Task: Look for space in Leshan, China from 22nd June, 2023 to 30th June, 2023 for 2 adults in price range Rs.7000 to Rs.15000. Place can be entire place with 1  bedroom having 1 bed and 1 bathroom. Property type can be house, flat, guest house, hotel. Booking option can be shelf check-in. Required host language is Chinese (Simplified).
Action: Mouse moved to (491, 160)
Screenshot: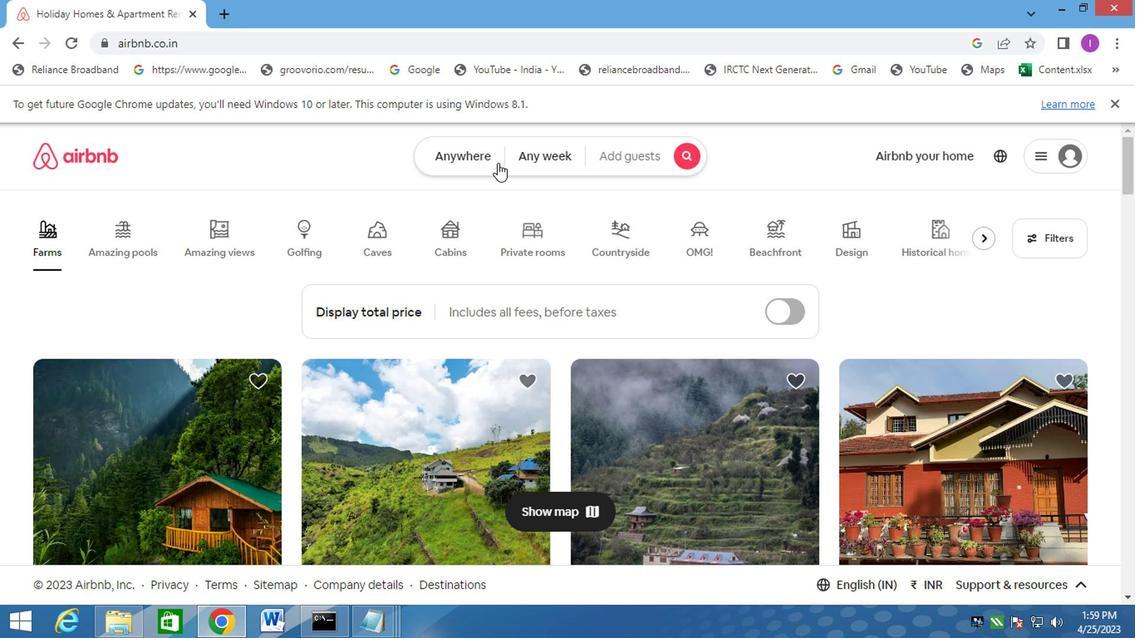 
Action: Mouse pressed left at (491, 160)
Screenshot: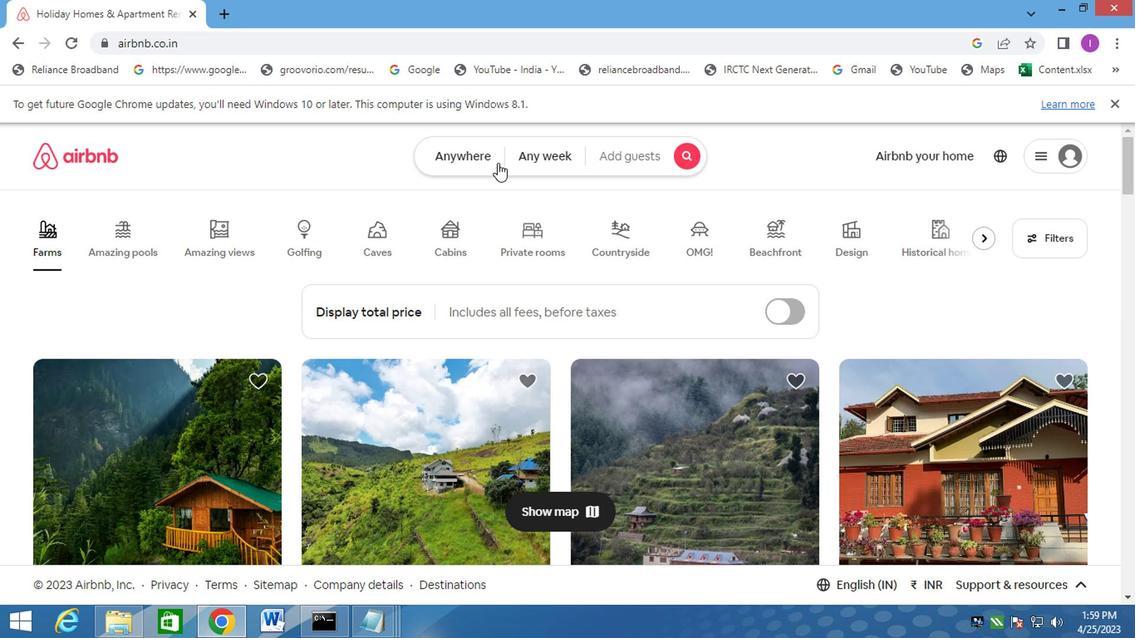 
Action: Mouse moved to (304, 204)
Screenshot: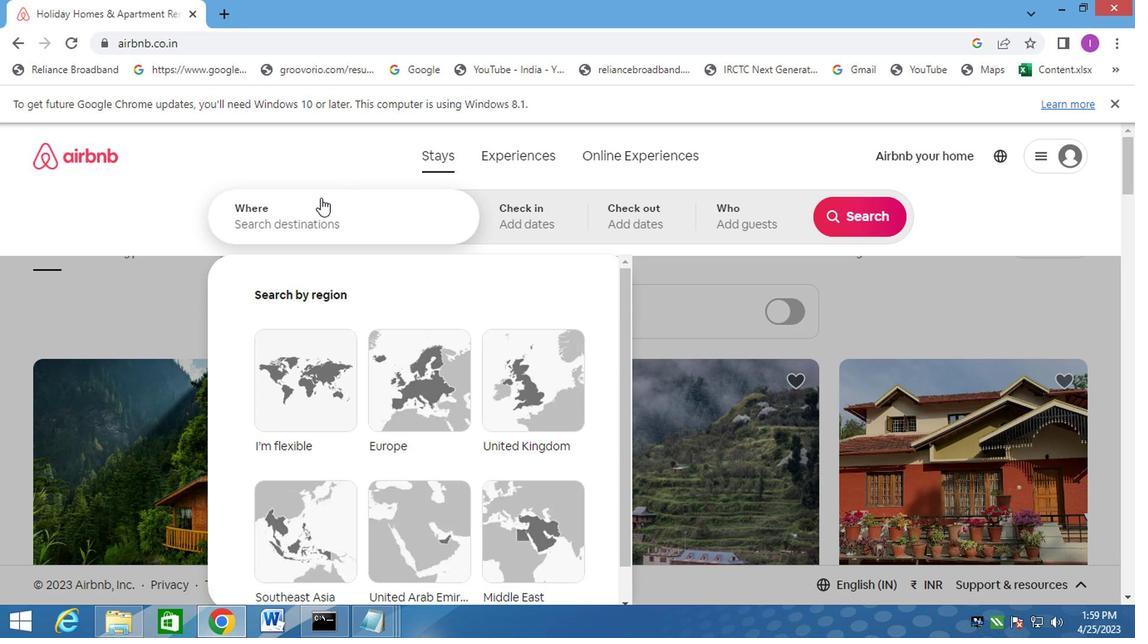 
Action: Mouse pressed left at (304, 204)
Screenshot: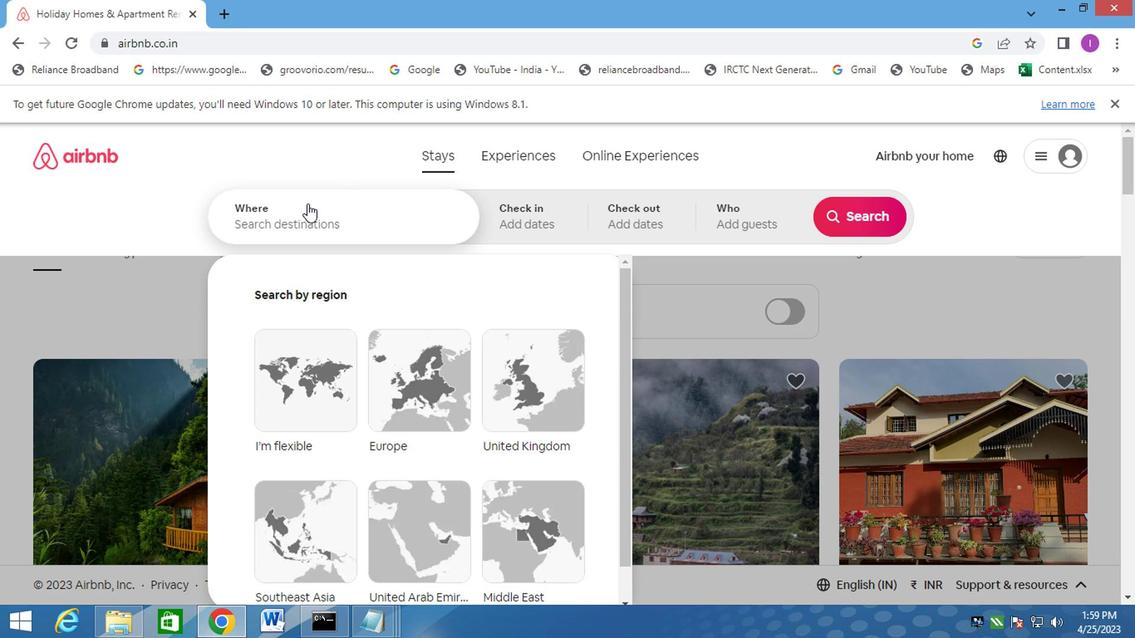 
Action: Mouse moved to (339, 191)
Screenshot: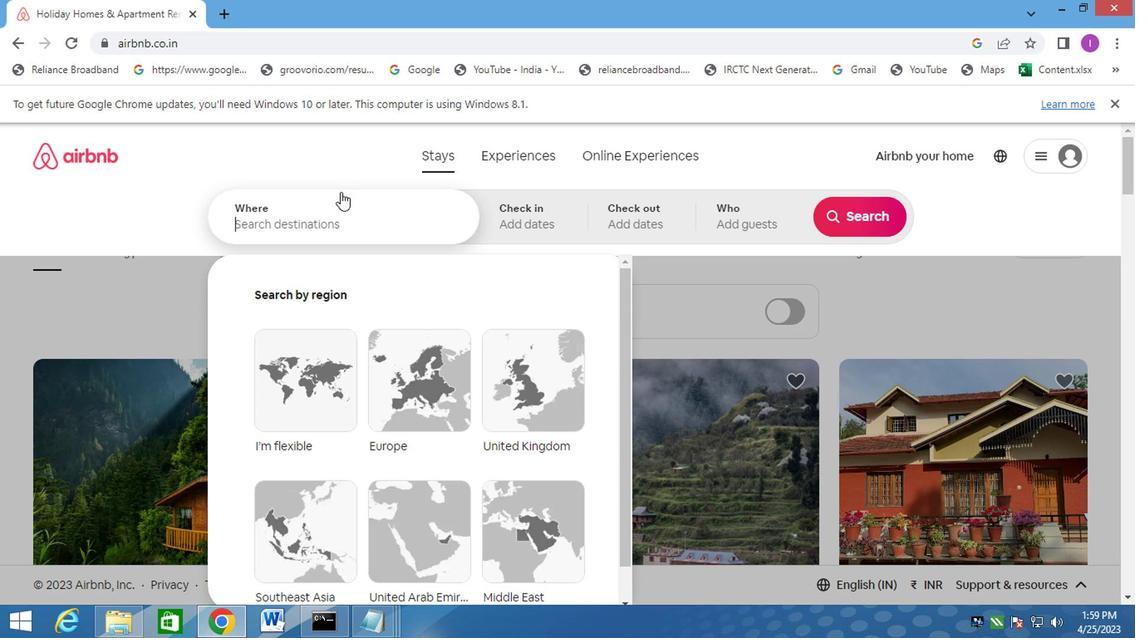 
Action: Key pressed leshan,china
Screenshot: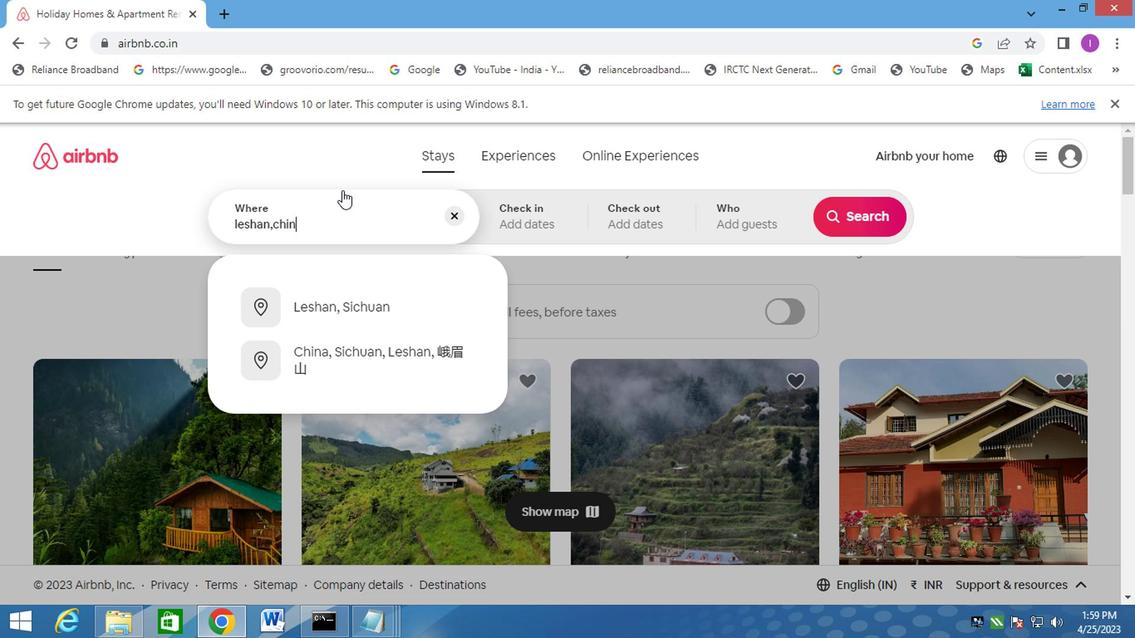 
Action: Mouse moved to (359, 314)
Screenshot: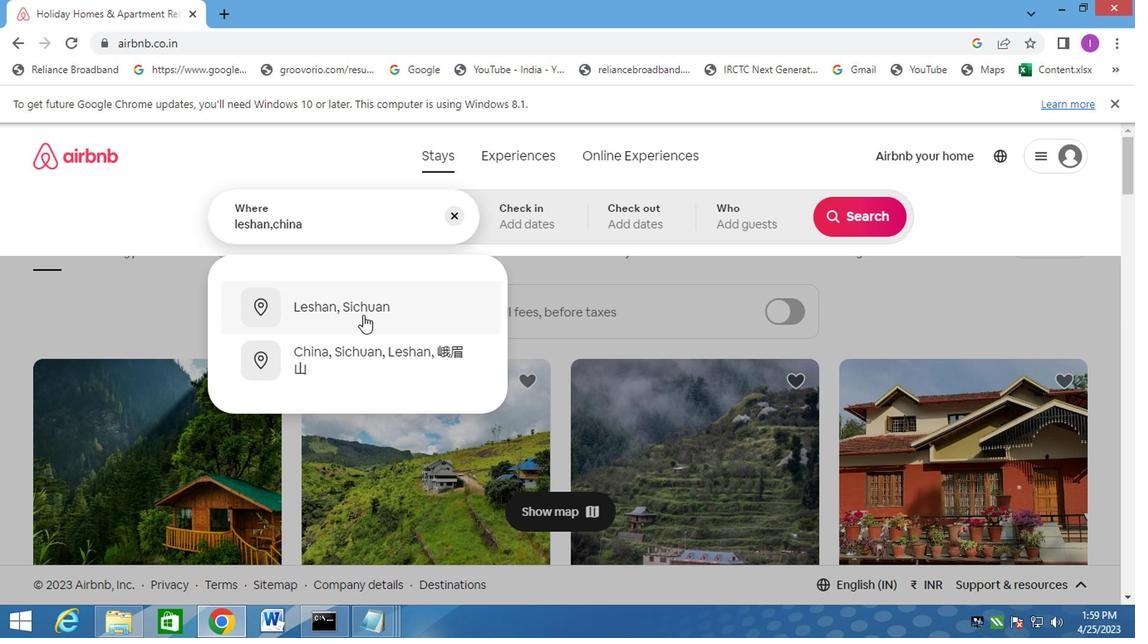 
Action: Mouse pressed left at (359, 314)
Screenshot: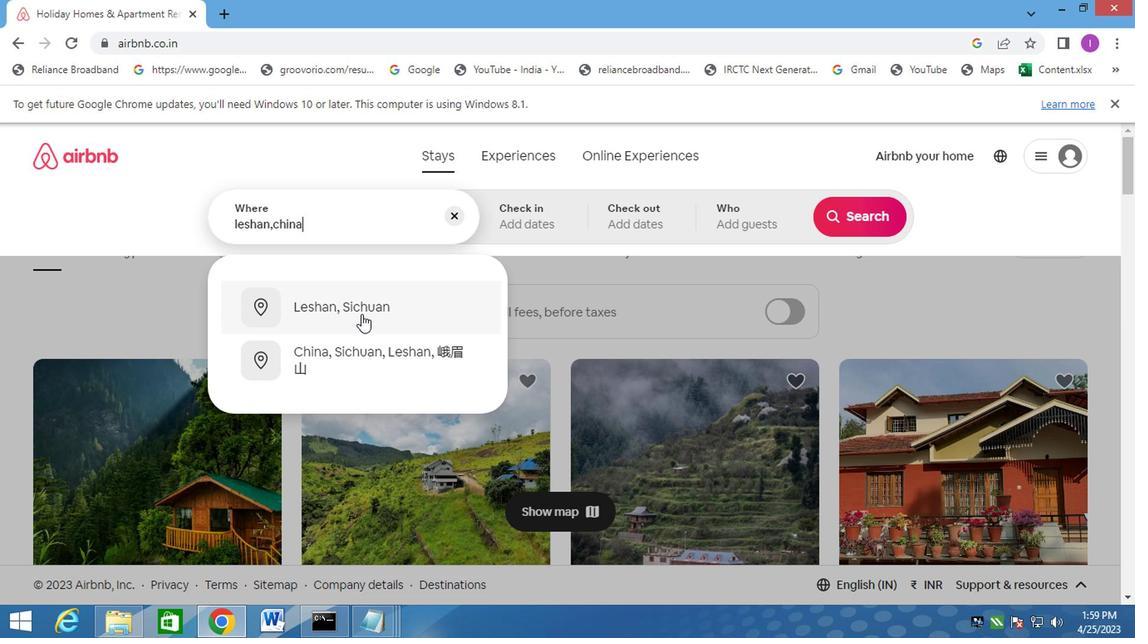 
Action: Mouse moved to (552, 227)
Screenshot: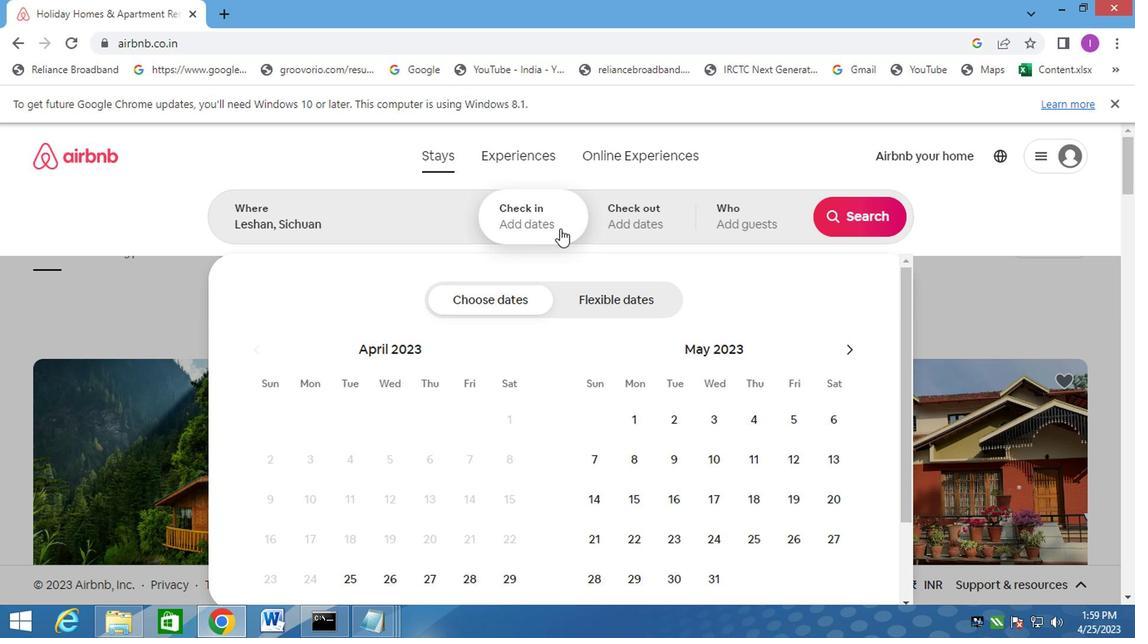 
Action: Mouse pressed left at (552, 227)
Screenshot: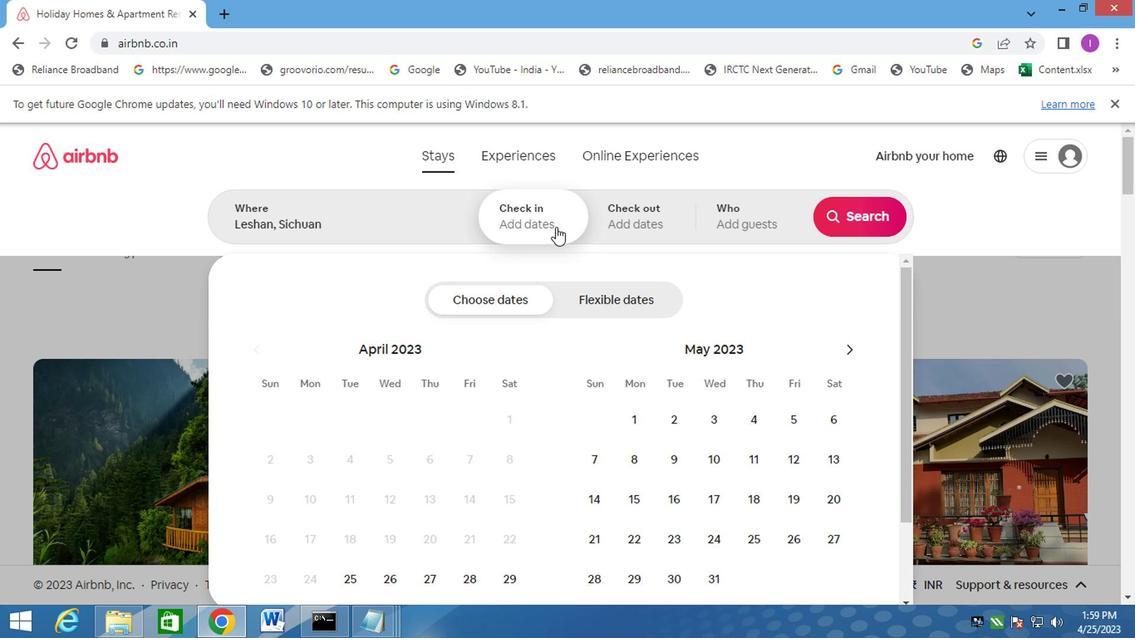 
Action: Mouse moved to (523, 221)
Screenshot: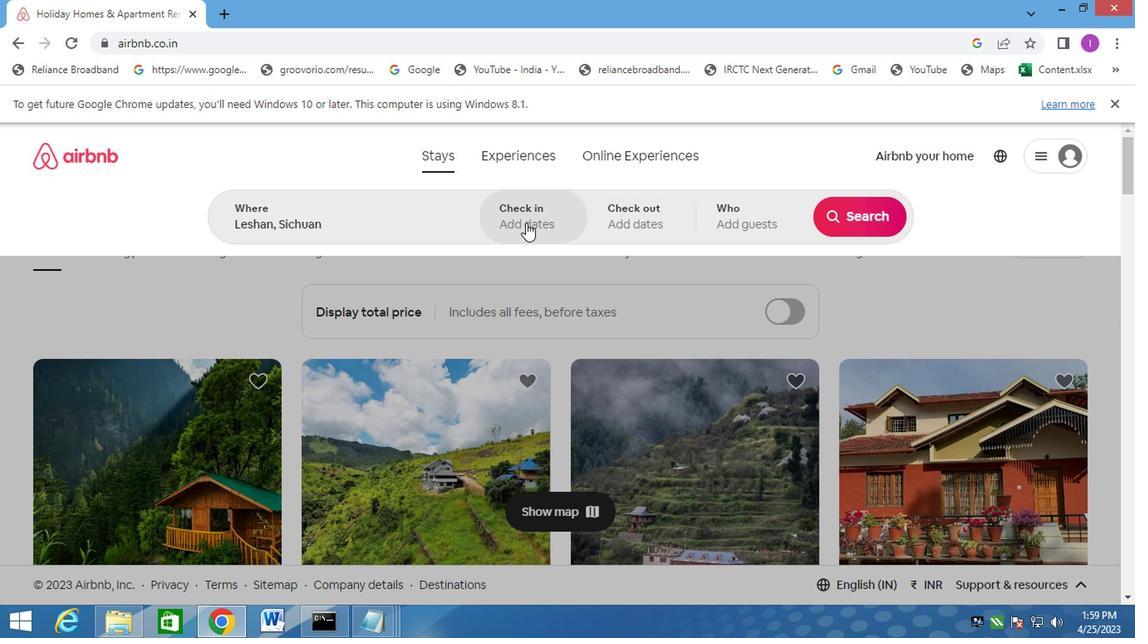 
Action: Mouse pressed left at (523, 221)
Screenshot: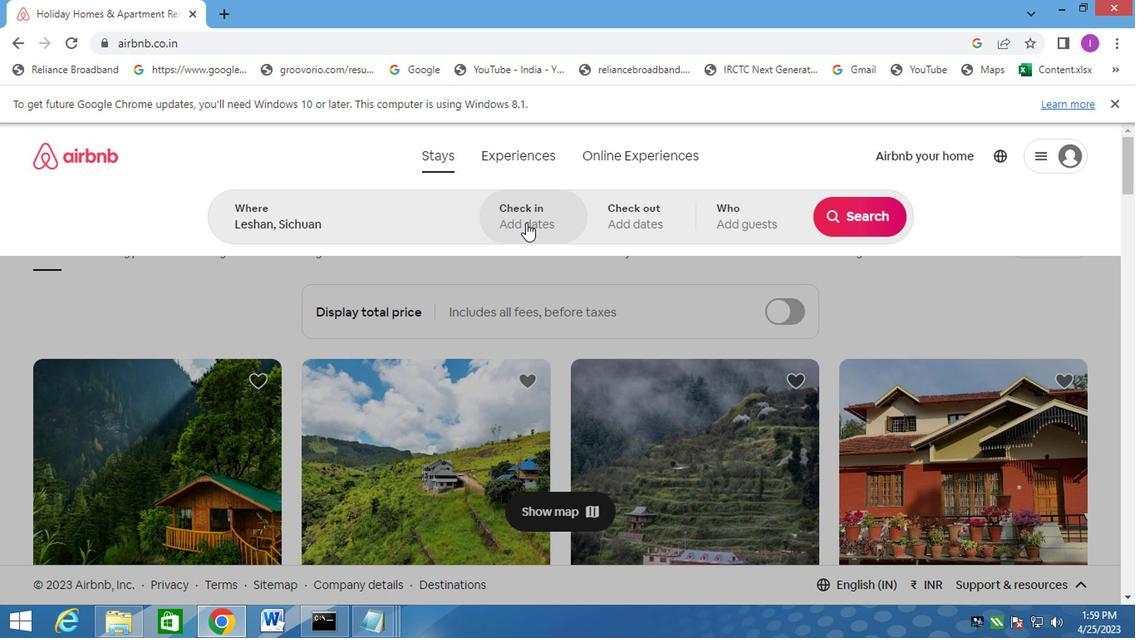 
Action: Mouse moved to (844, 352)
Screenshot: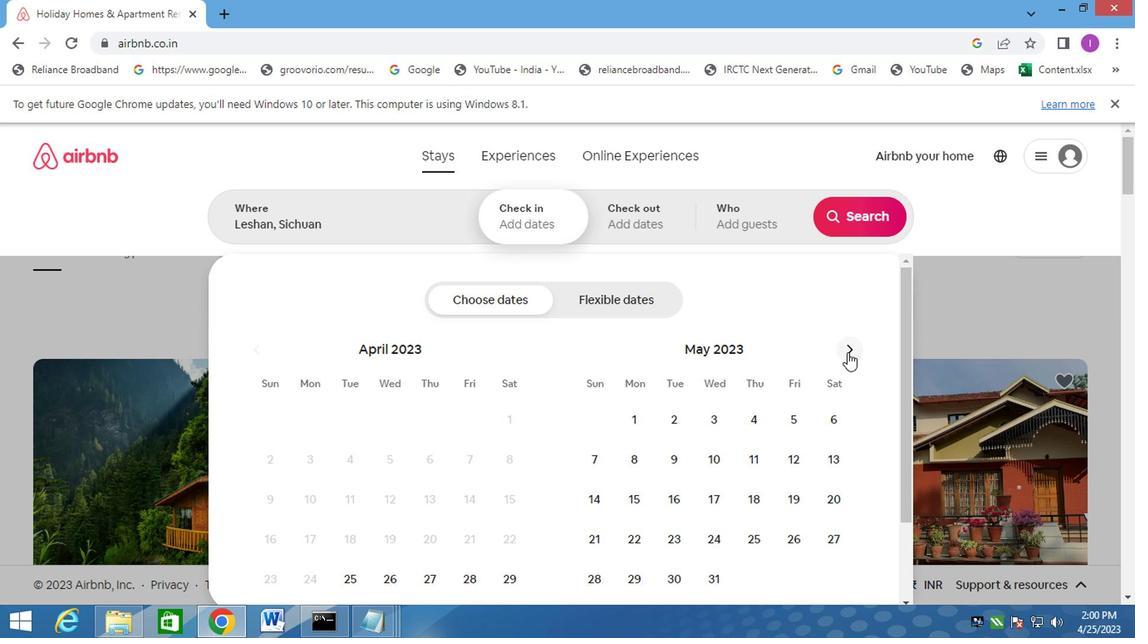 
Action: Mouse pressed left at (844, 352)
Screenshot: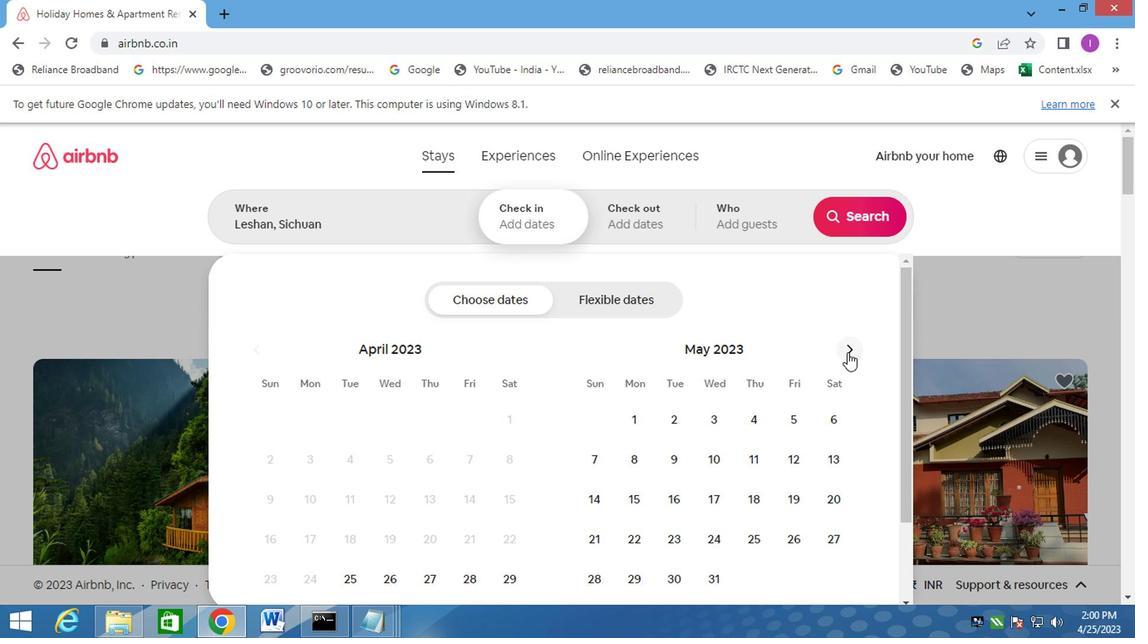 
Action: Mouse moved to (844, 351)
Screenshot: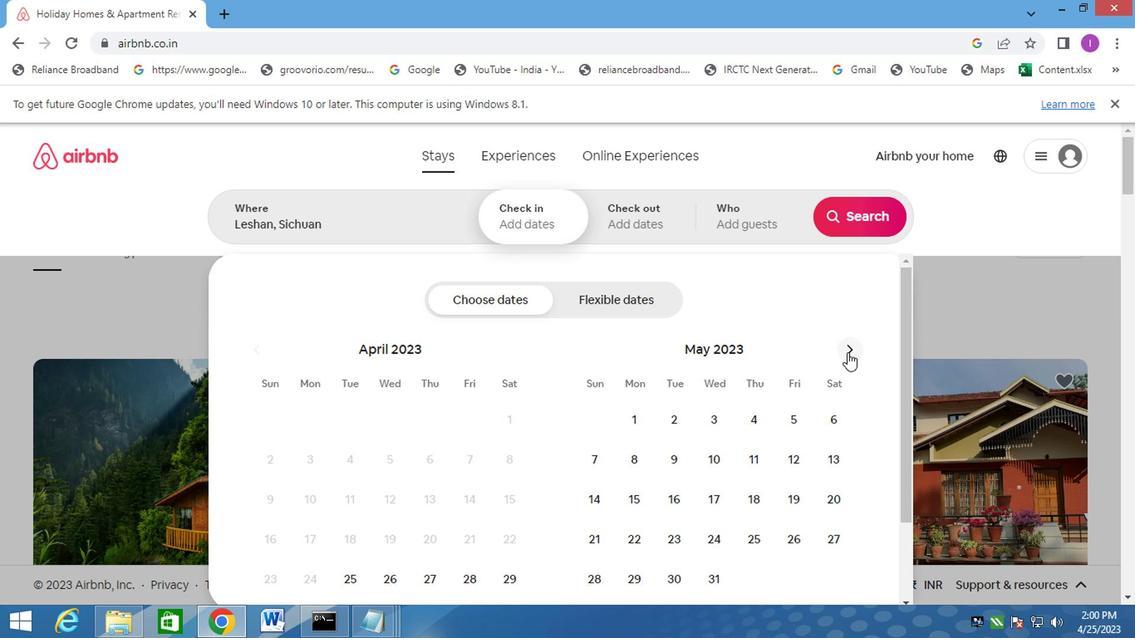 
Action: Mouse pressed left at (844, 351)
Screenshot: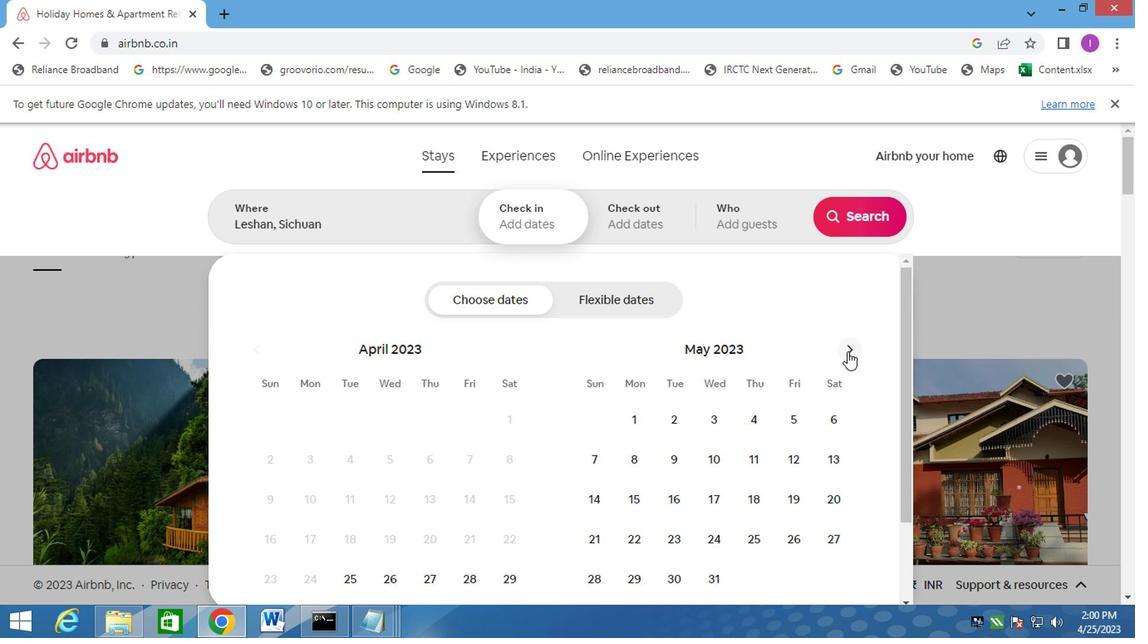 
Action: Mouse moved to (429, 543)
Screenshot: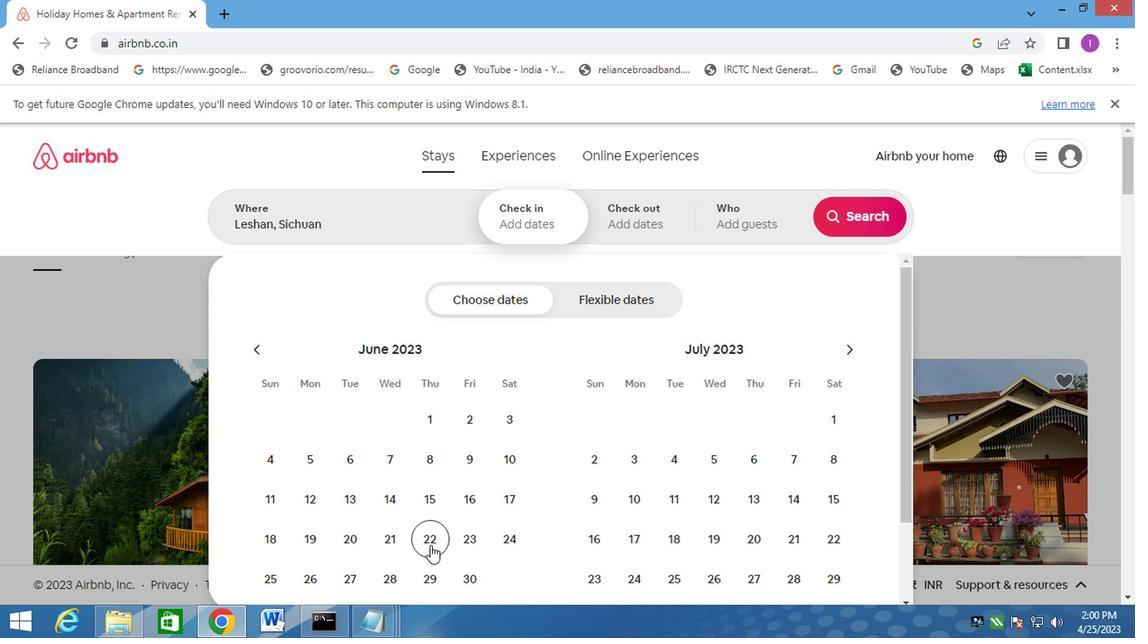 
Action: Mouse pressed left at (429, 543)
Screenshot: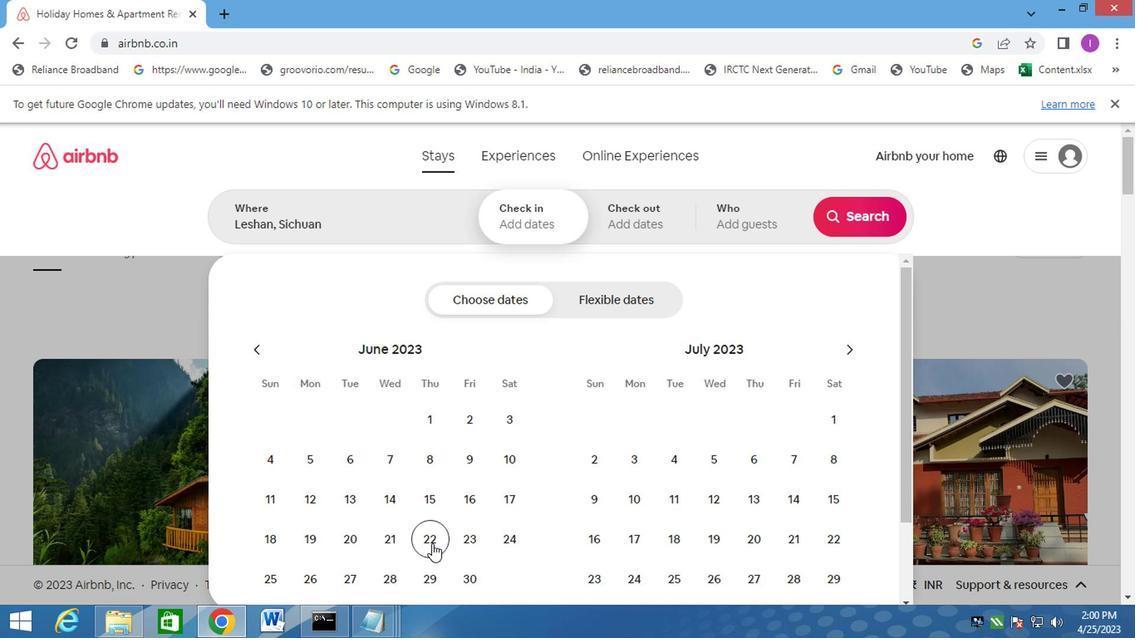 
Action: Mouse moved to (474, 573)
Screenshot: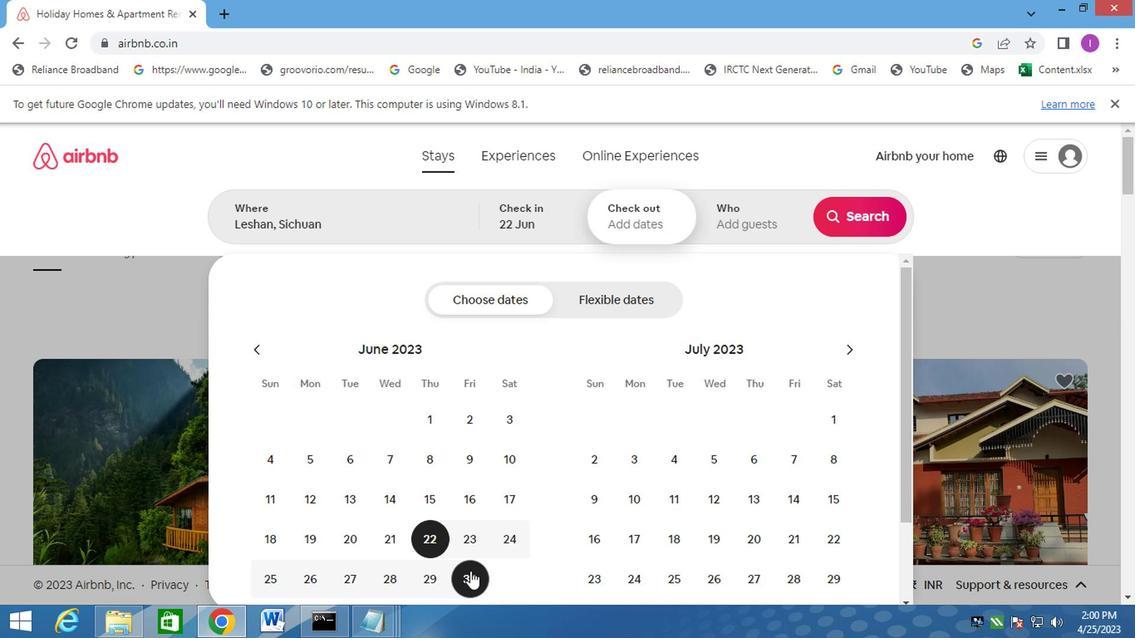 
Action: Mouse pressed left at (474, 573)
Screenshot: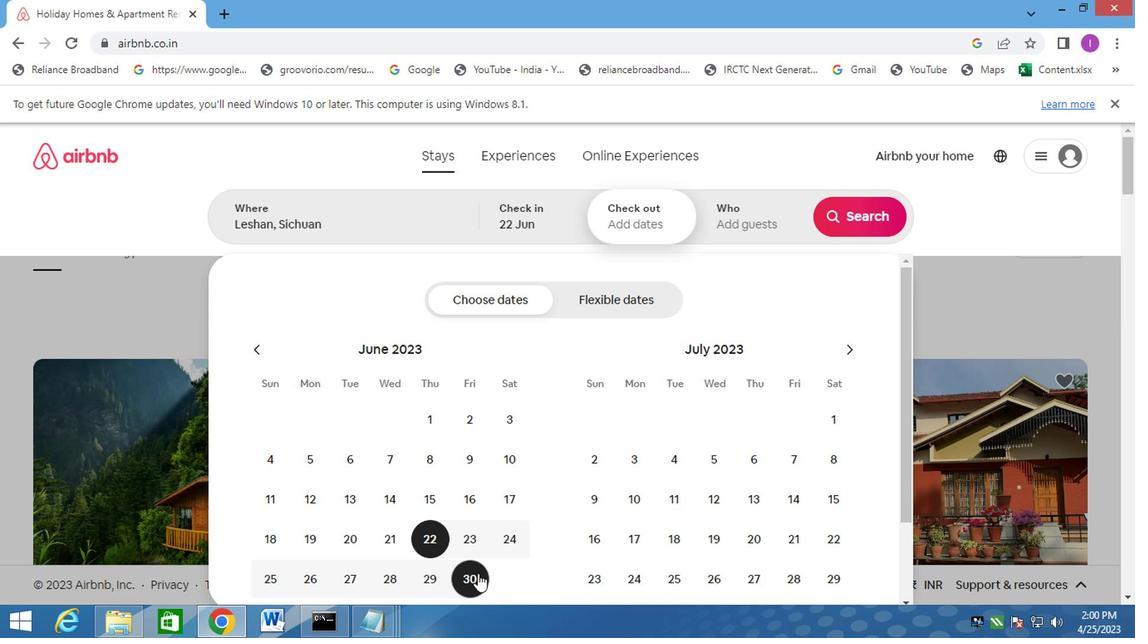 
Action: Mouse moved to (755, 210)
Screenshot: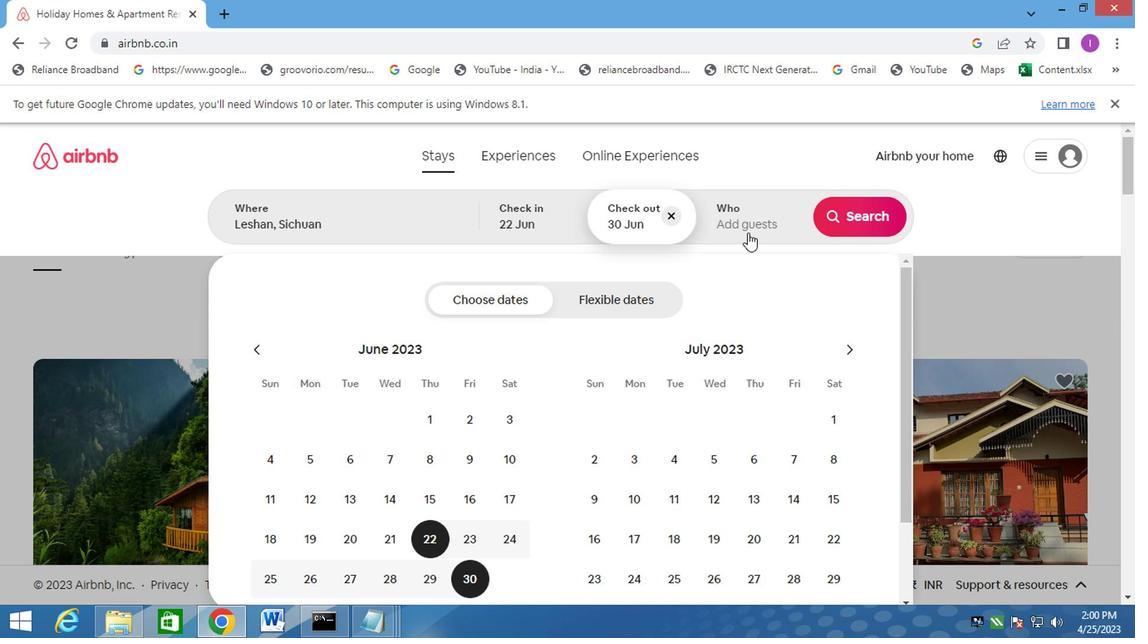 
Action: Mouse pressed left at (755, 210)
Screenshot: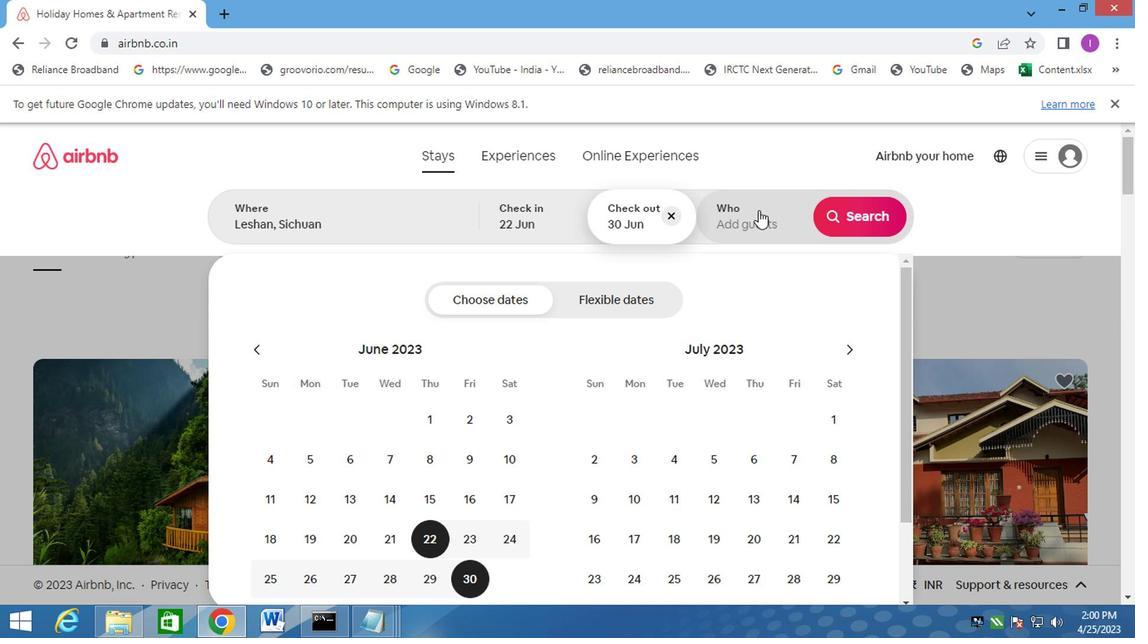
Action: Mouse moved to (860, 302)
Screenshot: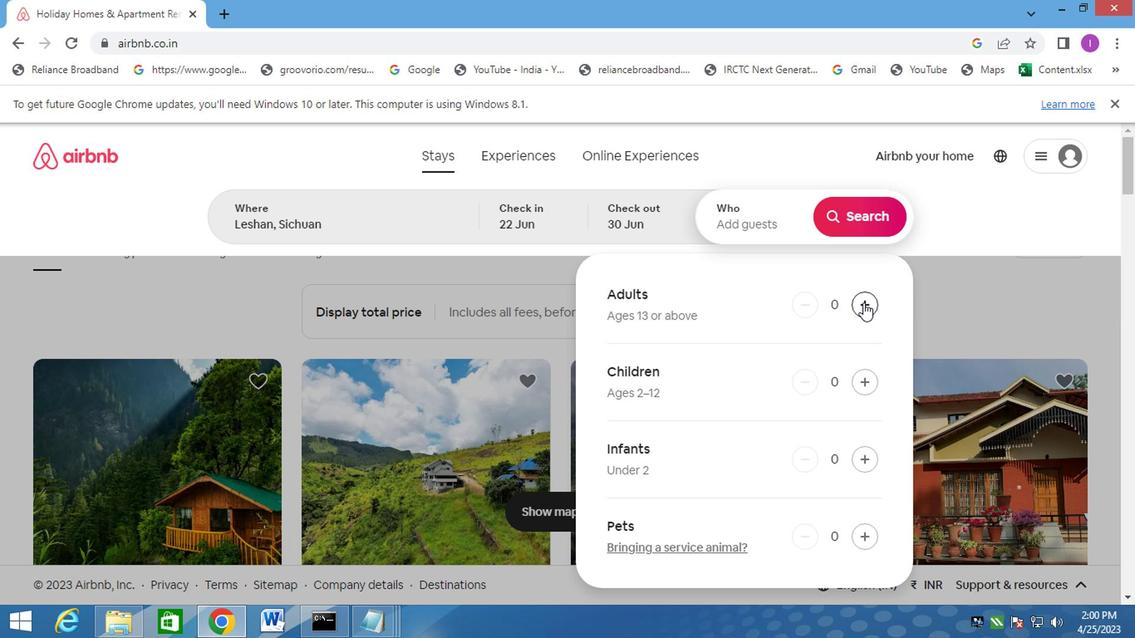 
Action: Mouse pressed left at (860, 302)
Screenshot: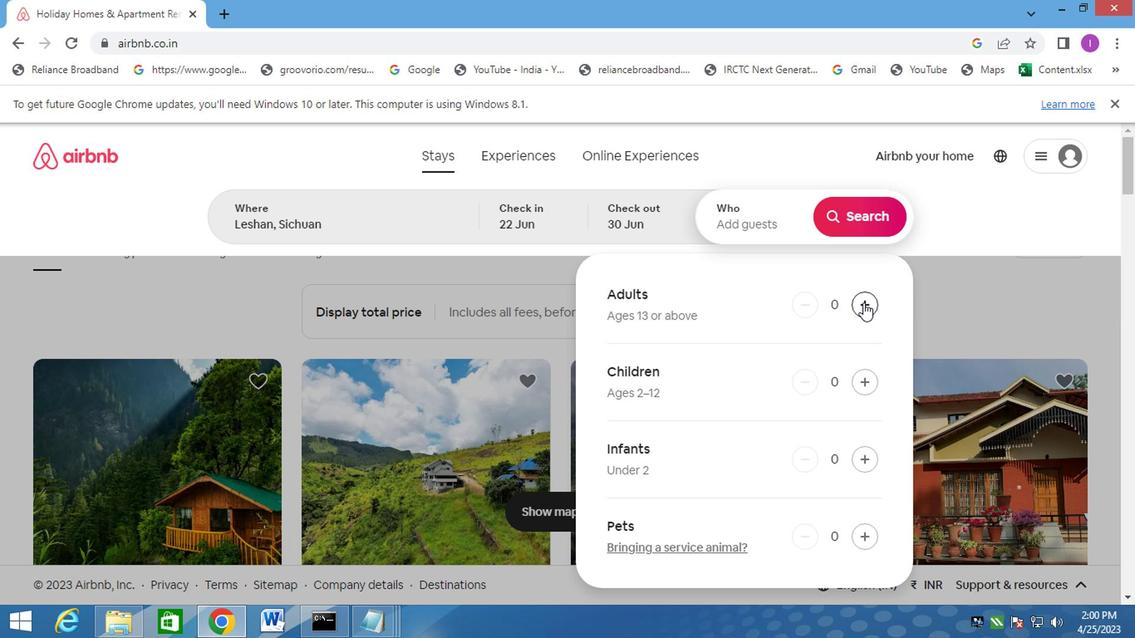 
Action: Mouse pressed left at (860, 302)
Screenshot: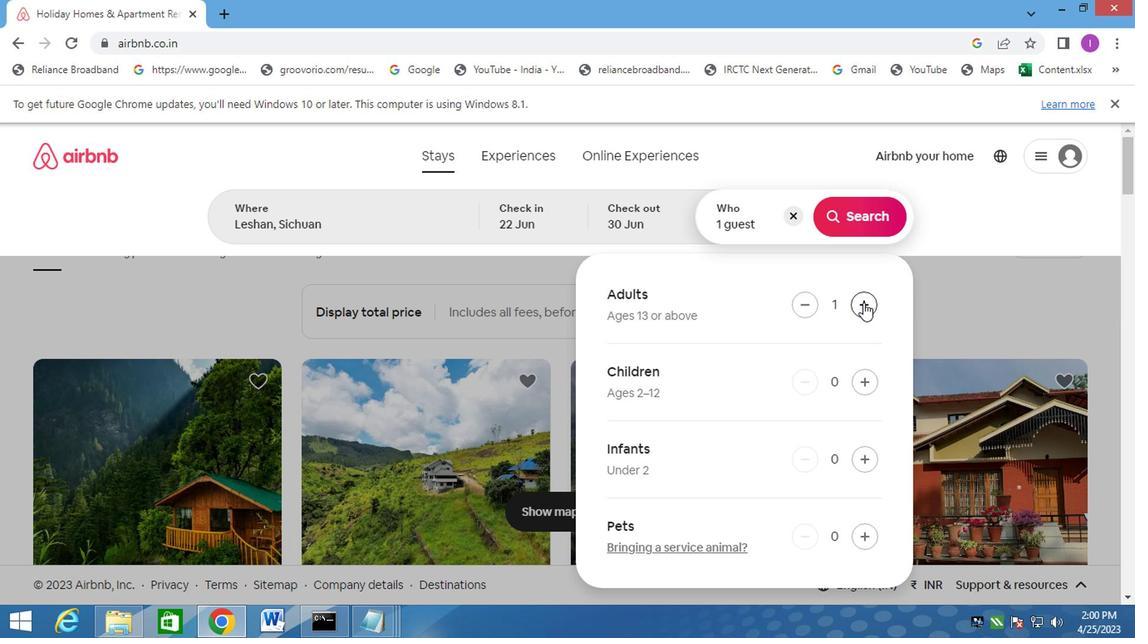 
Action: Mouse moved to (848, 233)
Screenshot: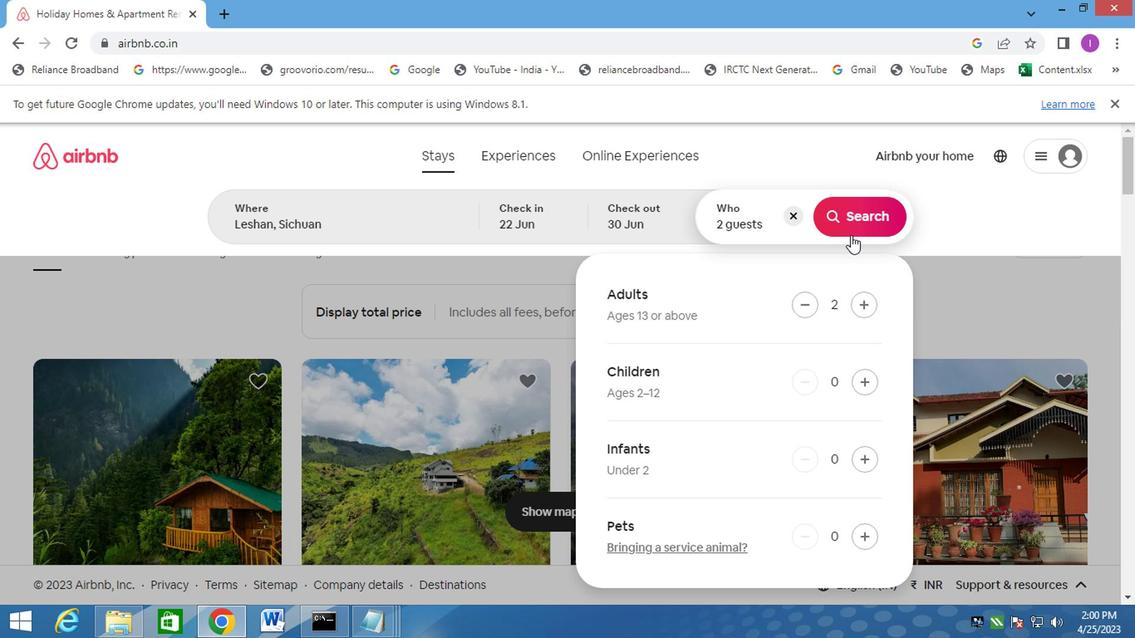 
Action: Mouse pressed left at (848, 233)
Screenshot: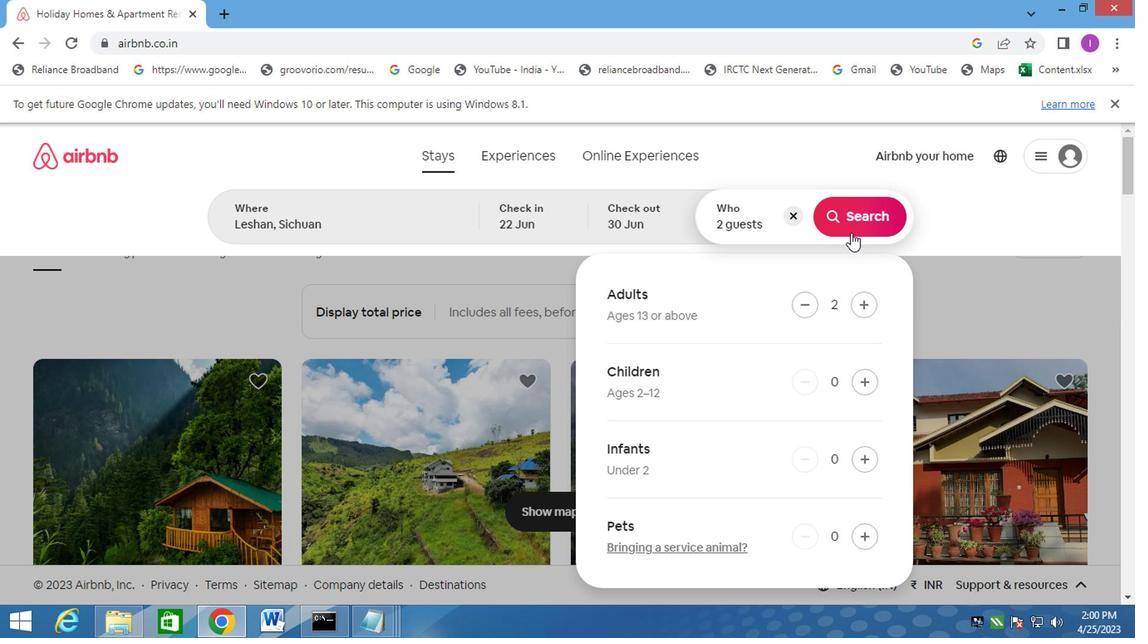 
Action: Mouse moved to (1070, 224)
Screenshot: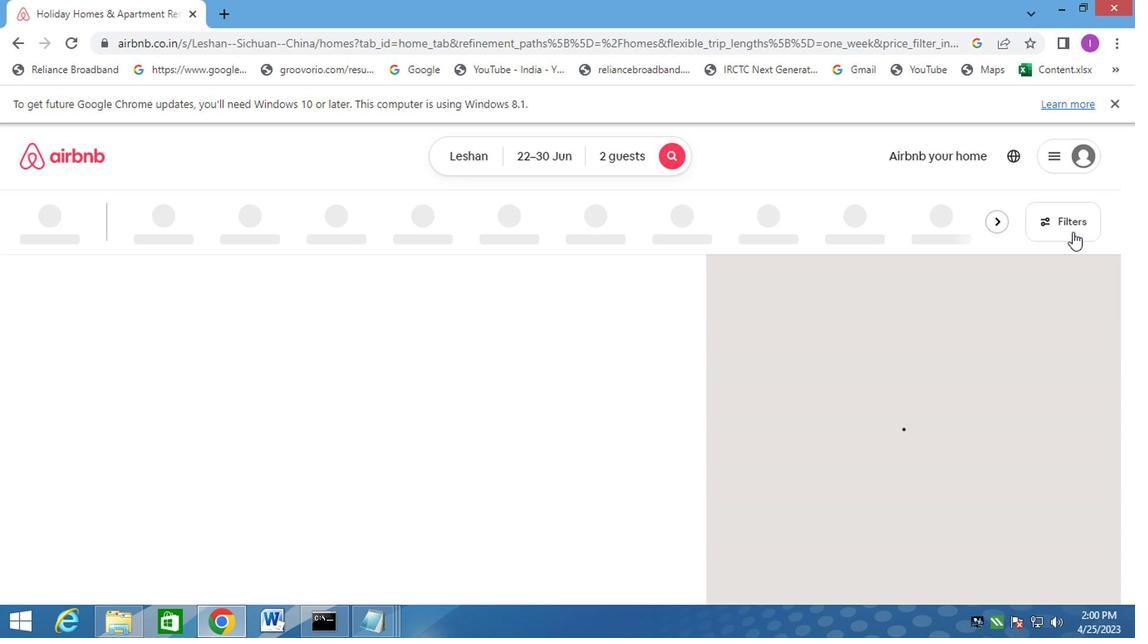 
Action: Mouse pressed left at (1070, 224)
Screenshot: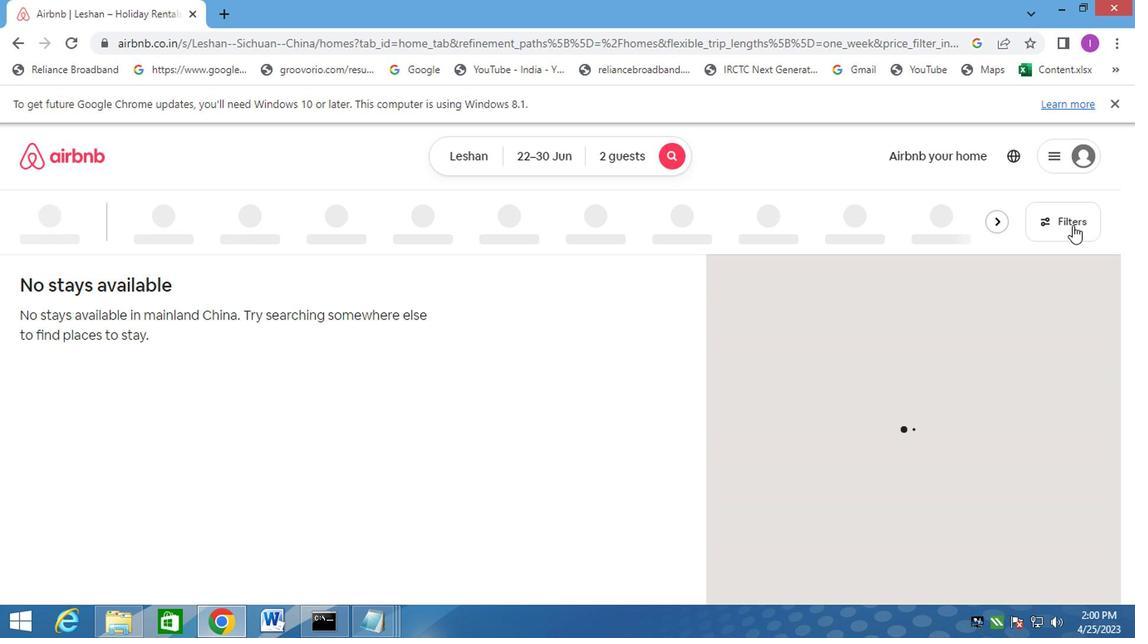 
Action: Mouse moved to (344, 324)
Screenshot: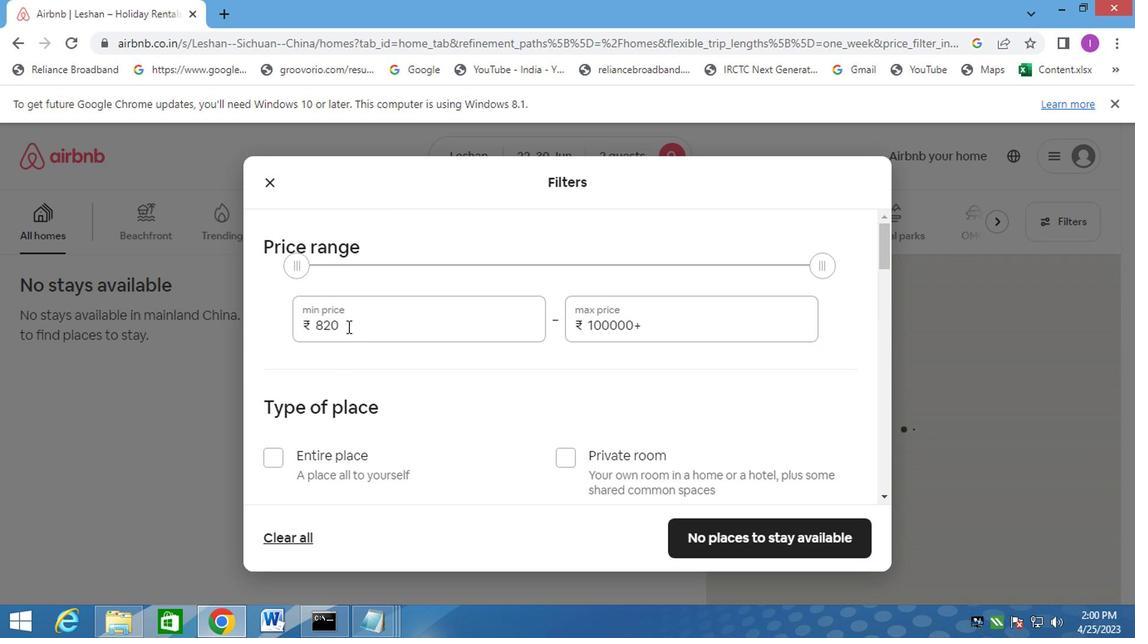 
Action: Mouse pressed left at (344, 324)
Screenshot: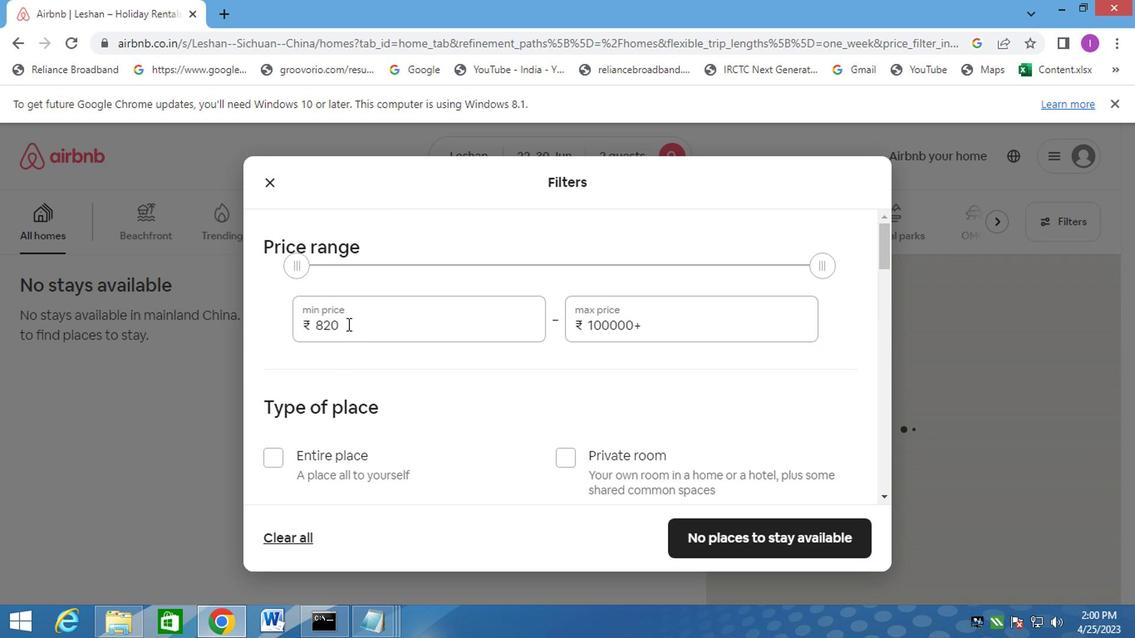 
Action: Mouse moved to (365, 314)
Screenshot: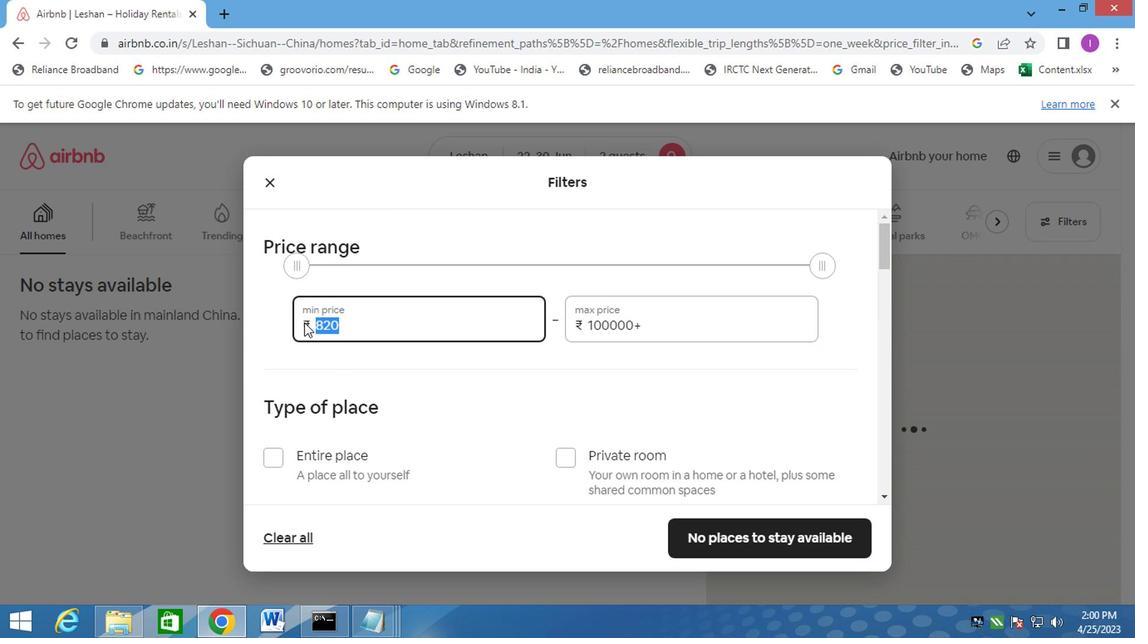 
Action: Key pressed 7000
Screenshot: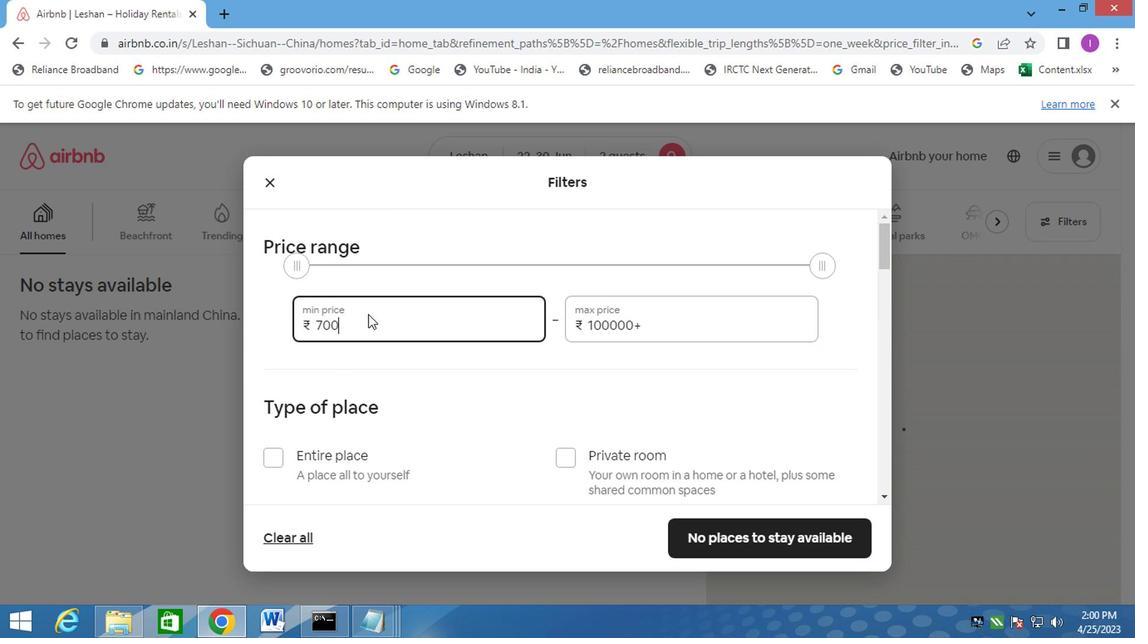 
Action: Mouse moved to (659, 320)
Screenshot: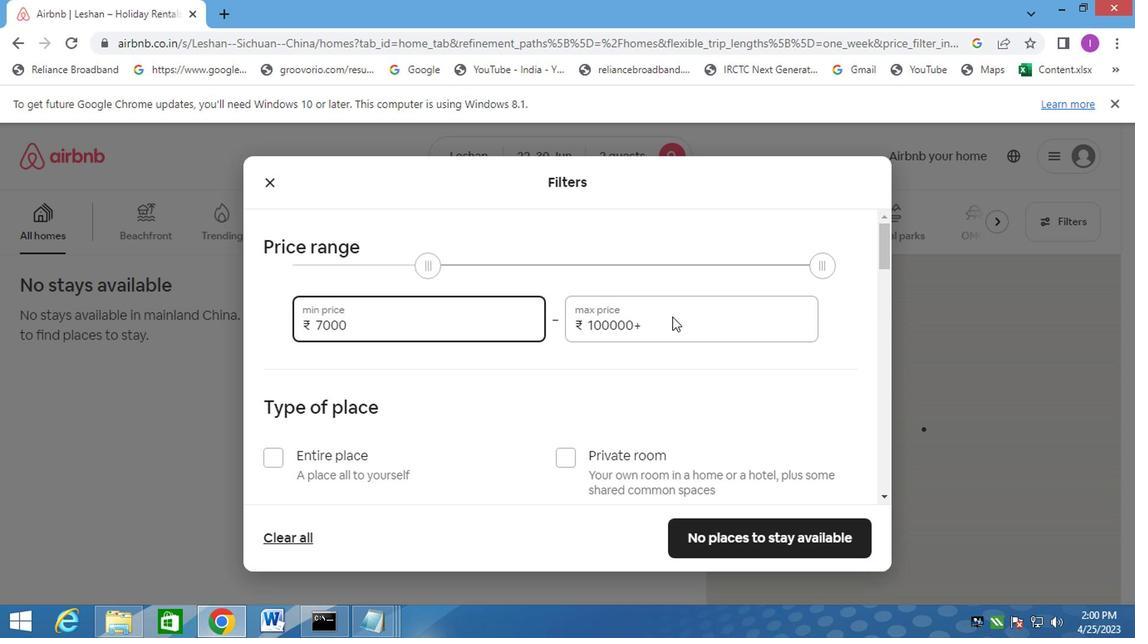 
Action: Mouse pressed left at (659, 320)
Screenshot: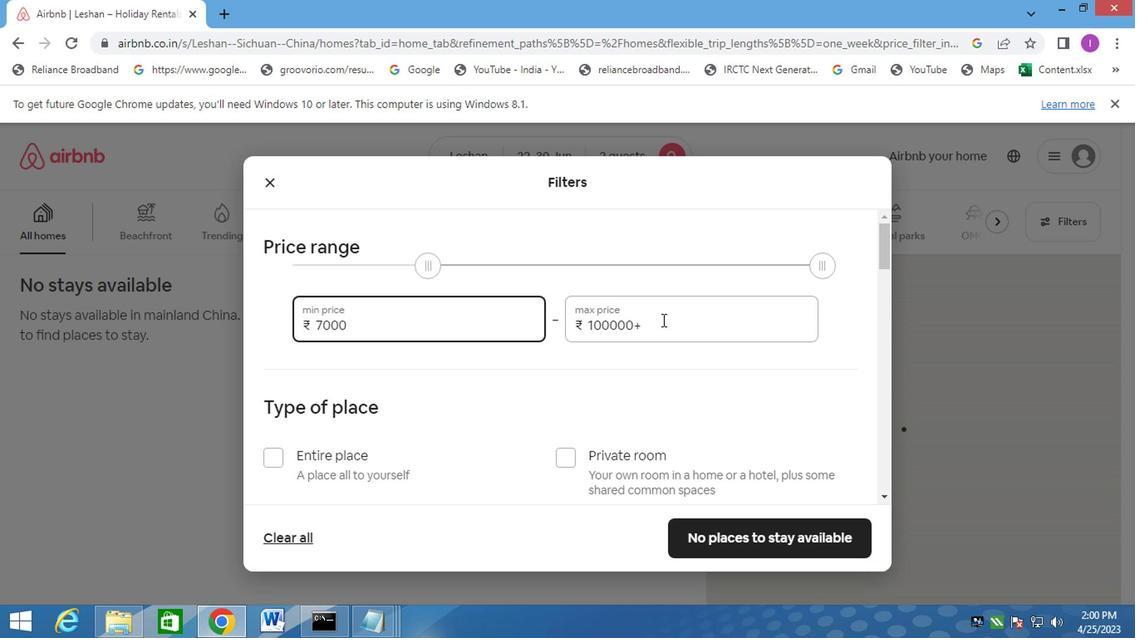 
Action: Mouse moved to (560, 337)
Screenshot: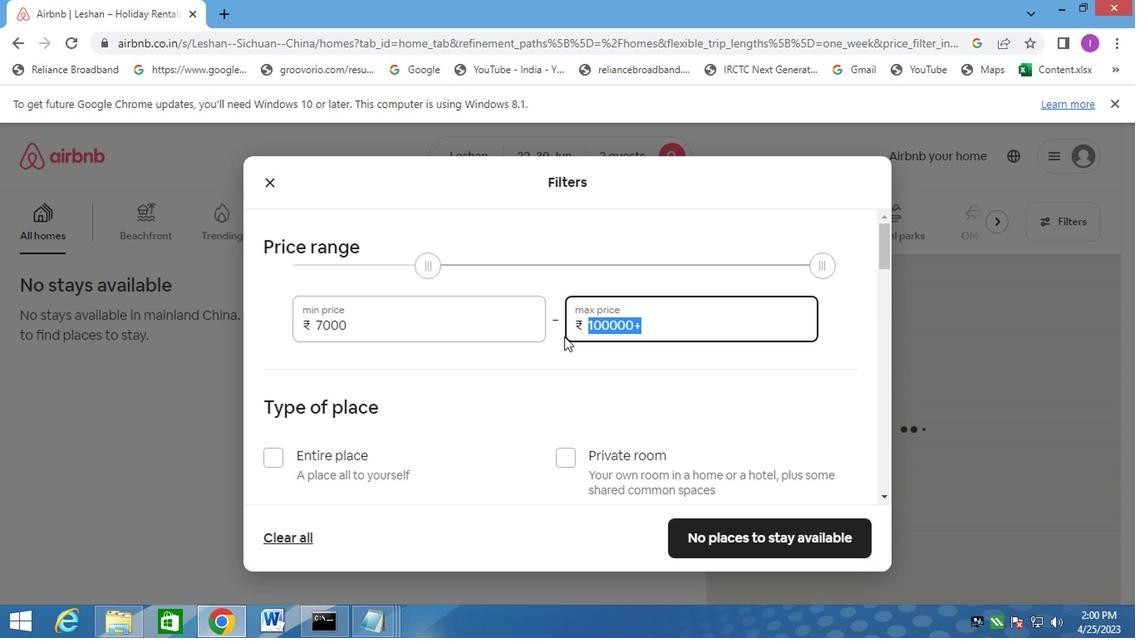 
Action: Key pressed 15000
Screenshot: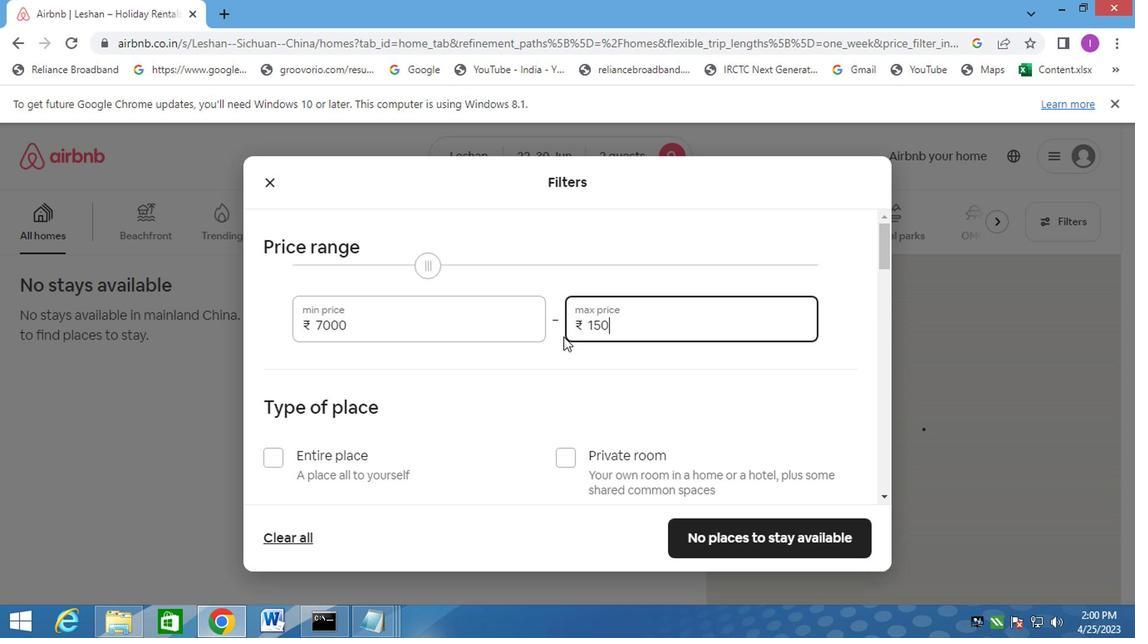 
Action: Mouse moved to (279, 457)
Screenshot: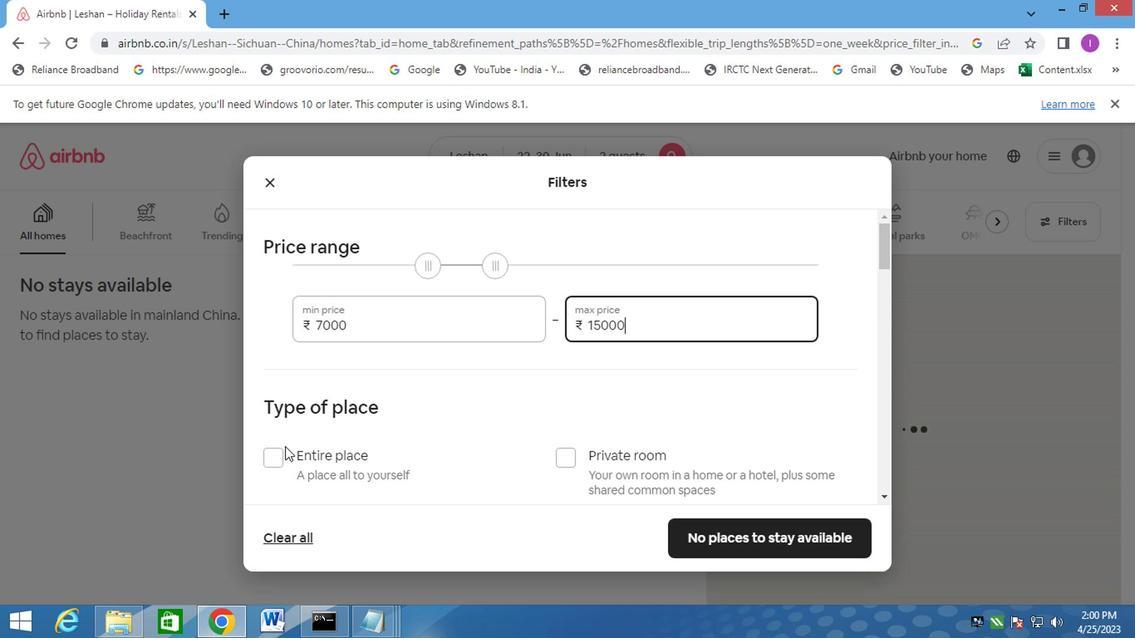 
Action: Mouse pressed left at (279, 457)
Screenshot: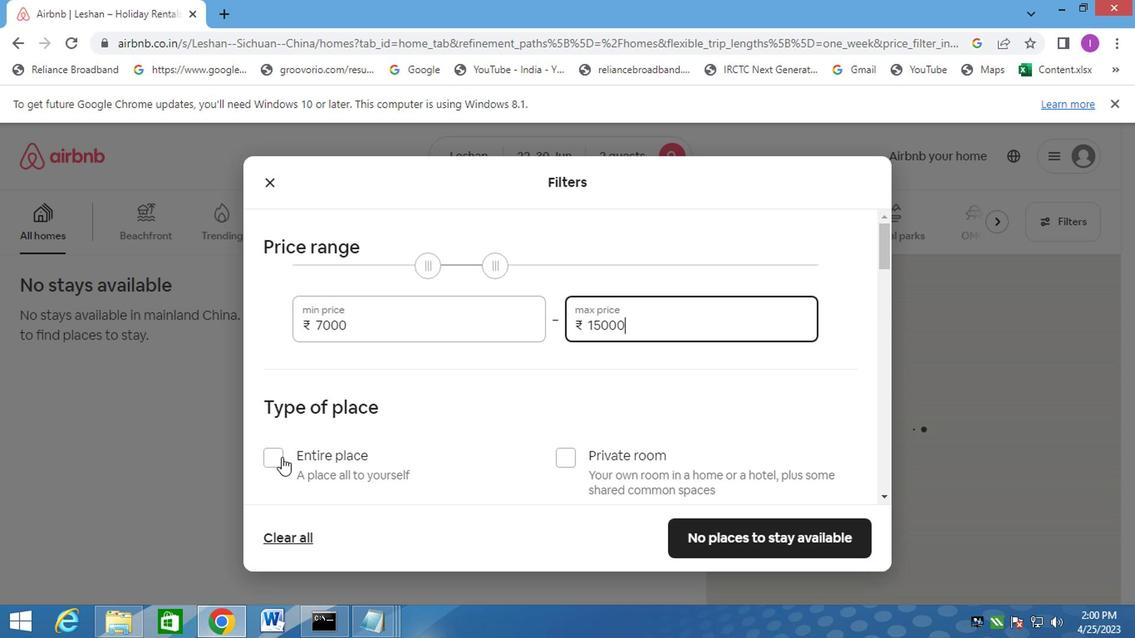 
Action: Mouse moved to (593, 426)
Screenshot: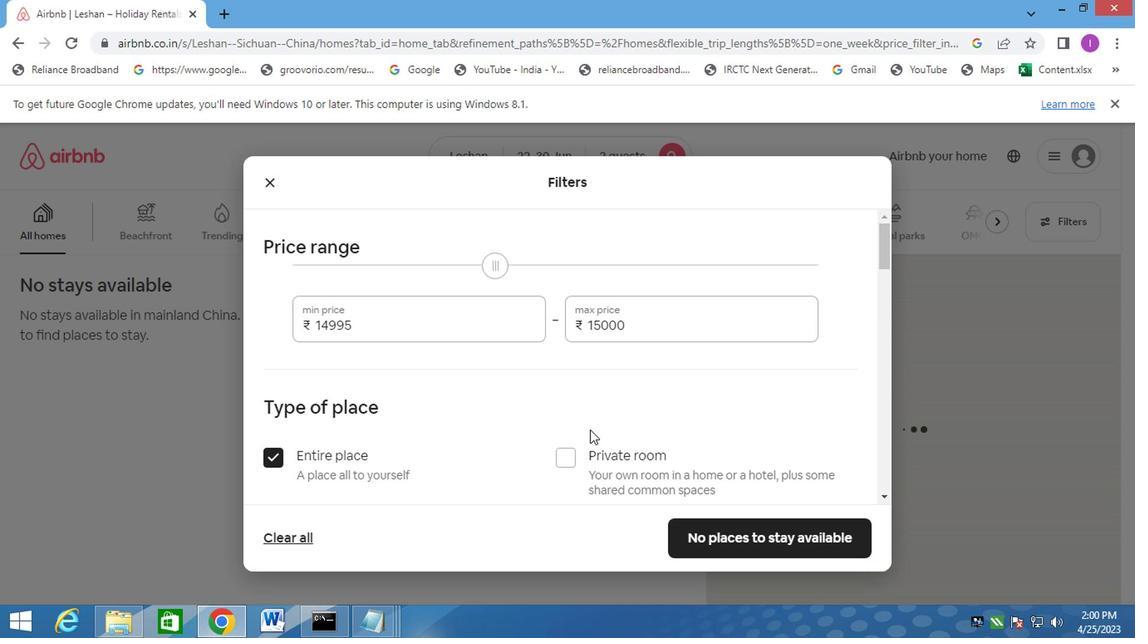 
Action: Mouse scrolled (593, 425) with delta (0, 0)
Screenshot: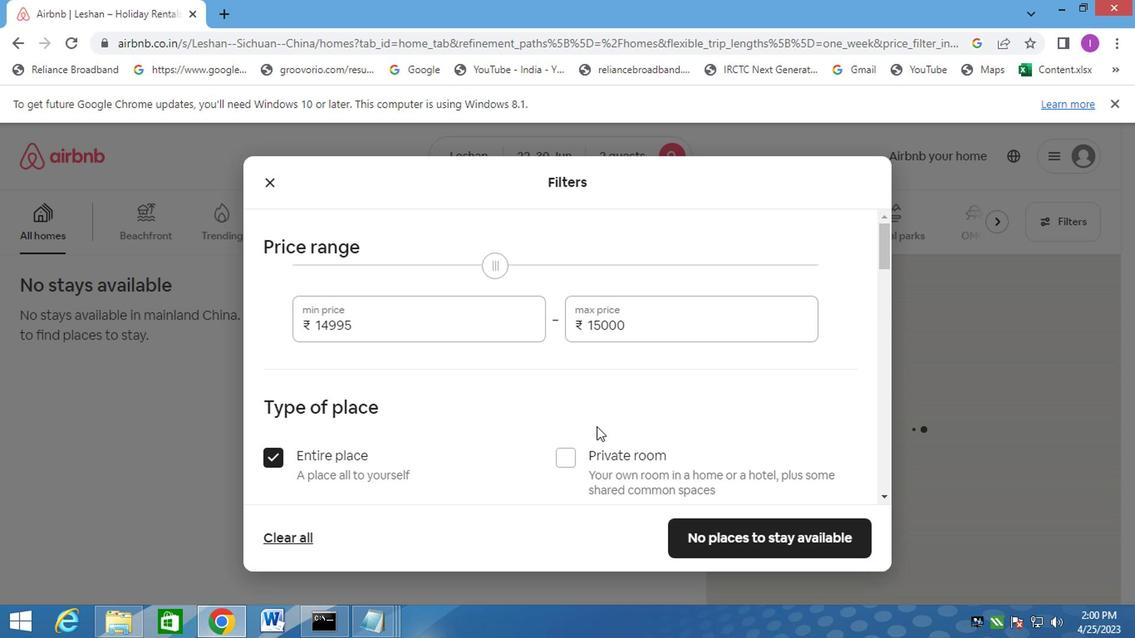
Action: Mouse moved to (614, 423)
Screenshot: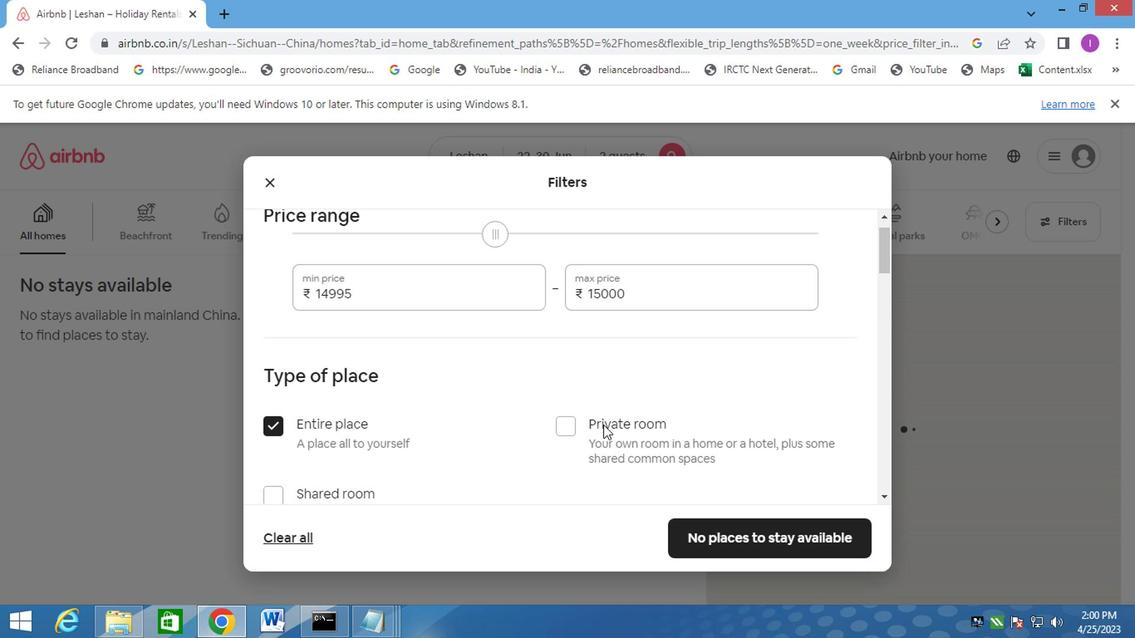 
Action: Mouse scrolled (614, 422) with delta (0, -1)
Screenshot: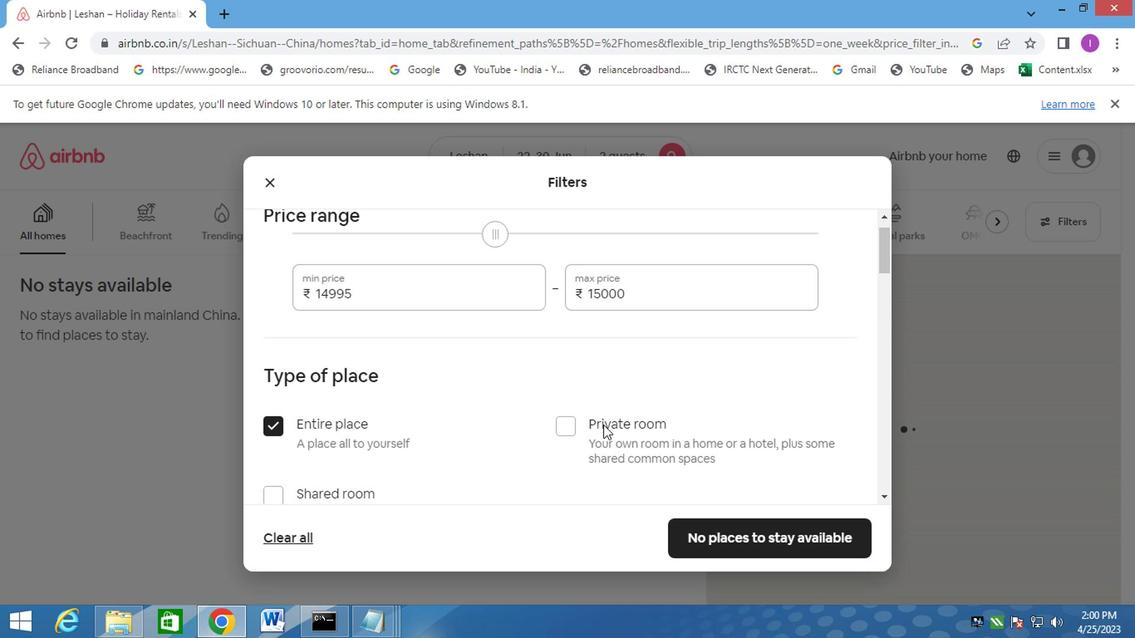 
Action: Mouse moved to (745, 377)
Screenshot: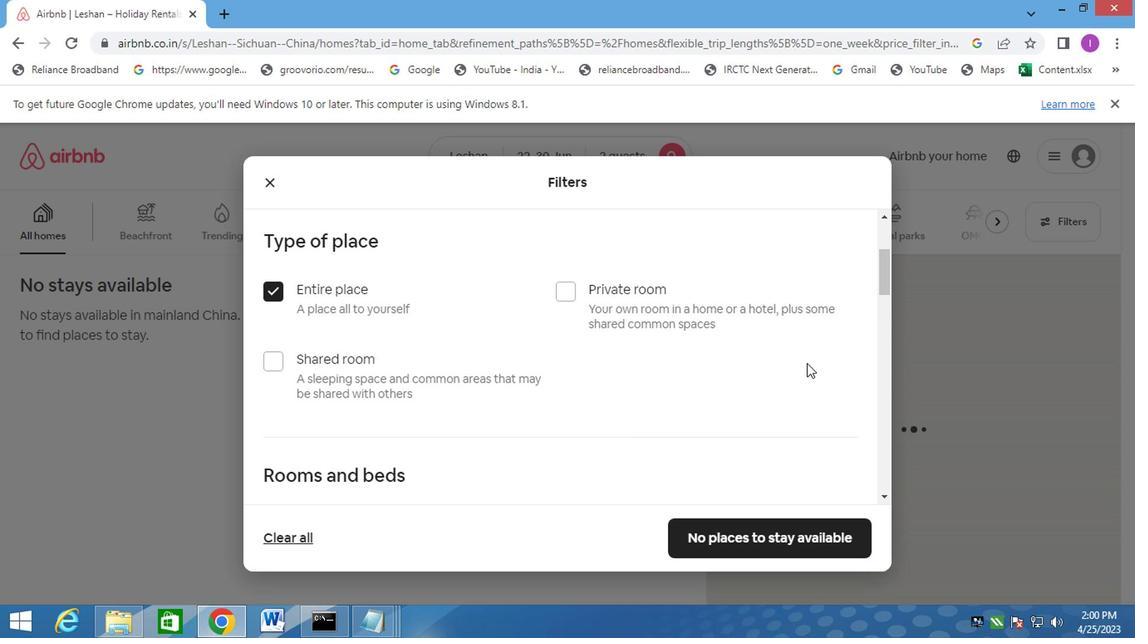 
Action: Mouse scrolled (745, 376) with delta (0, -1)
Screenshot: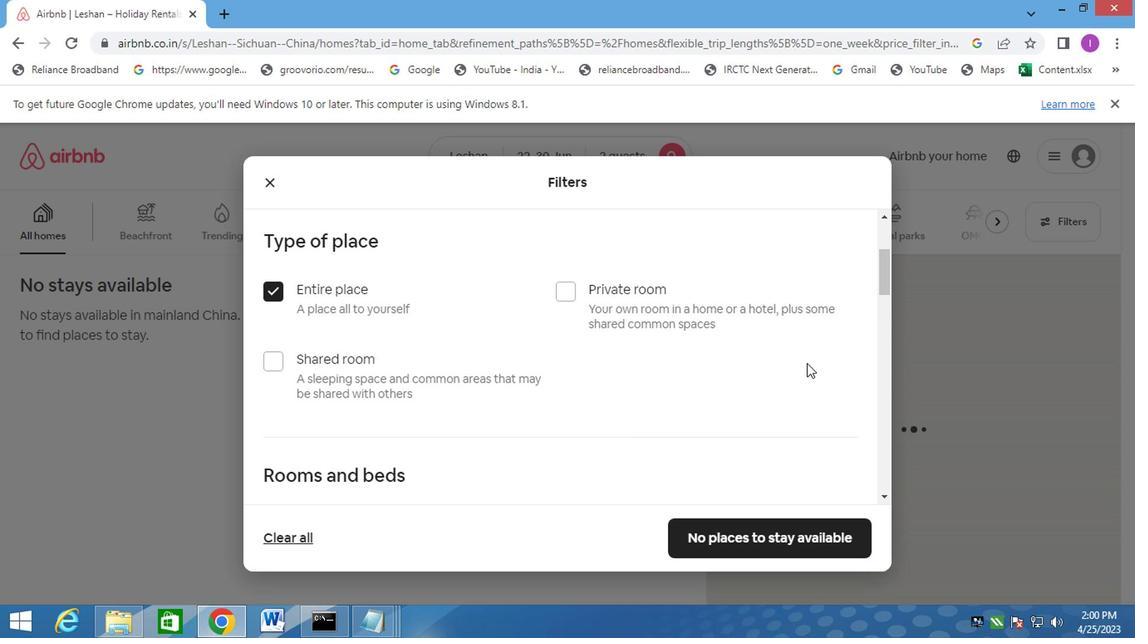 
Action: Mouse moved to (346, 275)
Screenshot: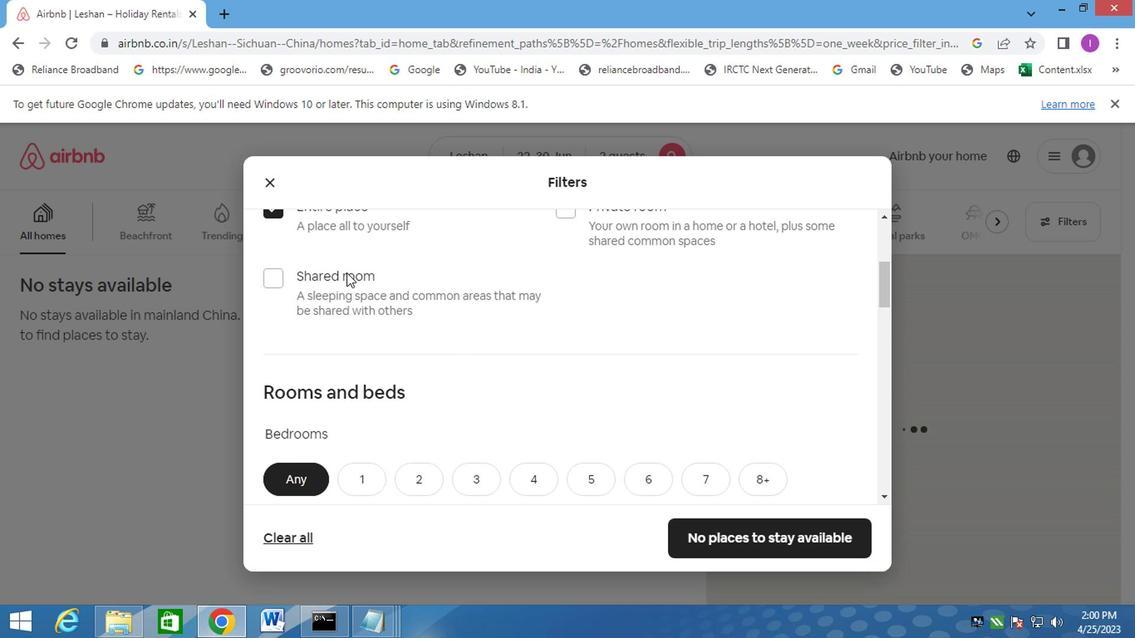
Action: Mouse scrolled (346, 276) with delta (0, 0)
Screenshot: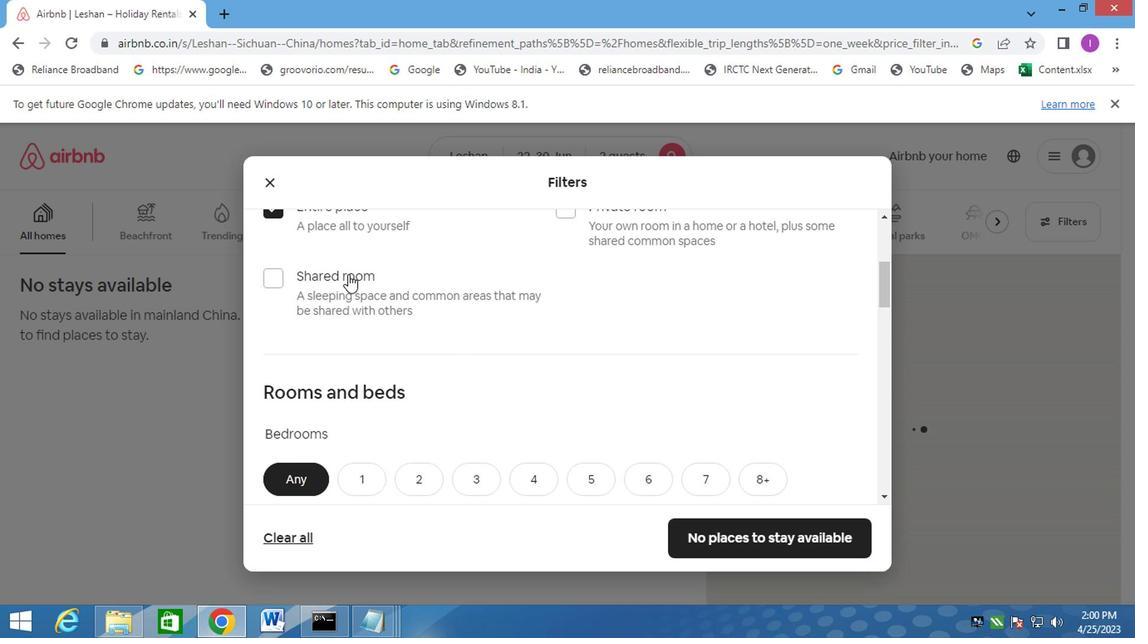 
Action: Mouse moved to (340, 380)
Screenshot: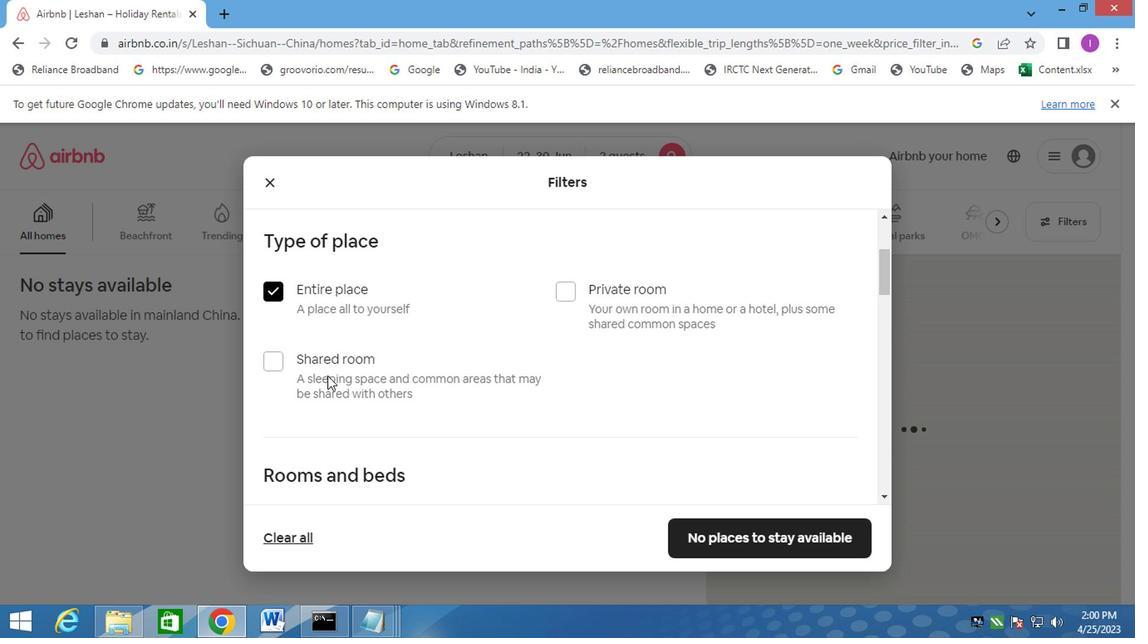 
Action: Mouse scrolled (340, 379) with delta (0, -1)
Screenshot: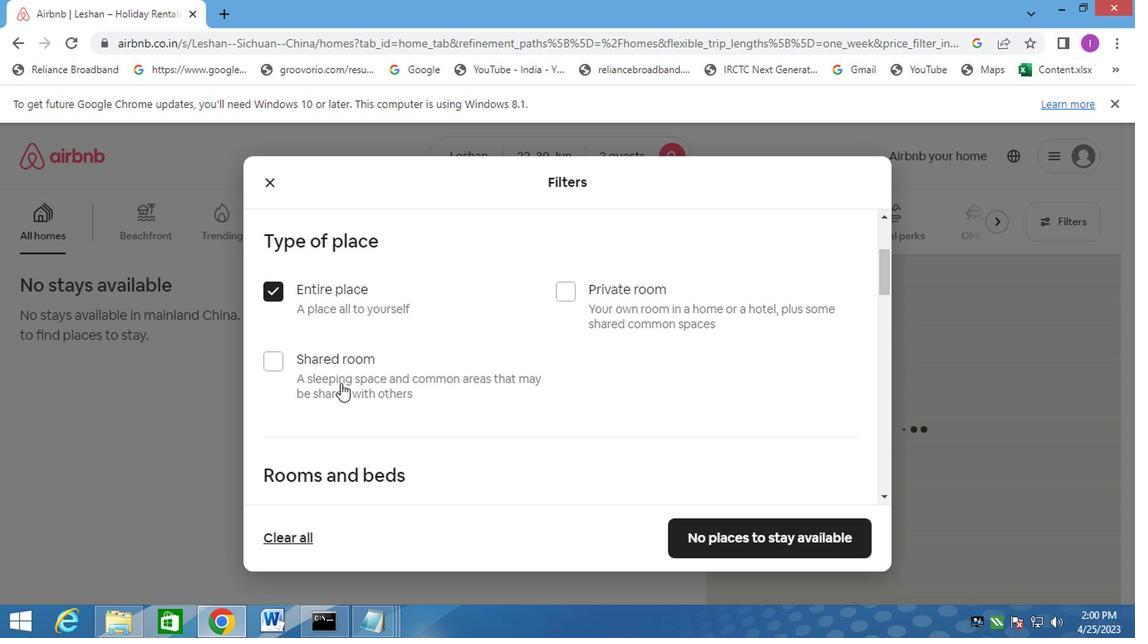 
Action: Mouse moved to (341, 379)
Screenshot: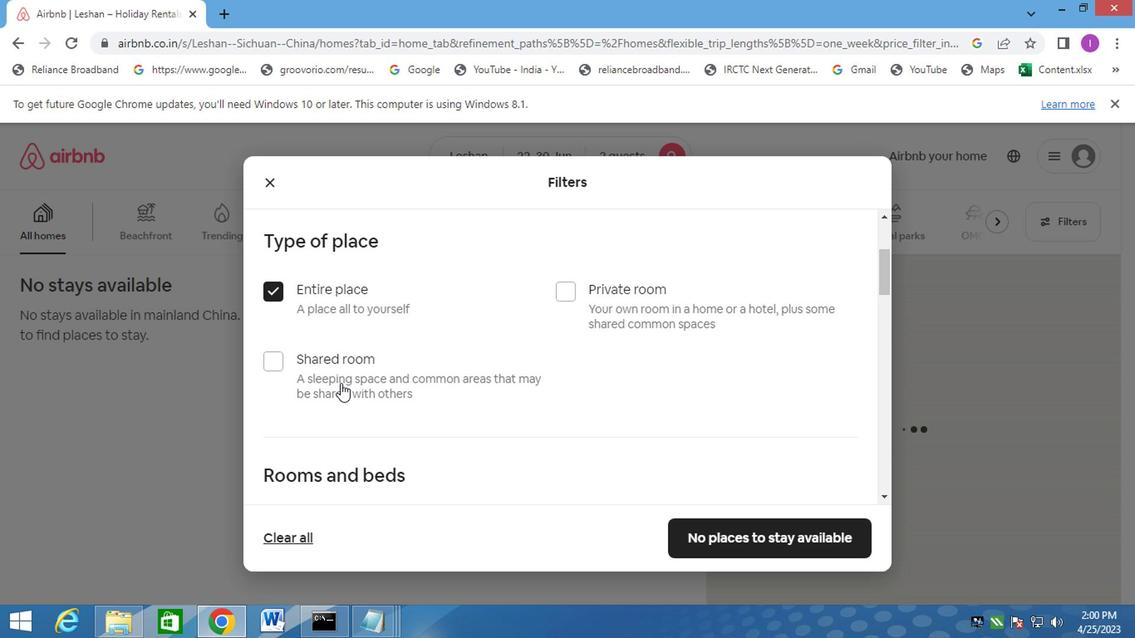 
Action: Mouse scrolled (341, 378) with delta (0, 0)
Screenshot: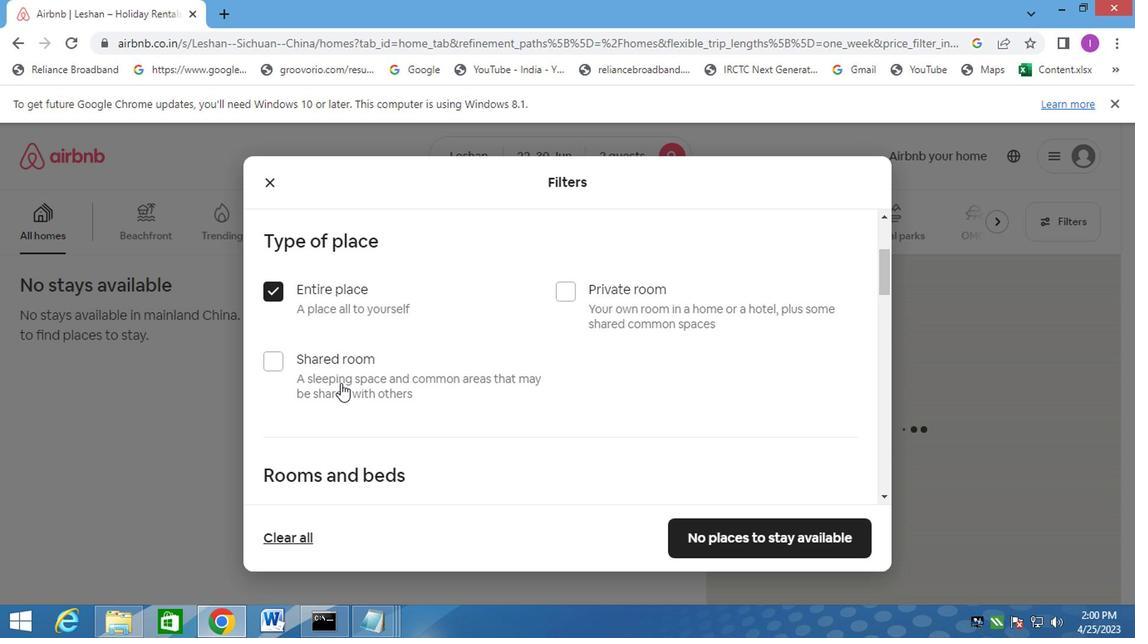 
Action: Mouse moved to (343, 379)
Screenshot: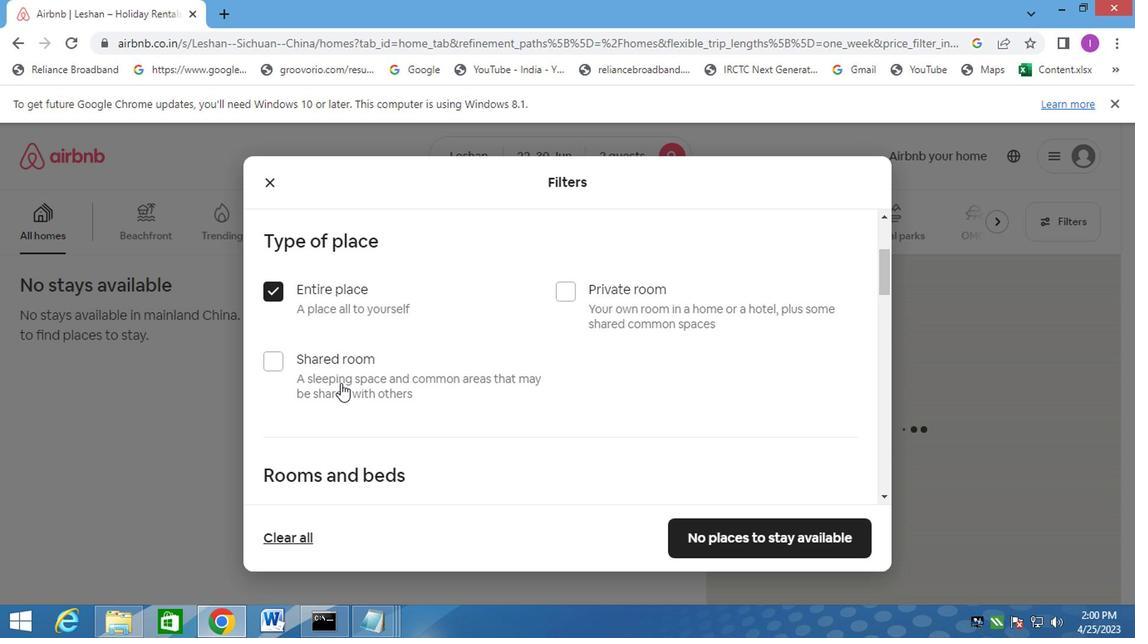 
Action: Mouse scrolled (343, 378) with delta (0, 0)
Screenshot: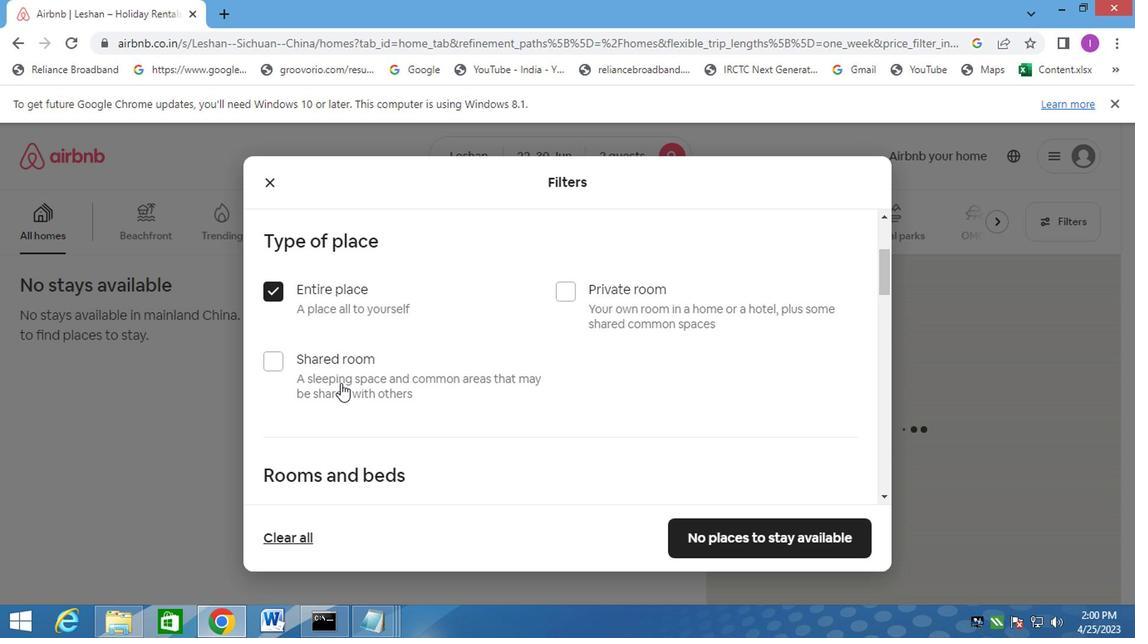 
Action: Mouse scrolled (343, 378) with delta (0, 0)
Screenshot: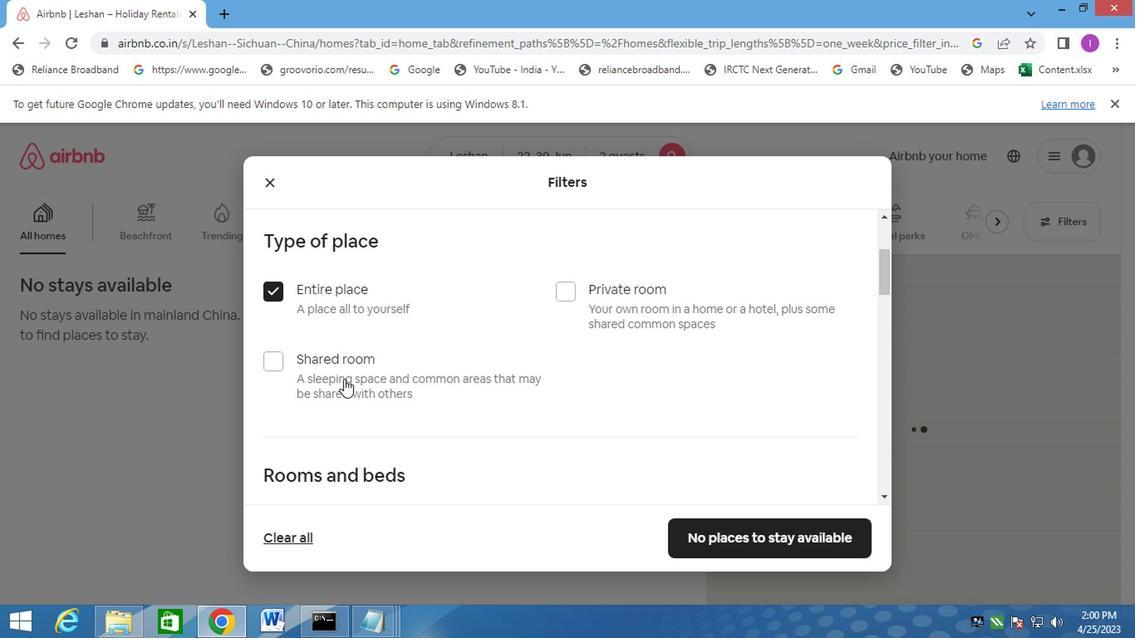 
Action: Mouse moved to (353, 236)
Screenshot: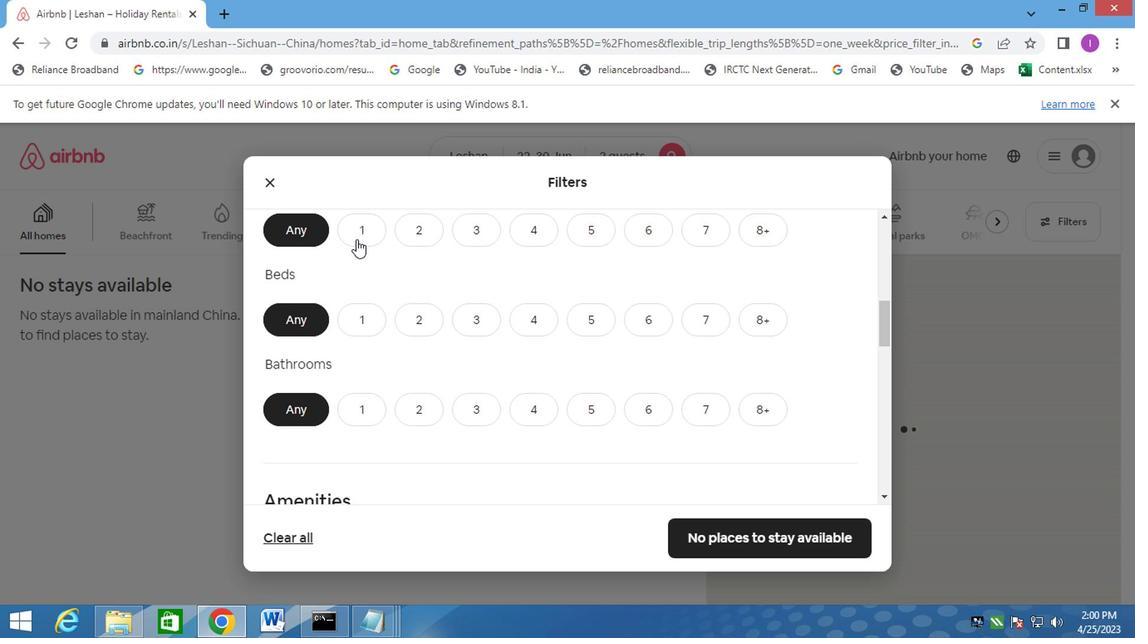 
Action: Mouse pressed left at (353, 236)
Screenshot: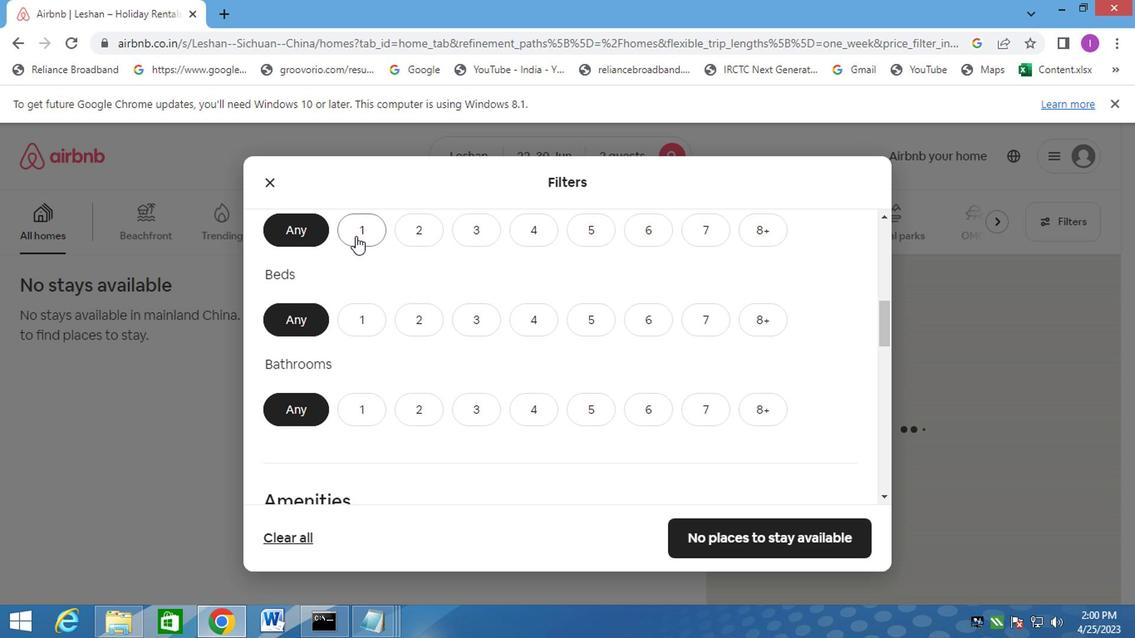 
Action: Mouse moved to (369, 331)
Screenshot: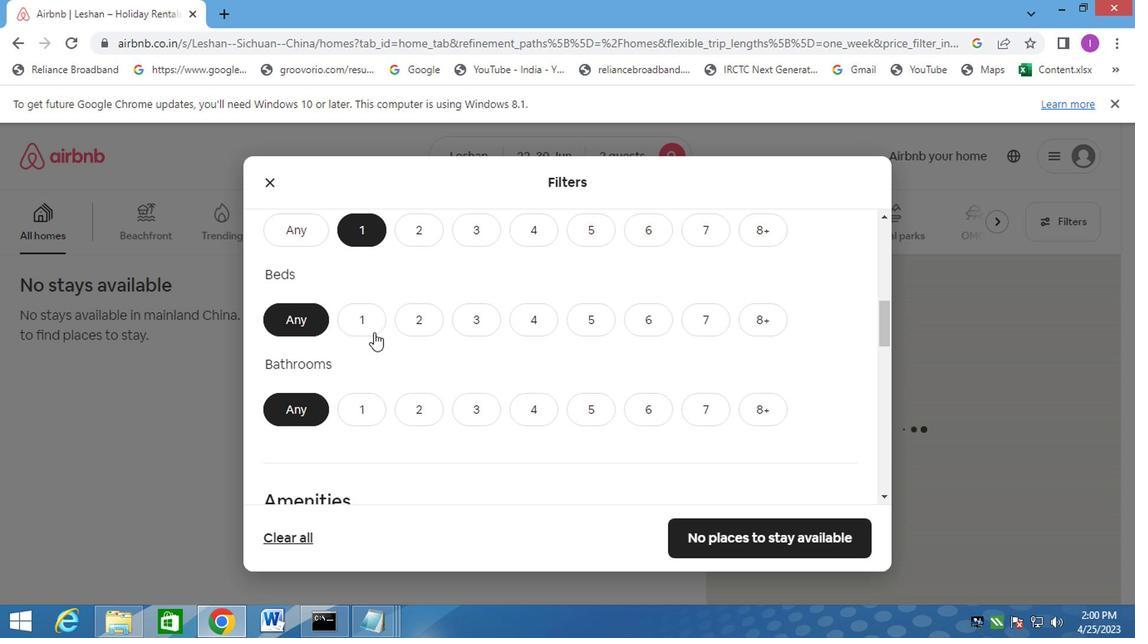 
Action: Mouse pressed left at (369, 331)
Screenshot: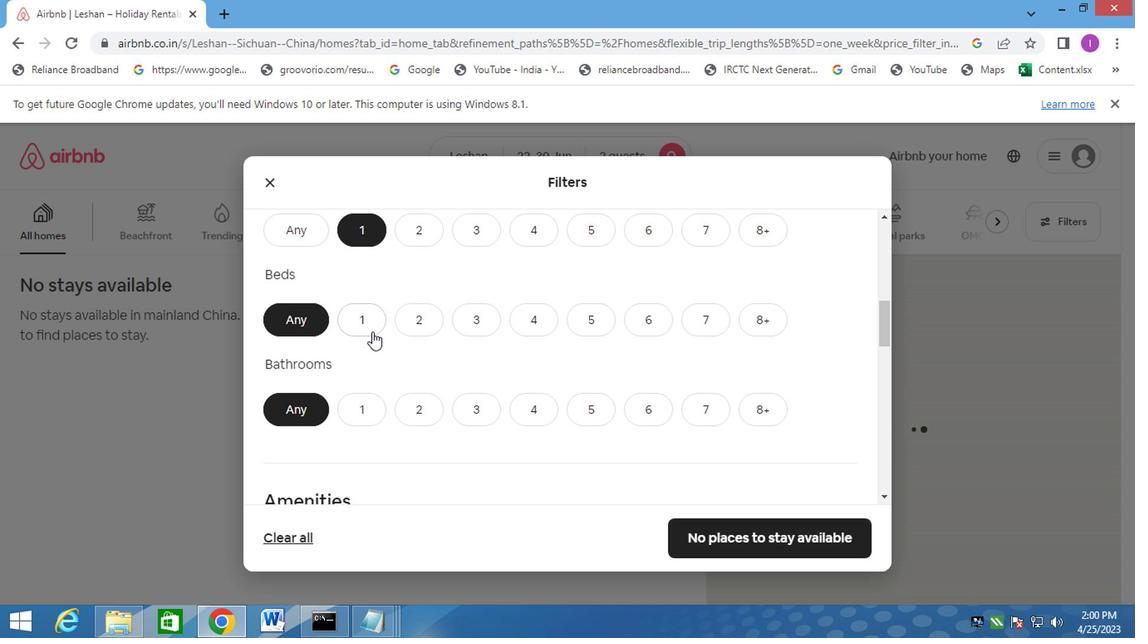 
Action: Mouse moved to (355, 413)
Screenshot: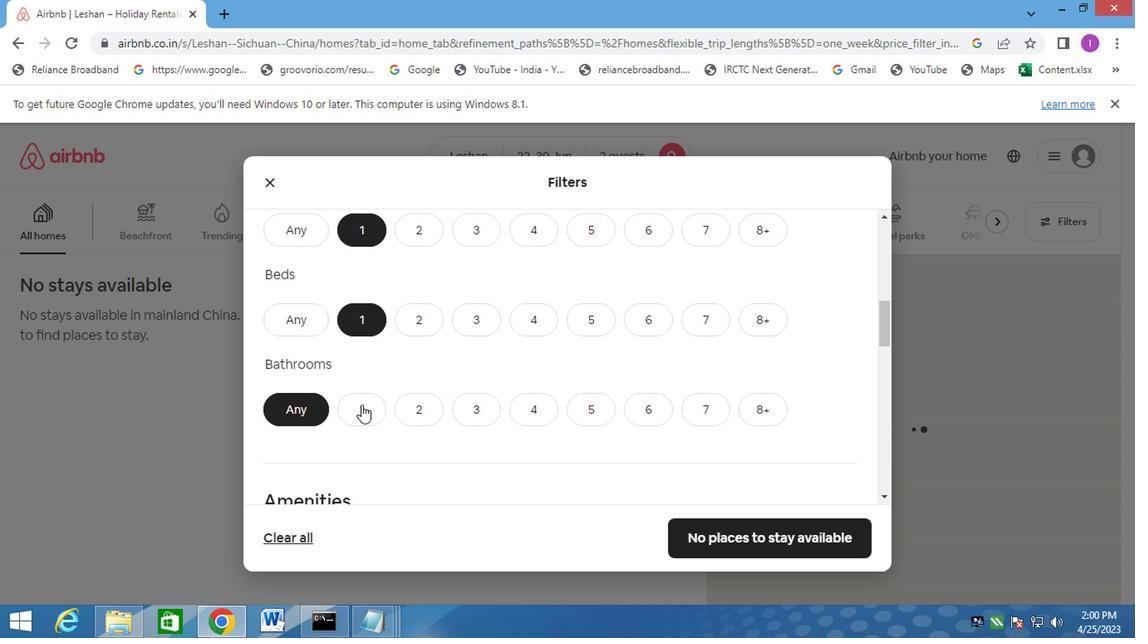 
Action: Mouse pressed left at (355, 413)
Screenshot: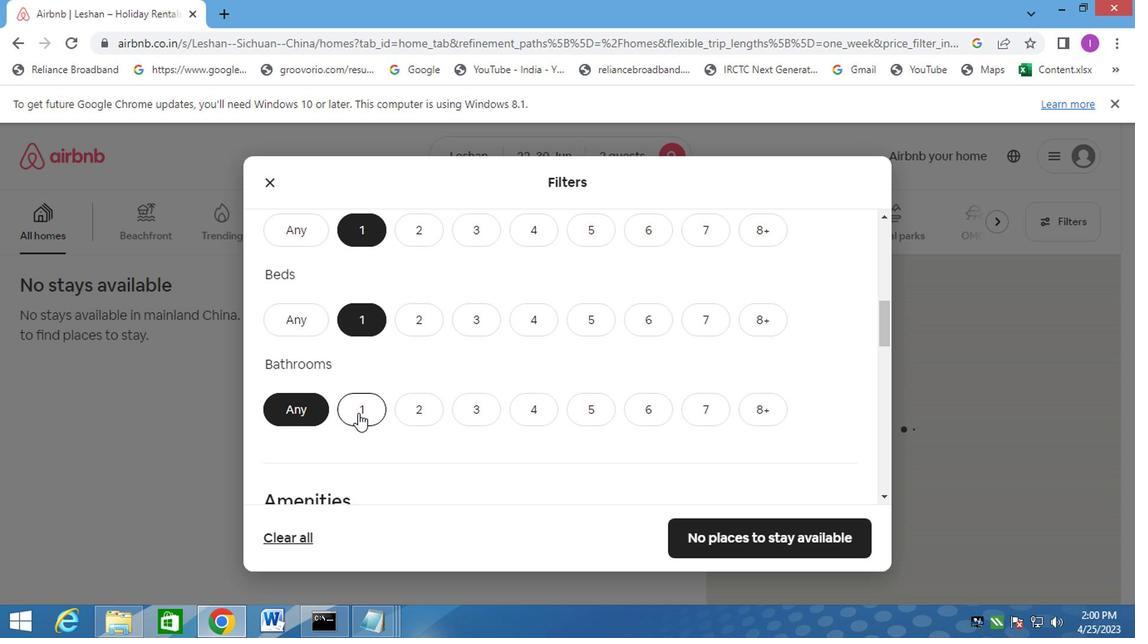 
Action: Mouse moved to (351, 421)
Screenshot: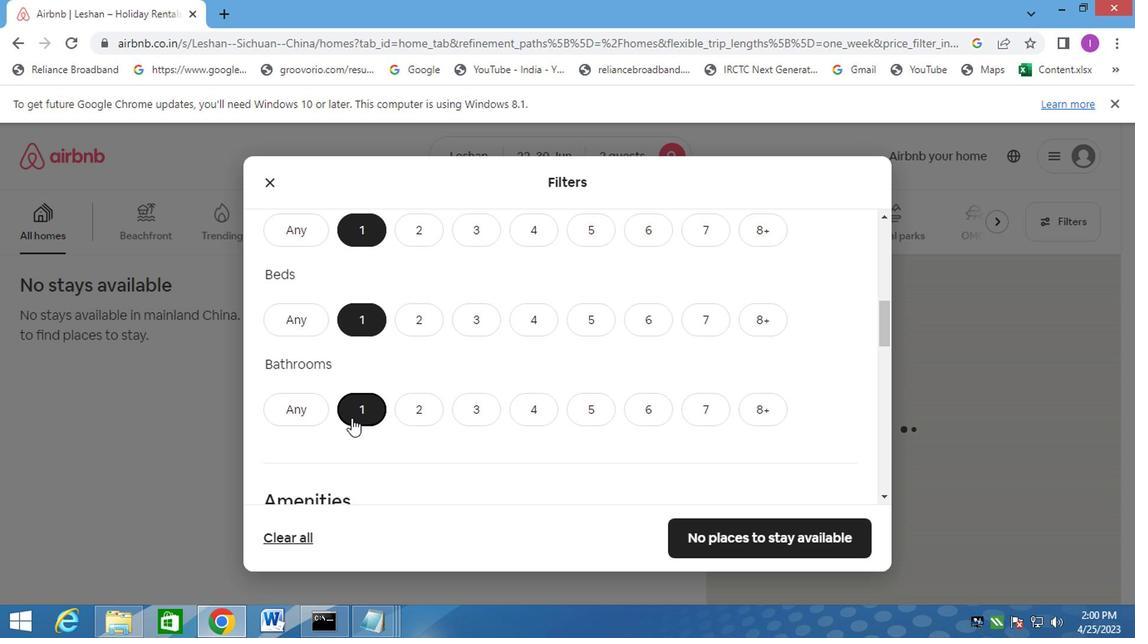 
Action: Mouse scrolled (351, 419) with delta (0, -1)
Screenshot: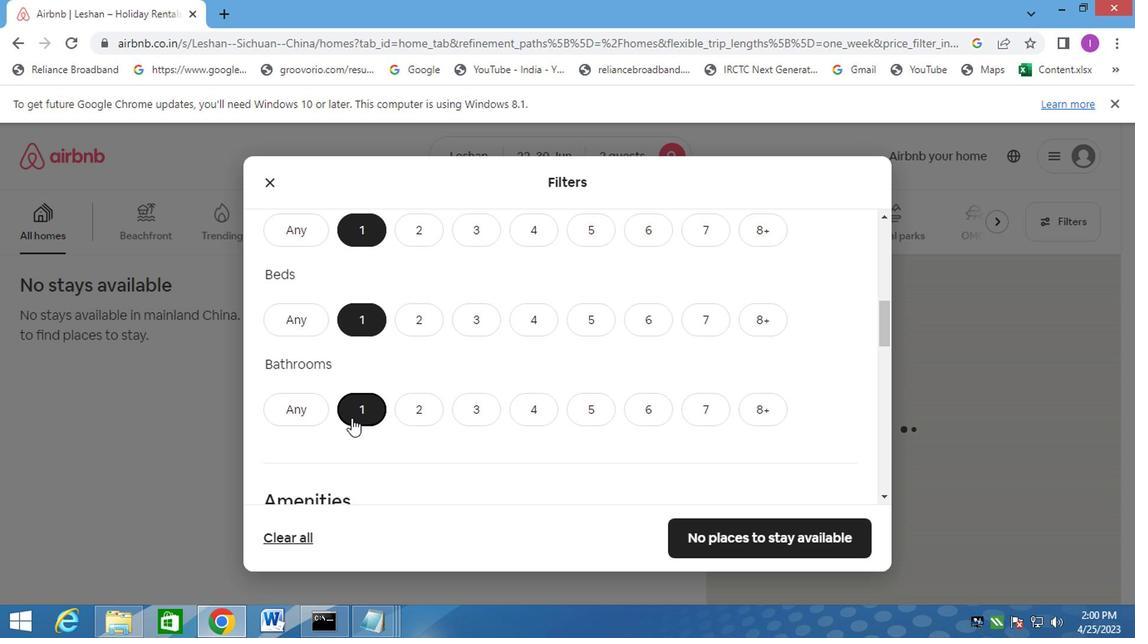 
Action: Mouse moved to (328, 393)
Screenshot: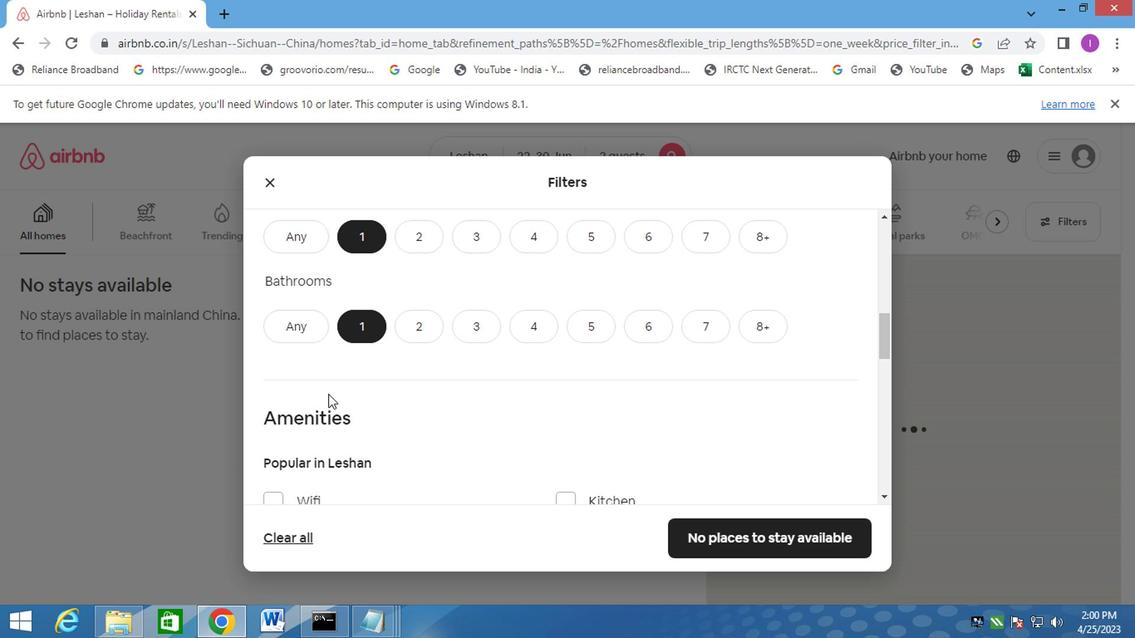 
Action: Mouse scrolled (328, 392) with delta (0, 0)
Screenshot: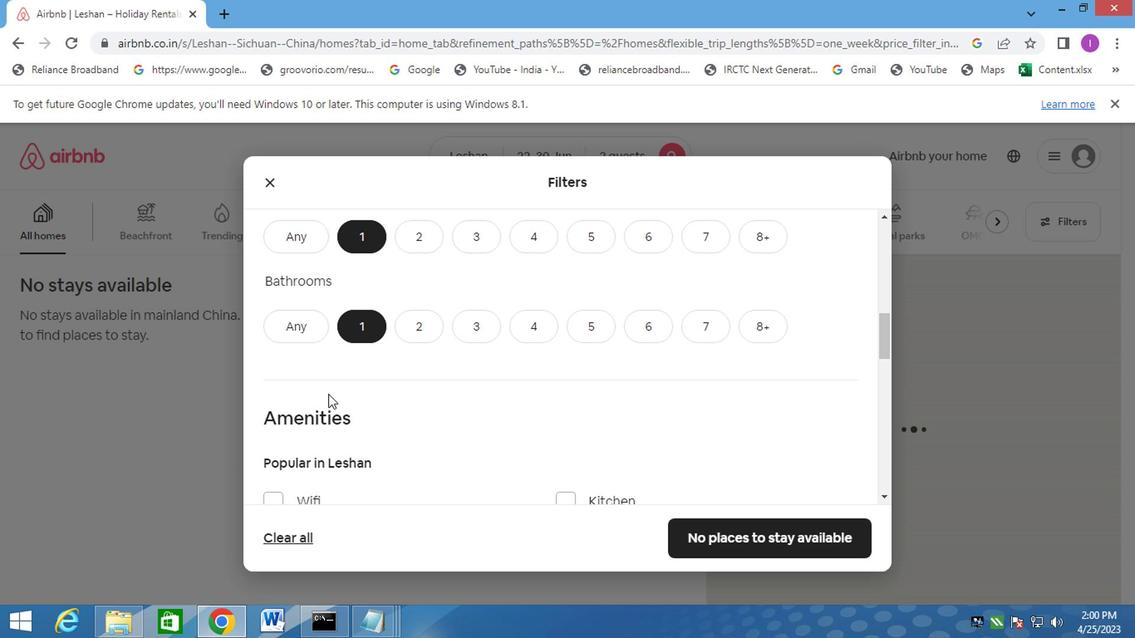 
Action: Mouse moved to (431, 358)
Screenshot: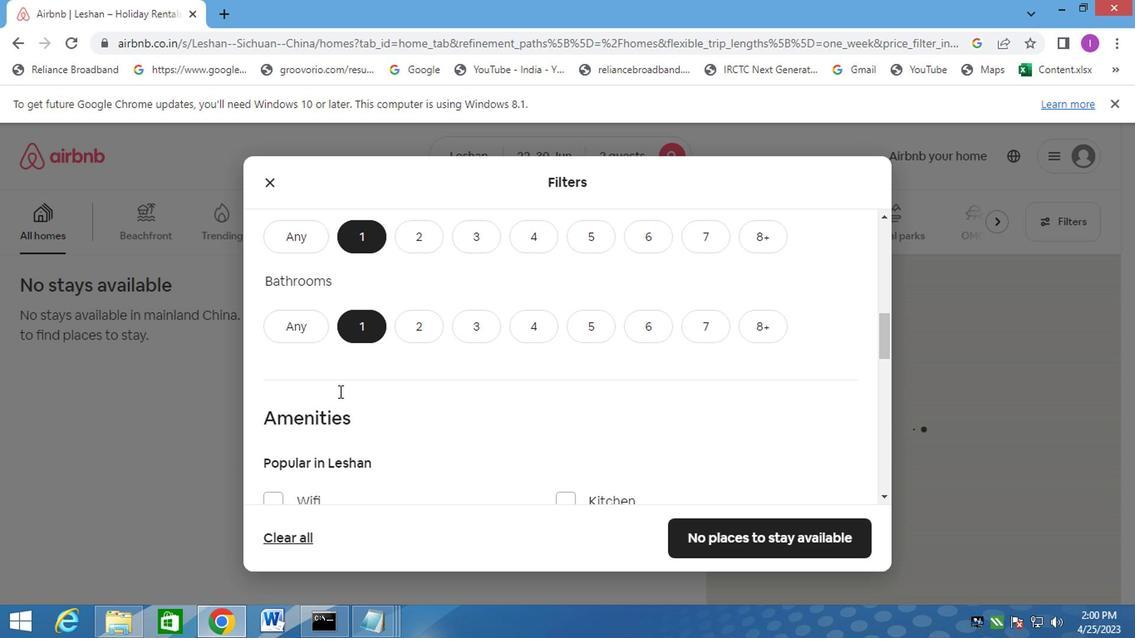 
Action: Mouse scrolled (431, 357) with delta (0, 0)
Screenshot: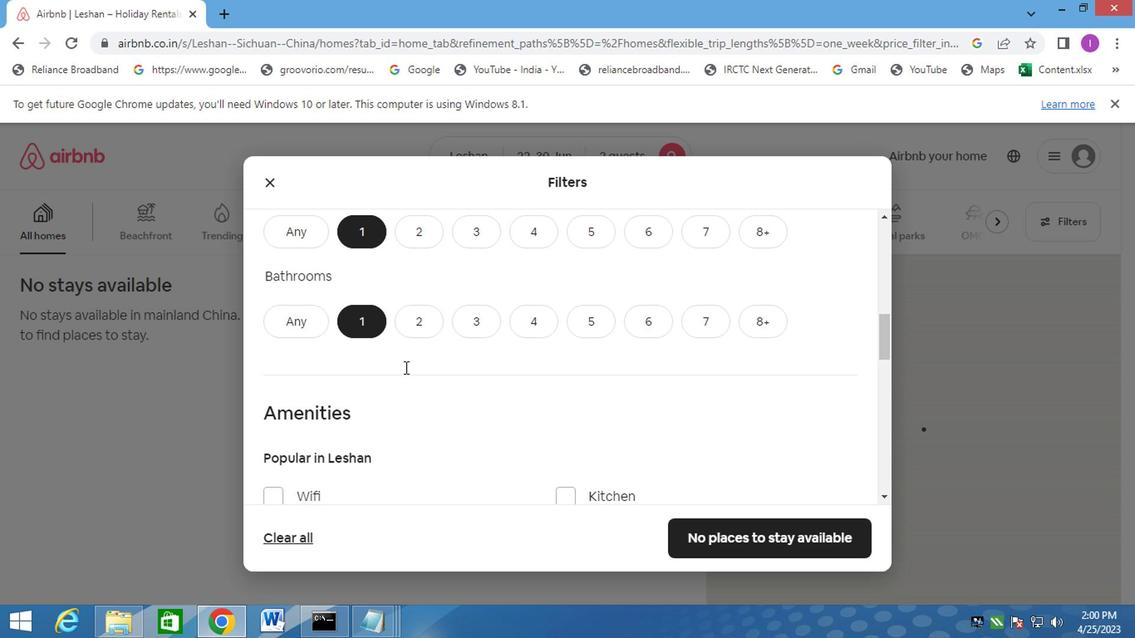 
Action: Mouse scrolled (431, 357) with delta (0, 0)
Screenshot: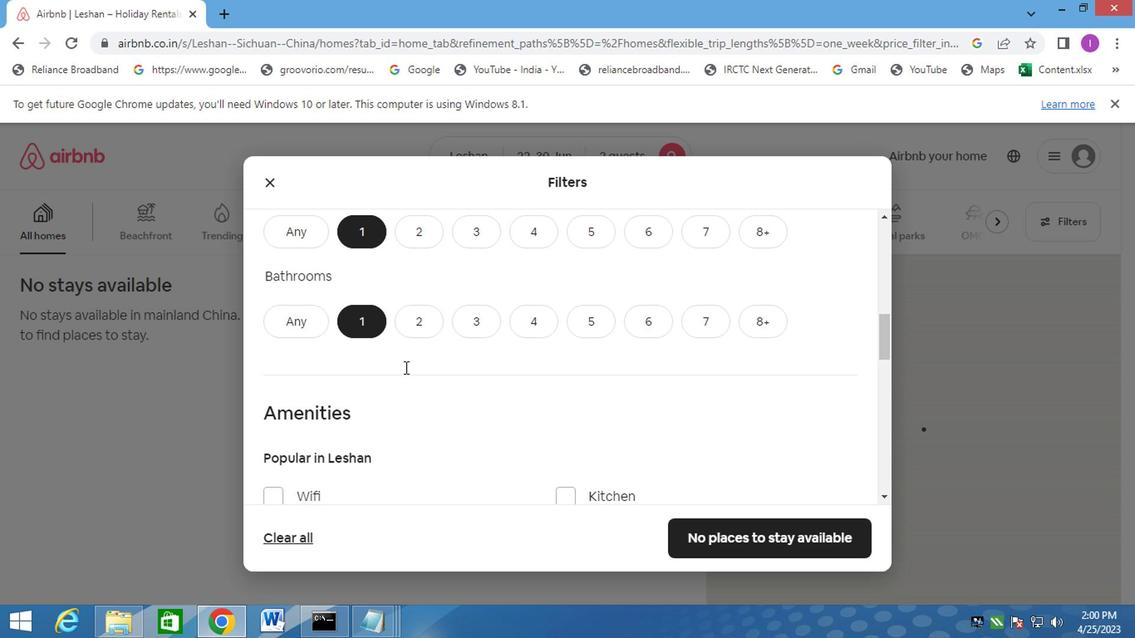 
Action: Mouse moved to (432, 358)
Screenshot: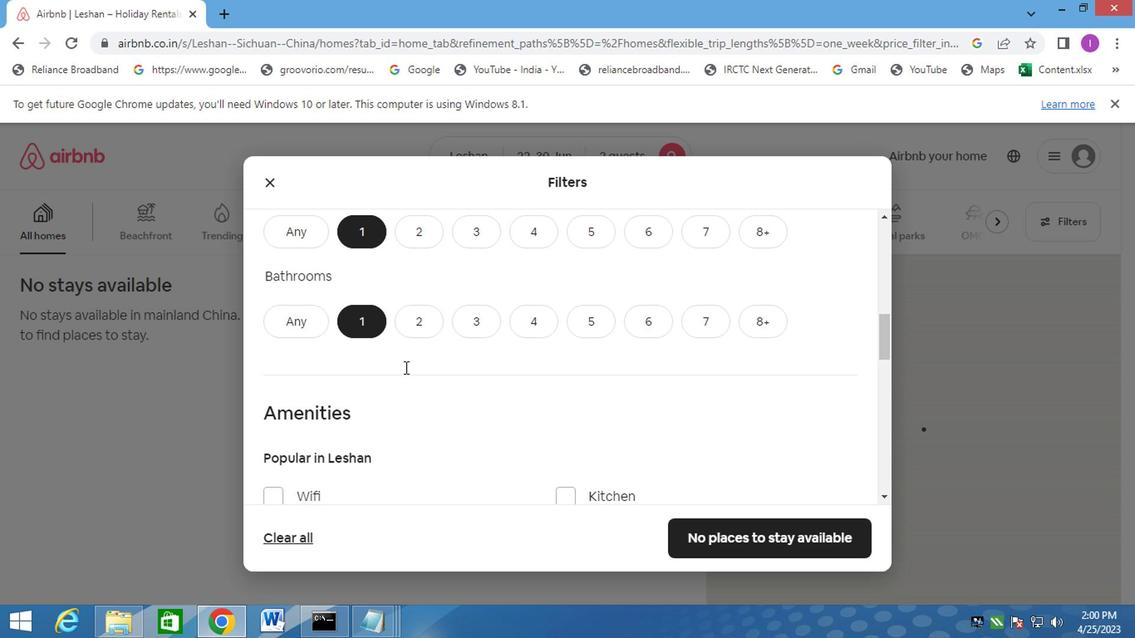 
Action: Mouse scrolled (432, 357) with delta (0, 0)
Screenshot: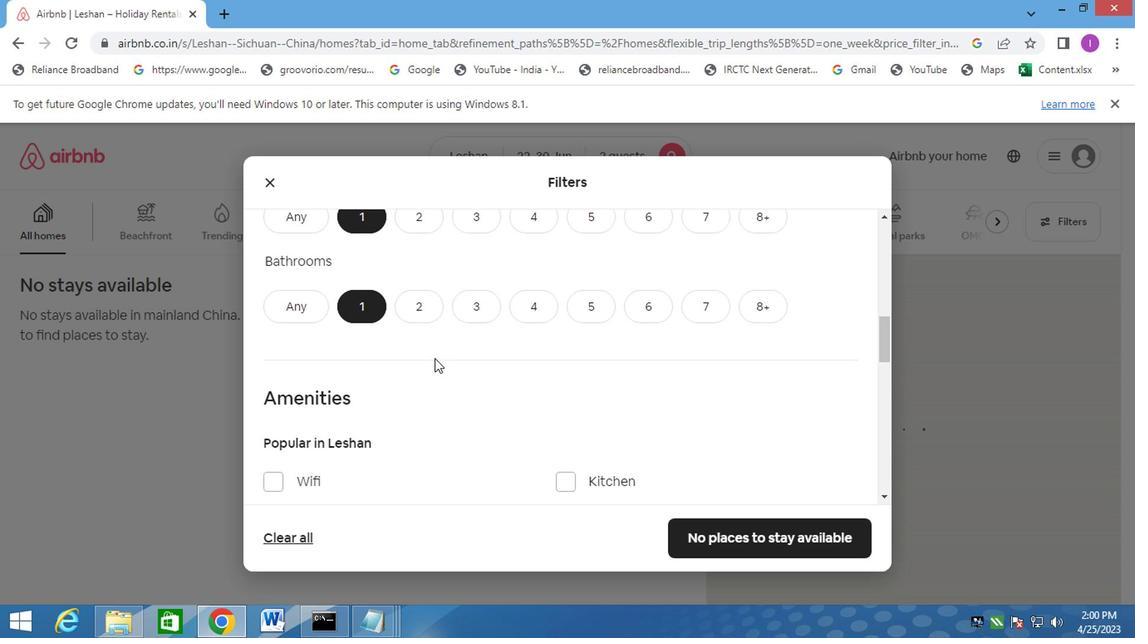 
Action: Mouse scrolled (432, 357) with delta (0, 0)
Screenshot: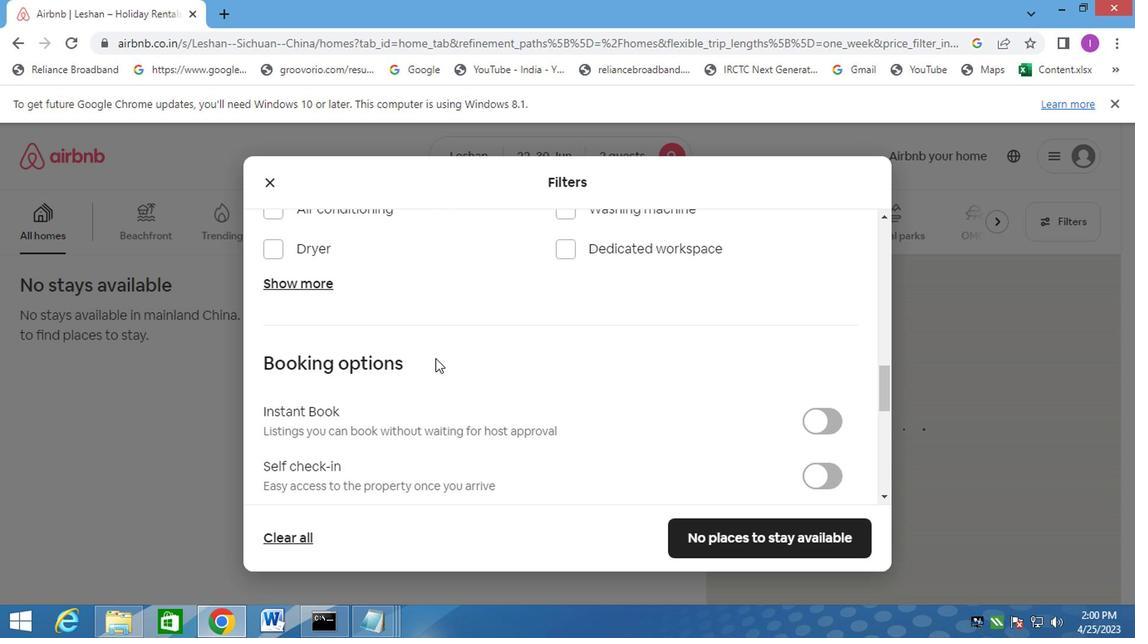 
Action: Mouse scrolled (432, 357) with delta (0, 0)
Screenshot: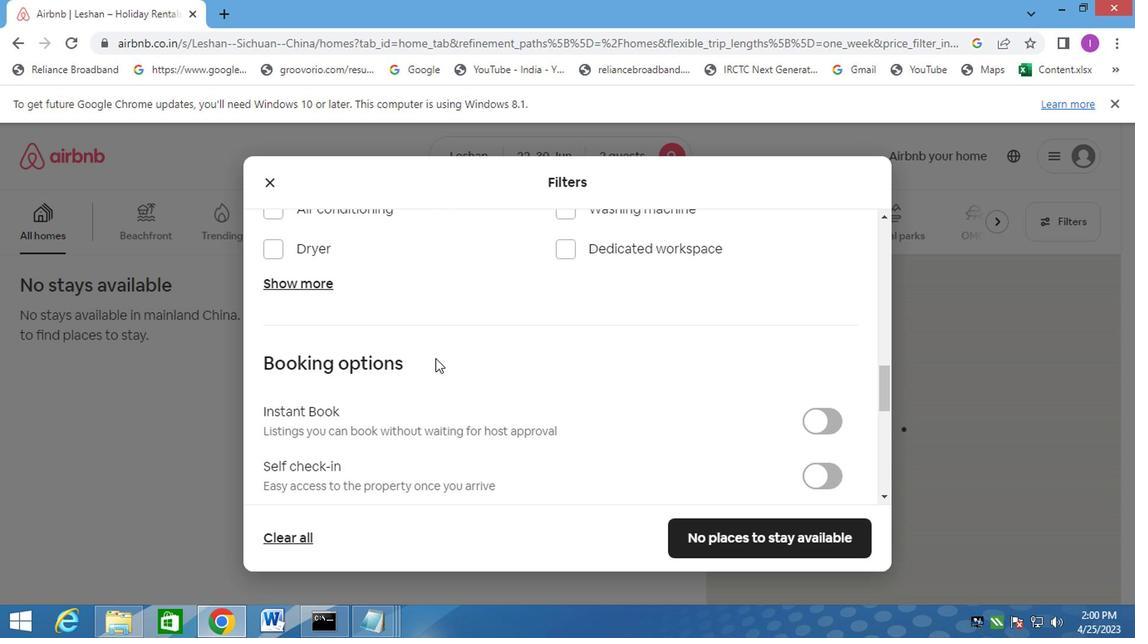 
Action: Mouse moved to (827, 310)
Screenshot: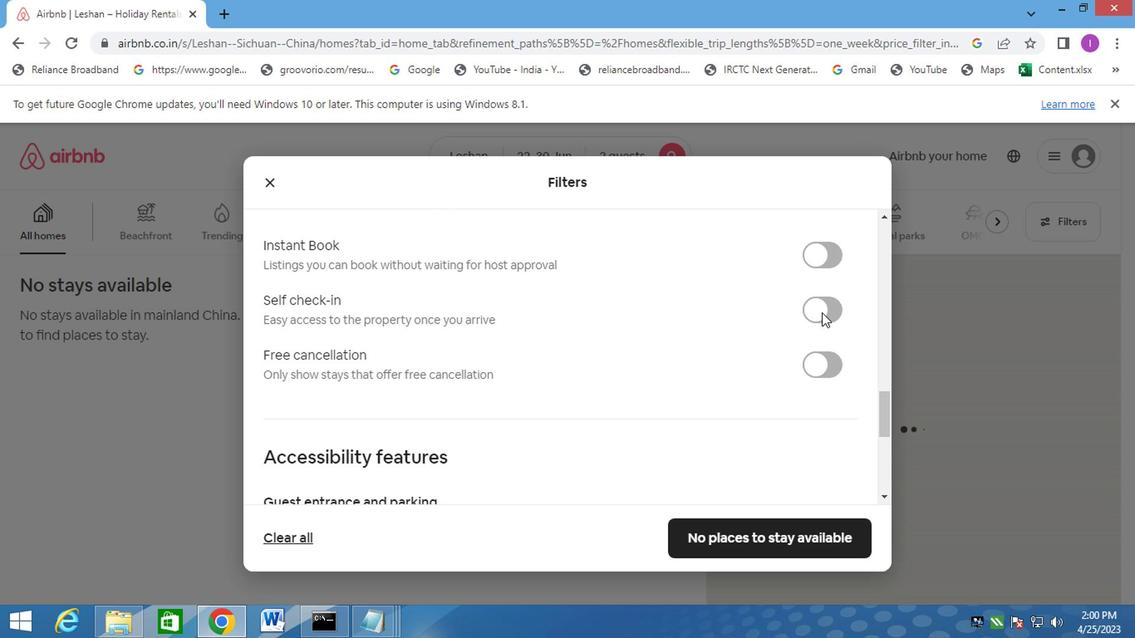 
Action: Mouse pressed left at (827, 310)
Screenshot: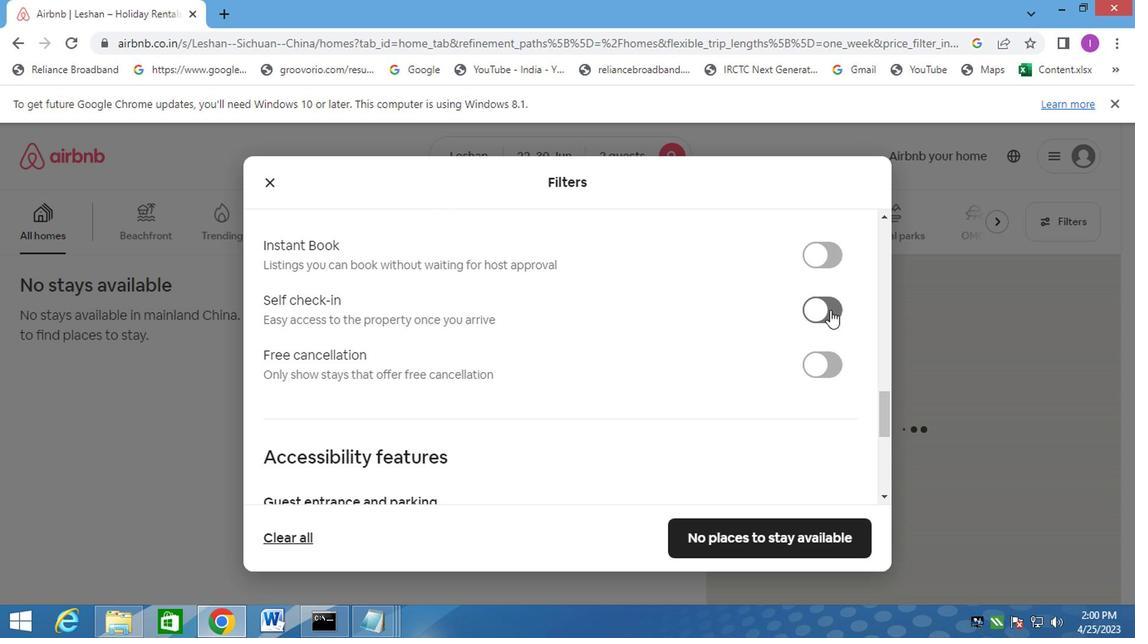 
Action: Mouse moved to (583, 355)
Screenshot: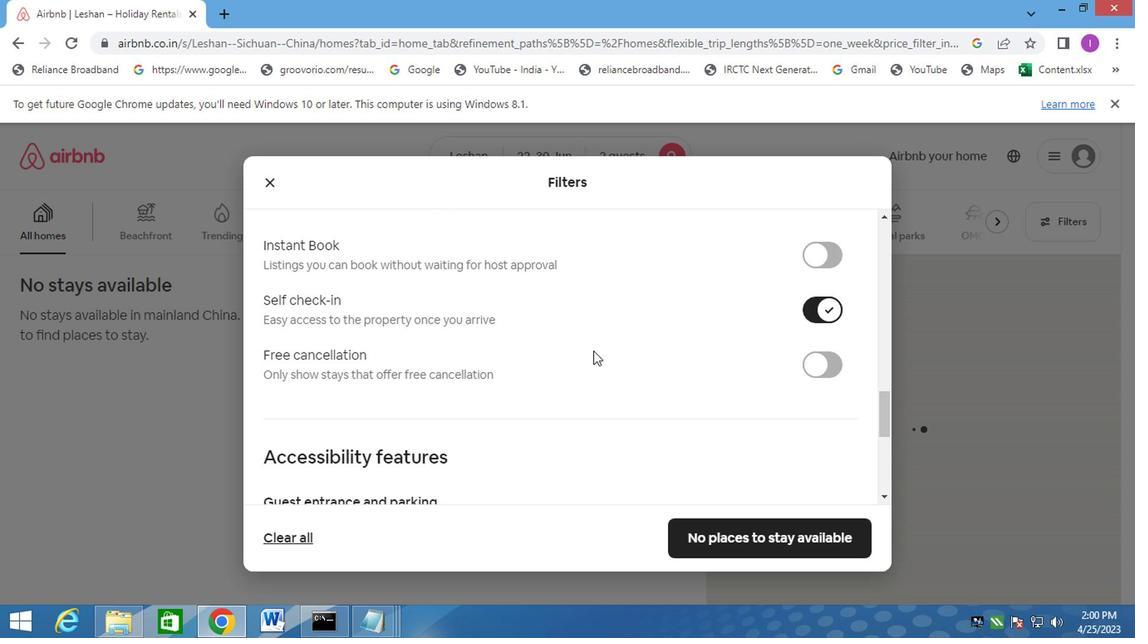 
Action: Mouse scrolled (583, 354) with delta (0, -1)
Screenshot: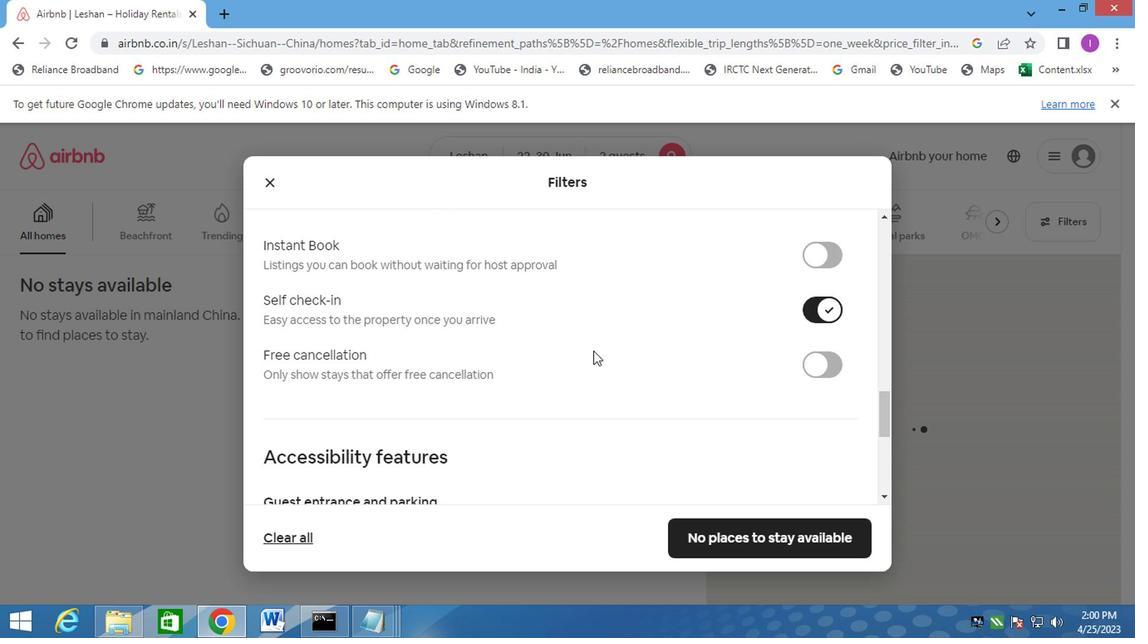 
Action: Mouse moved to (583, 363)
Screenshot: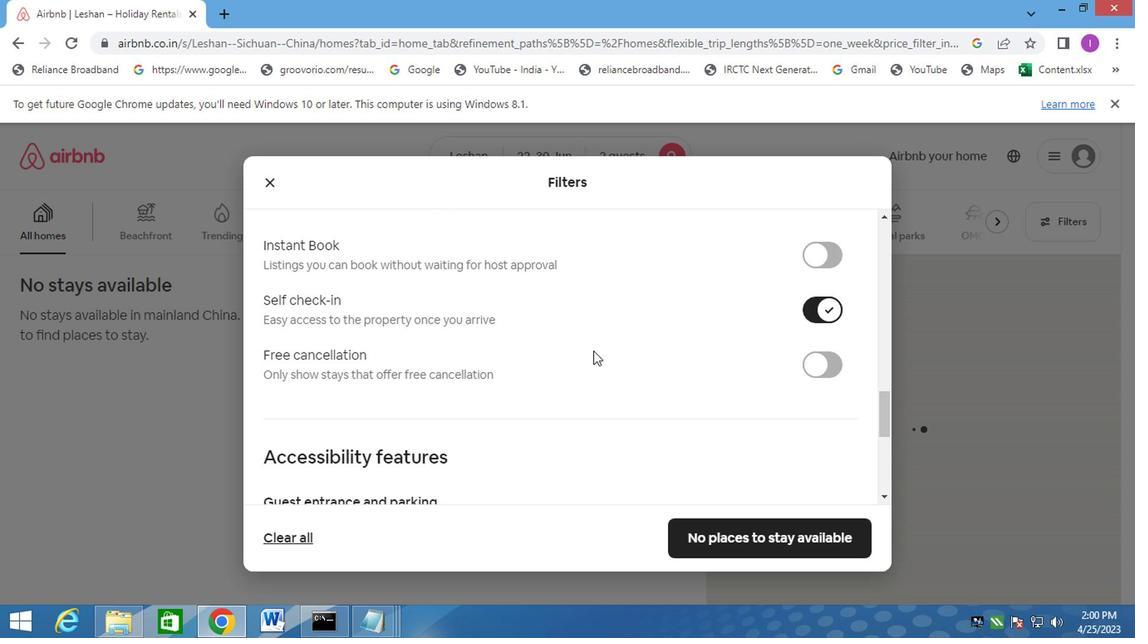 
Action: Mouse scrolled (583, 362) with delta (0, -1)
Screenshot: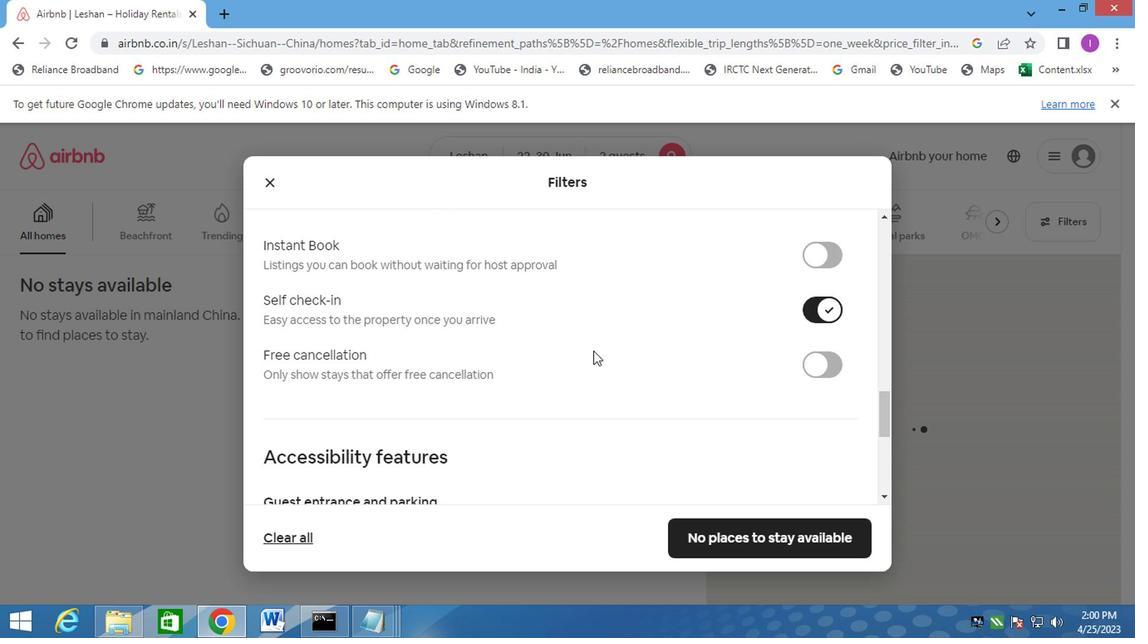 
Action: Mouse moved to (583, 366)
Screenshot: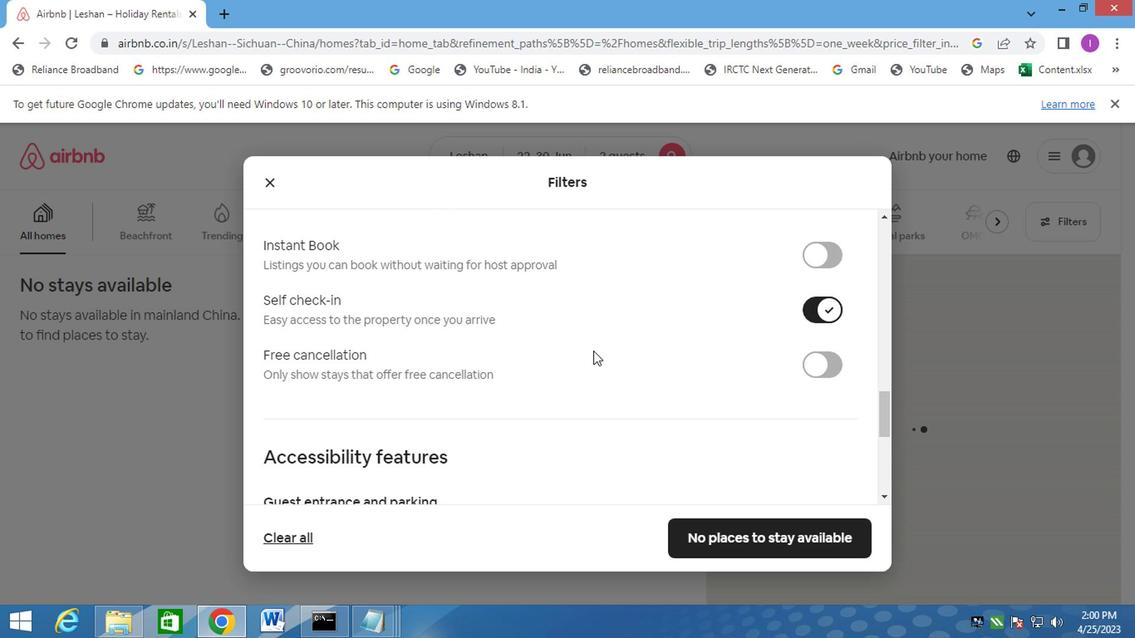 
Action: Mouse scrolled (583, 365) with delta (0, 0)
Screenshot: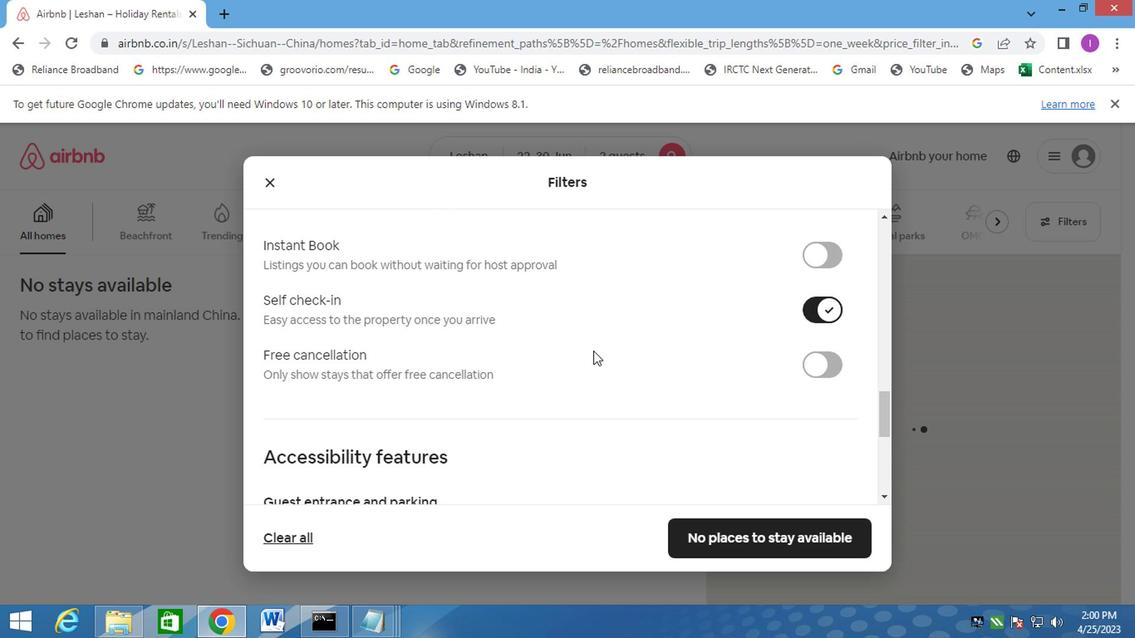 
Action: Mouse moved to (583, 367)
Screenshot: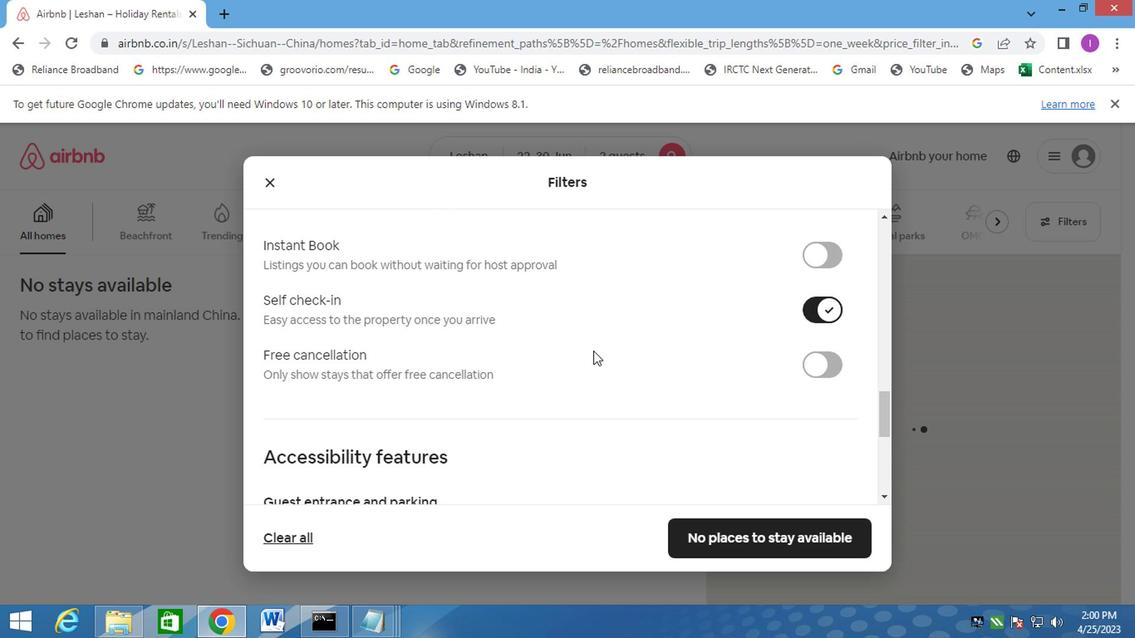 
Action: Mouse scrolled (583, 366) with delta (0, -1)
Screenshot: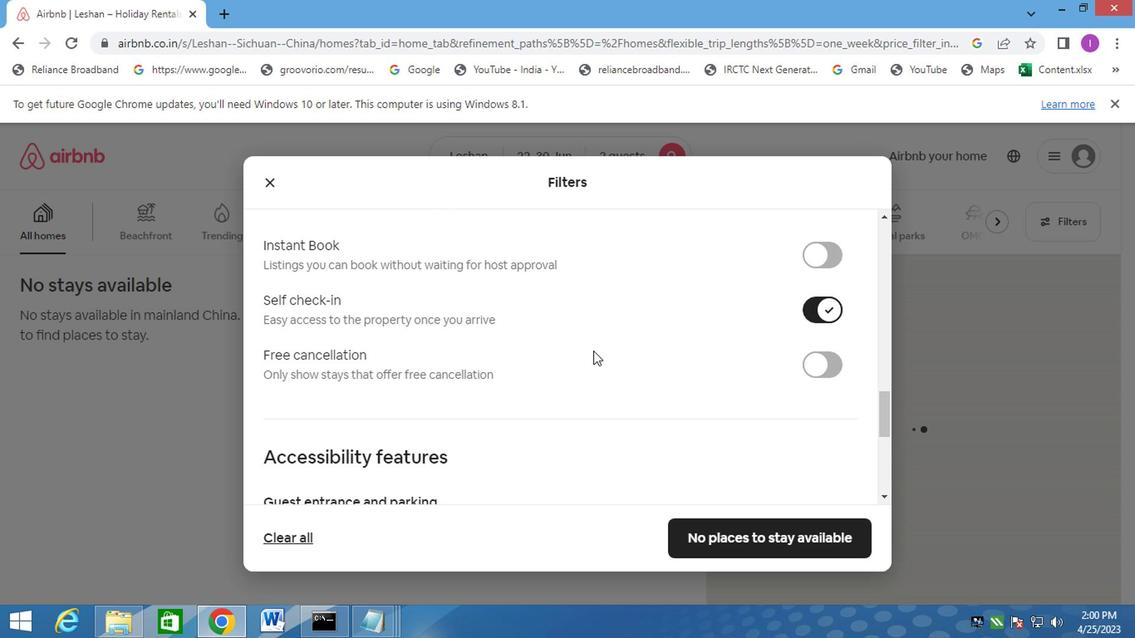 
Action: Mouse moved to (583, 368)
Screenshot: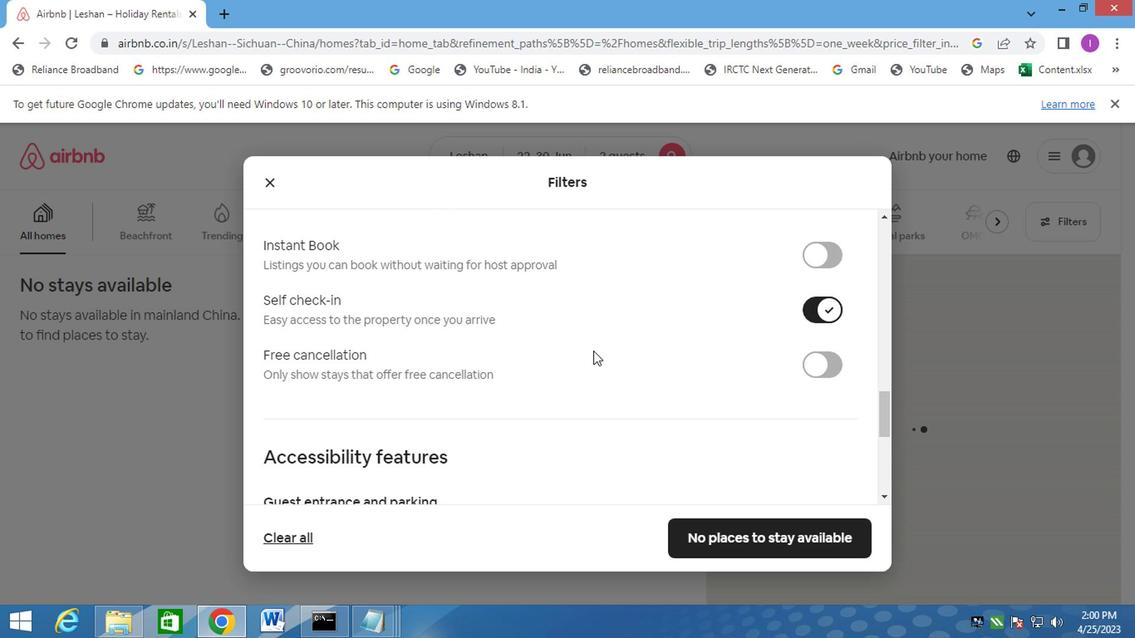 
Action: Mouse scrolled (583, 367) with delta (0, 0)
Screenshot: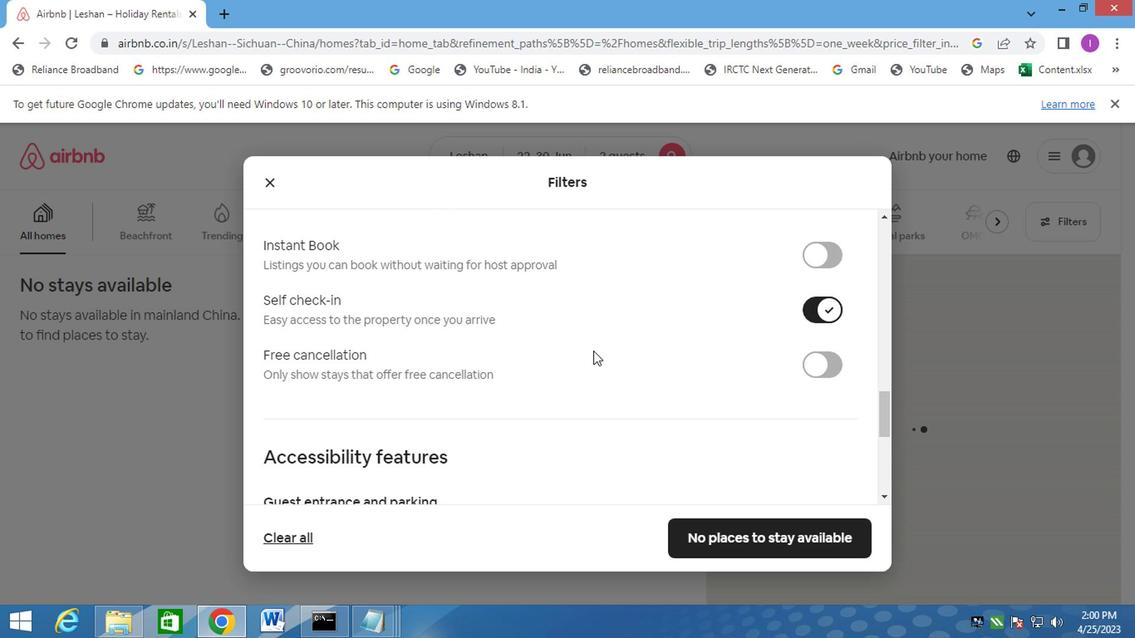 
Action: Mouse scrolled (583, 367) with delta (0, 0)
Screenshot: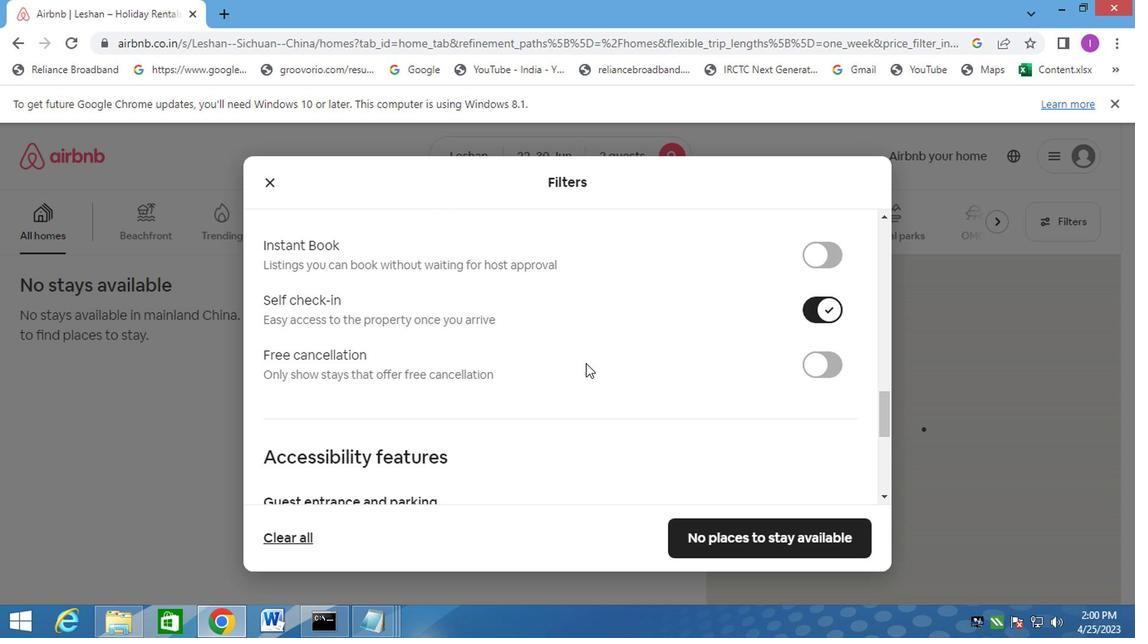 
Action: Mouse moved to (585, 367)
Screenshot: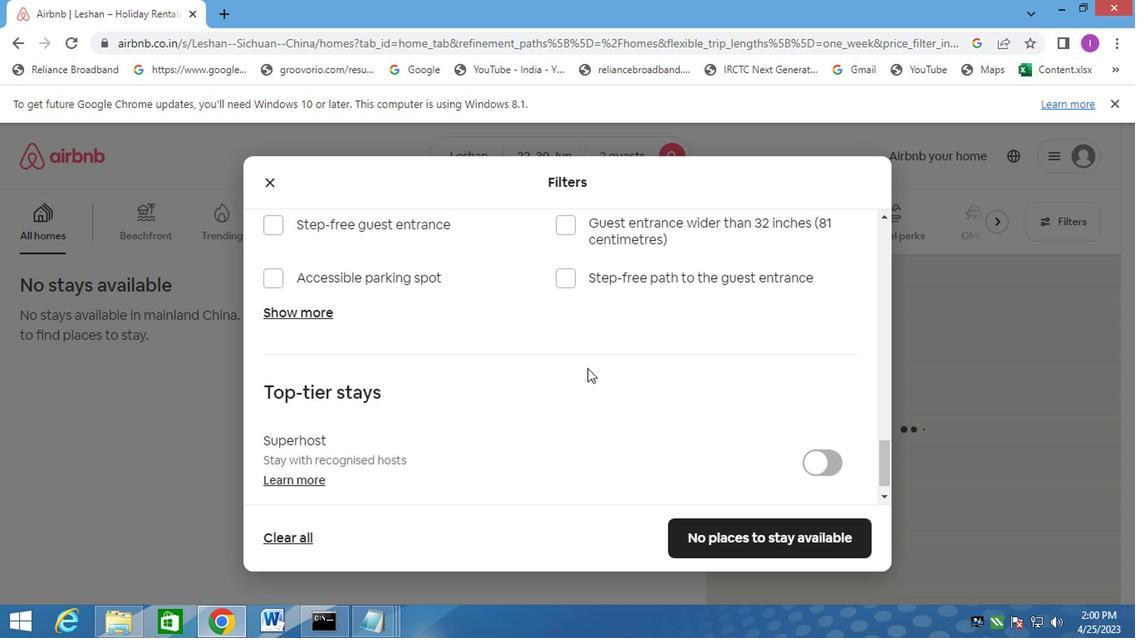 
Action: Mouse scrolled (585, 366) with delta (0, -1)
Screenshot: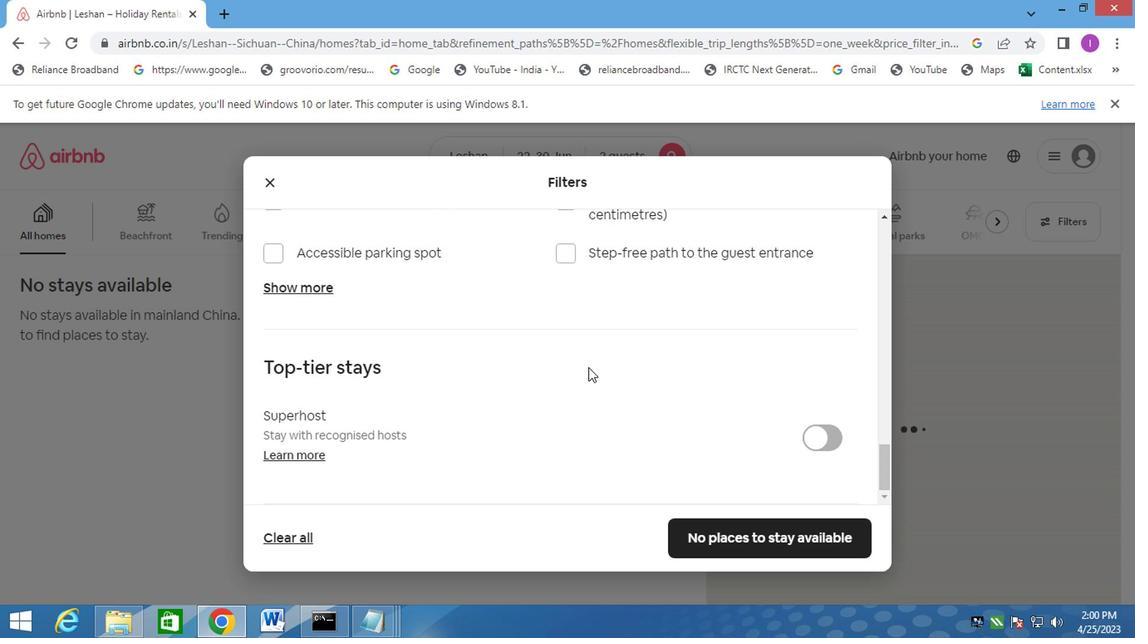 
Action: Mouse moved to (710, 522)
Screenshot: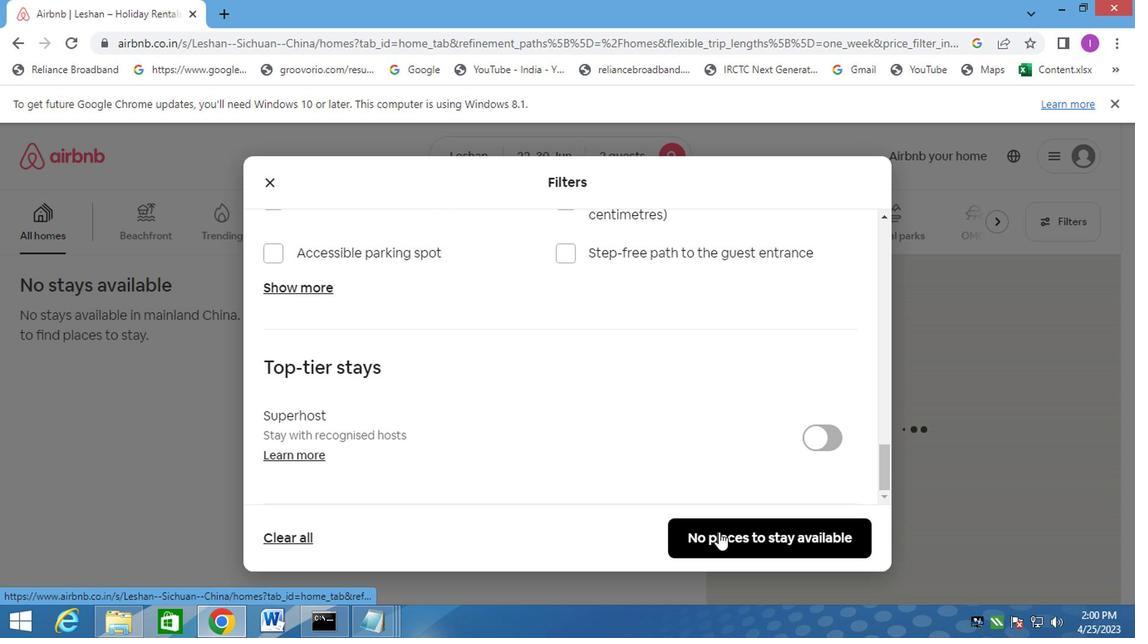 
Action: Mouse scrolled (710, 522) with delta (0, 0)
Screenshot: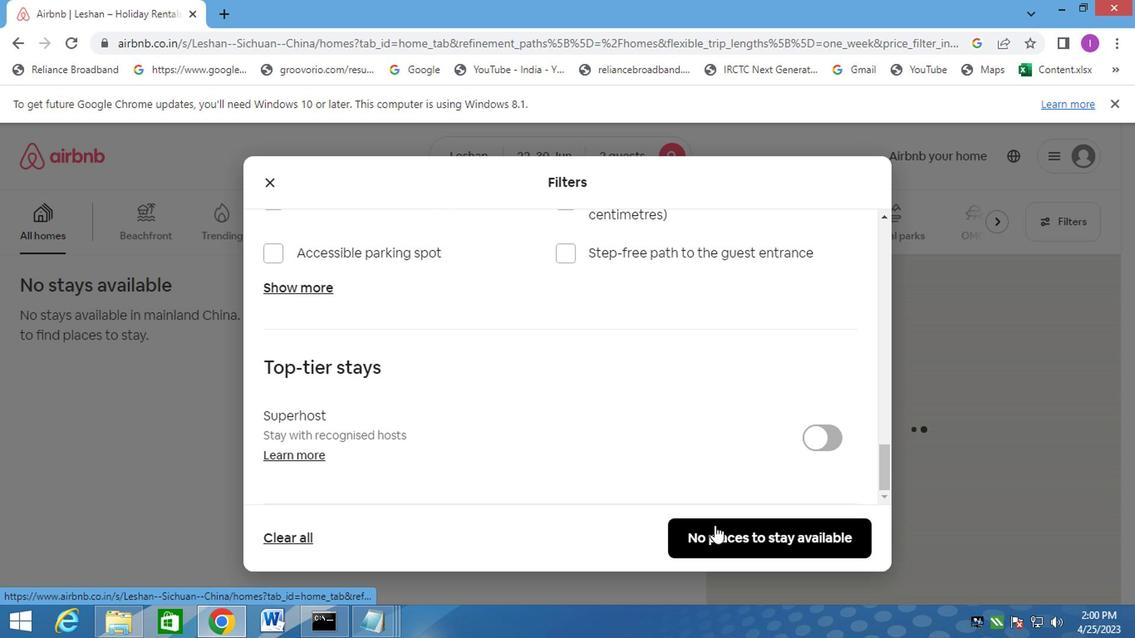 
Action: Mouse moved to (710, 522)
Screenshot: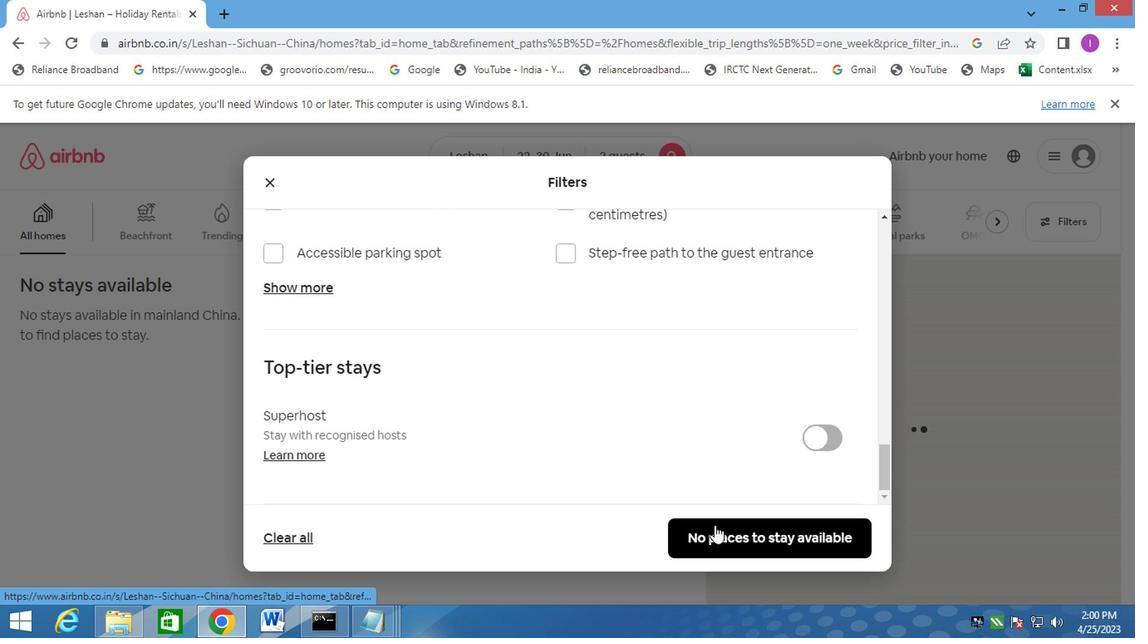 
Action: Mouse scrolled (710, 521) with delta (0, -1)
Screenshot: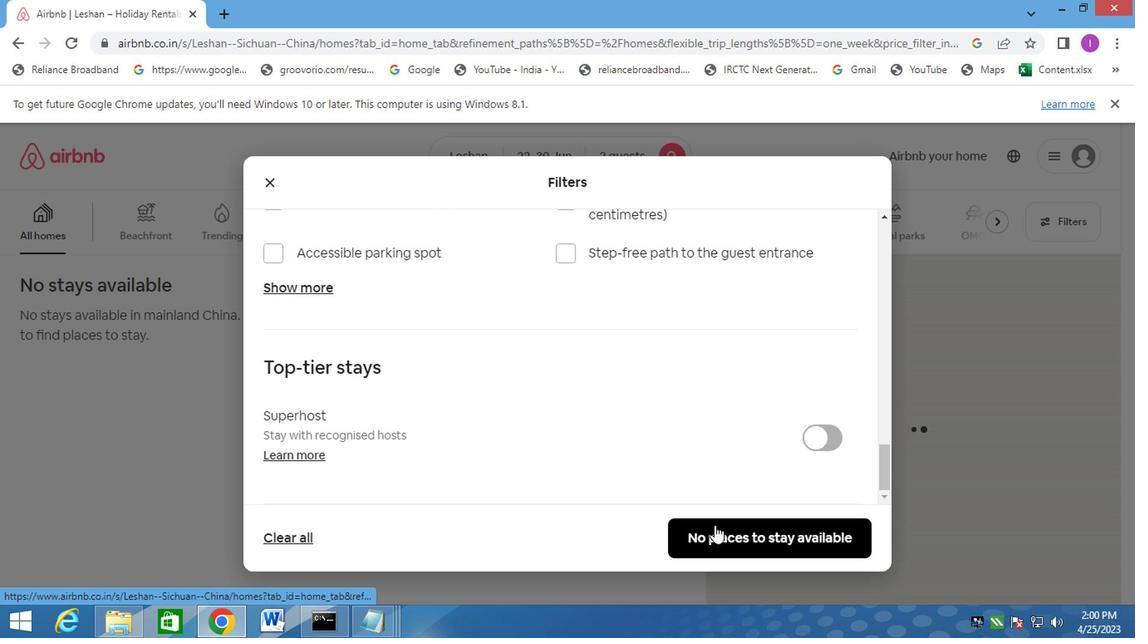 
Action: Mouse moved to (710, 518)
Screenshot: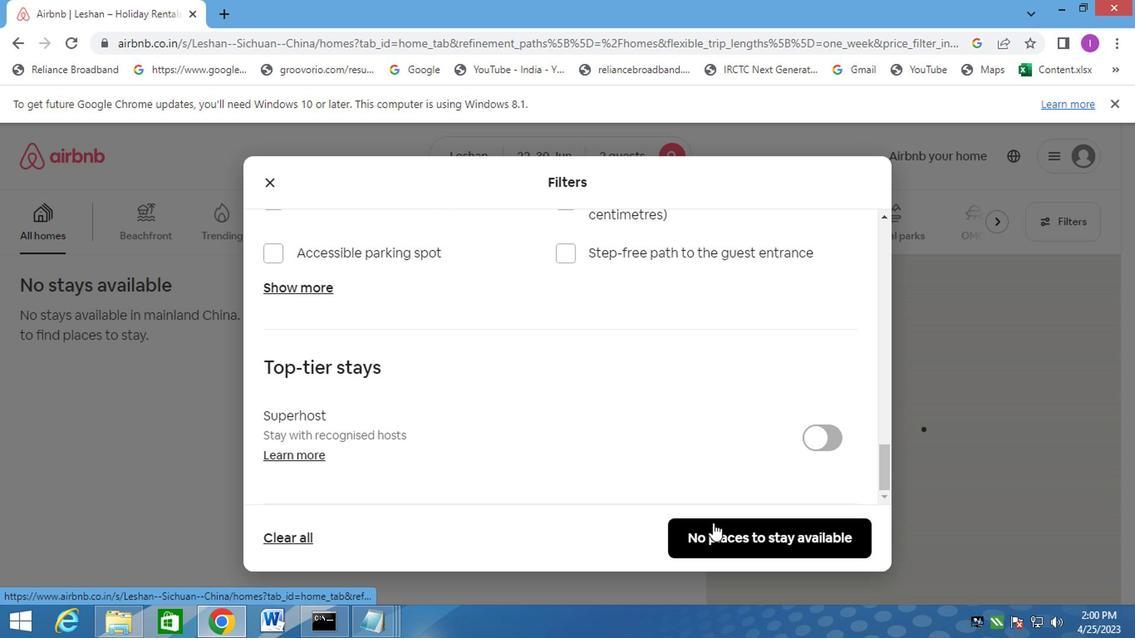 
Action: Mouse scrolled (710, 516) with delta (0, -1)
Screenshot: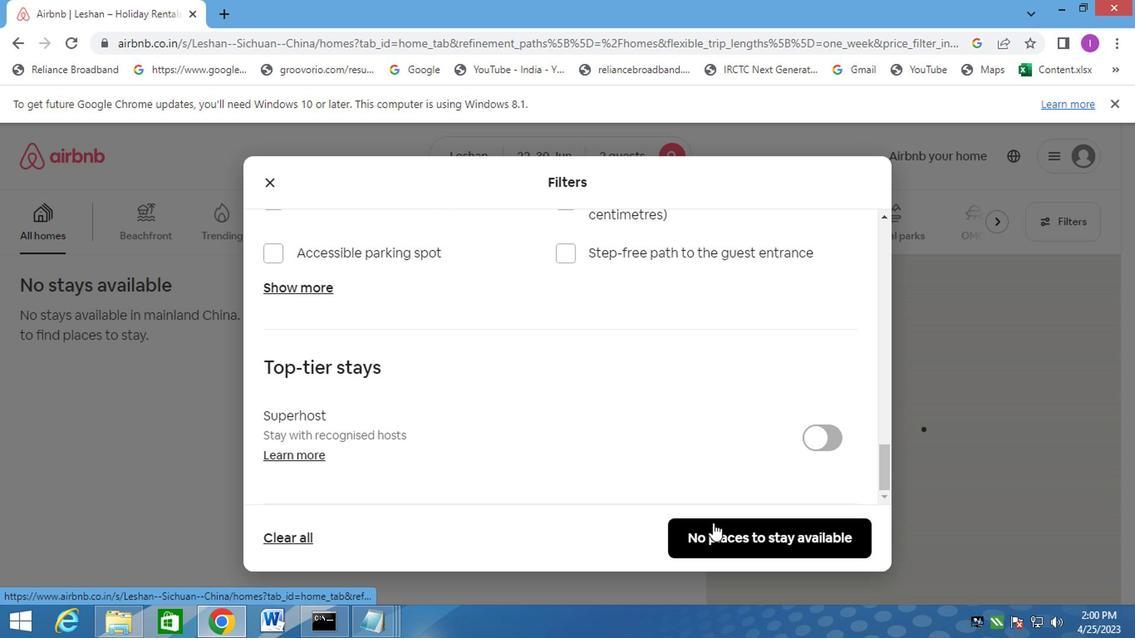 
Action: Mouse moved to (710, 514)
Screenshot: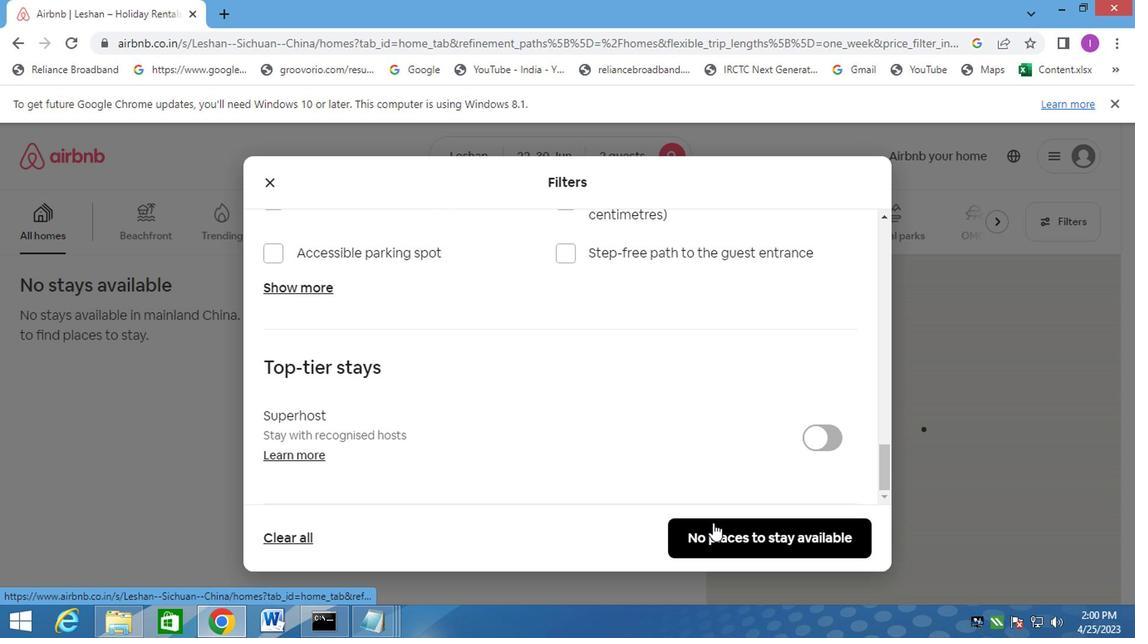 
Action: Mouse scrolled (710, 512) with delta (0, -1)
Screenshot: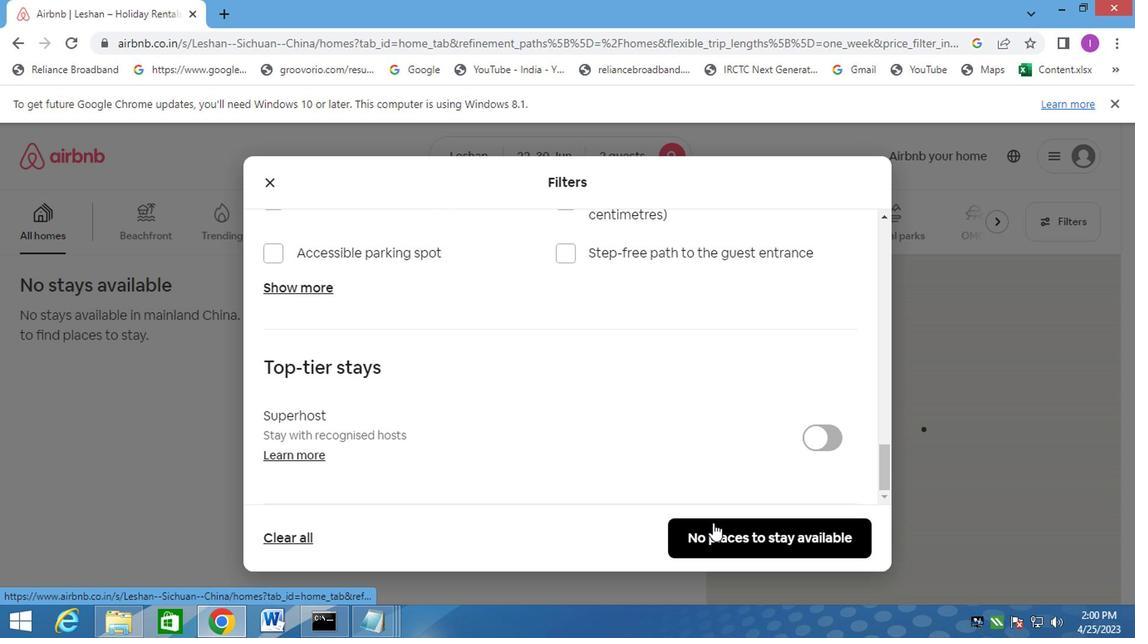 
Action: Mouse moved to (749, 541)
Screenshot: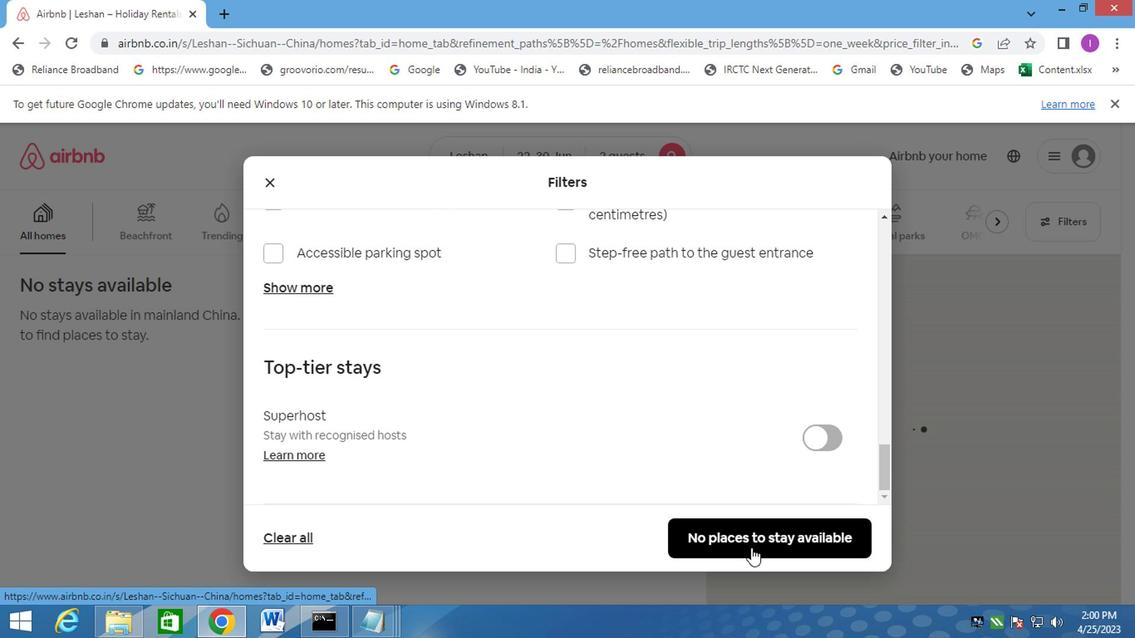
Action: Mouse pressed left at (749, 541)
Screenshot: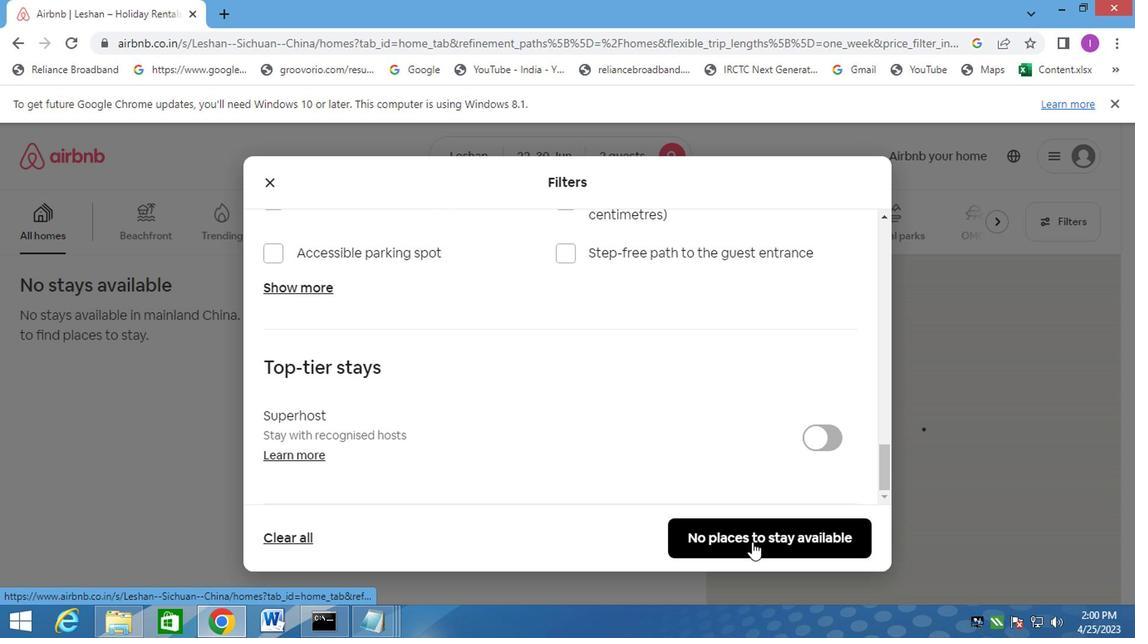 
Action: Mouse moved to (829, 532)
Screenshot: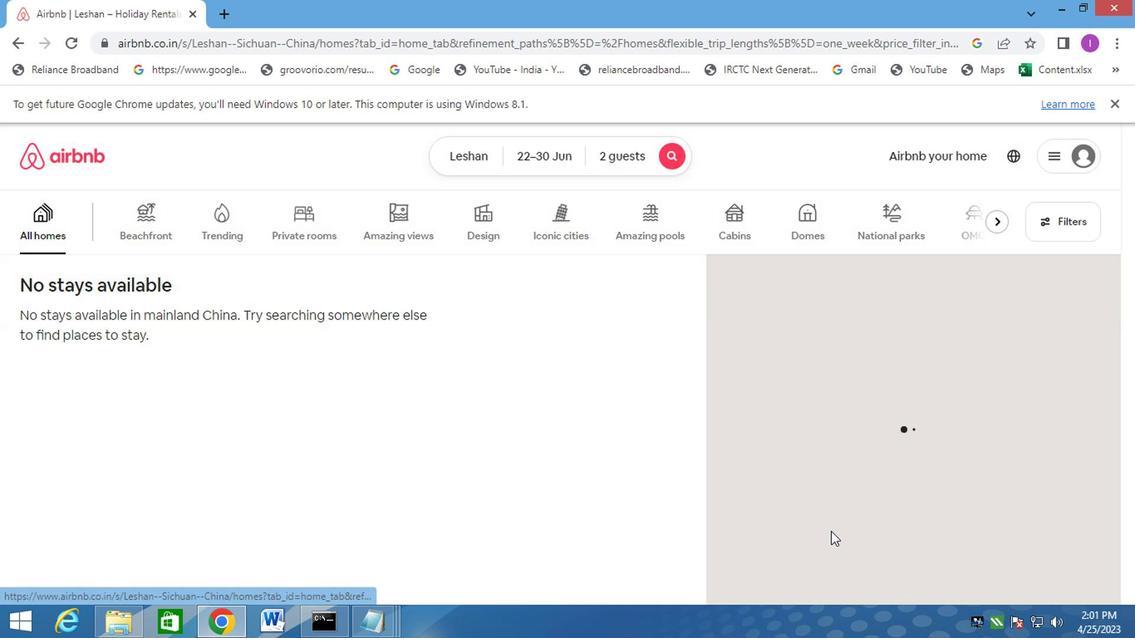 
